 Task: Look for space in Huanuni, Bolivia from 6th September, 2023 to 18th September, 2023 for 3 adults in price range Rs.6000 to Rs.12000. Place can be entire place with 2 bedrooms having 2 beds and 2 bathrooms. Property type can be hotel. Booking option can be shelf check-in. Required host language is English.
Action: Mouse moved to (841, 149)
Screenshot: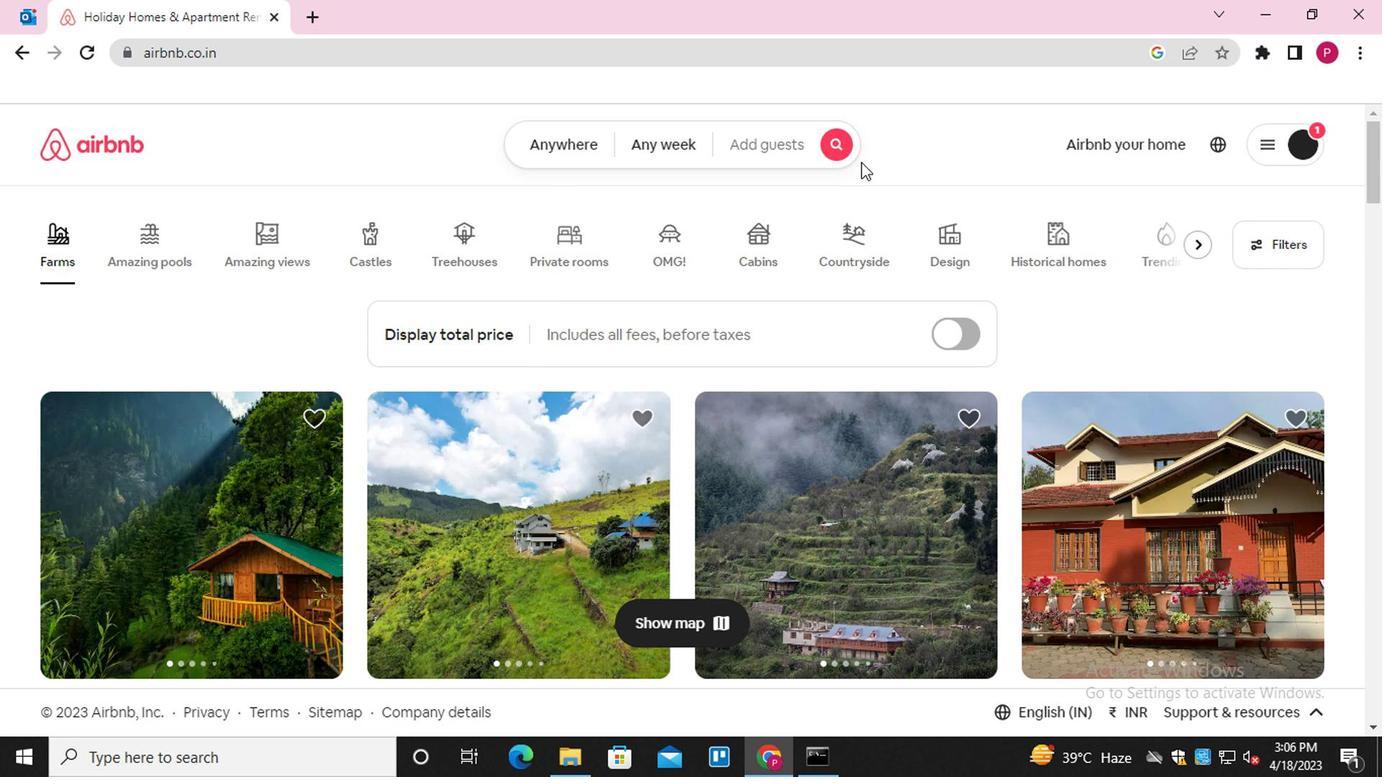 
Action: Mouse pressed left at (841, 149)
Screenshot: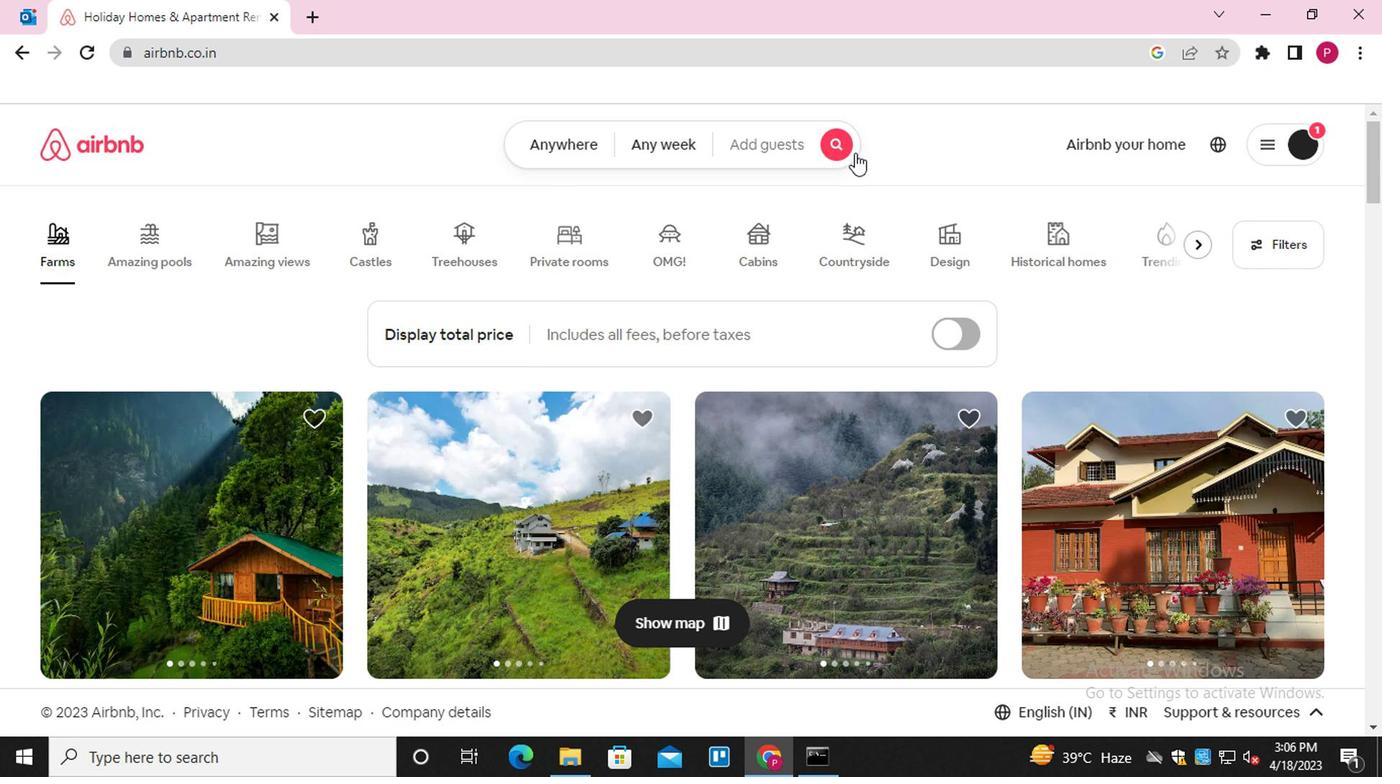 
Action: Mouse moved to (445, 226)
Screenshot: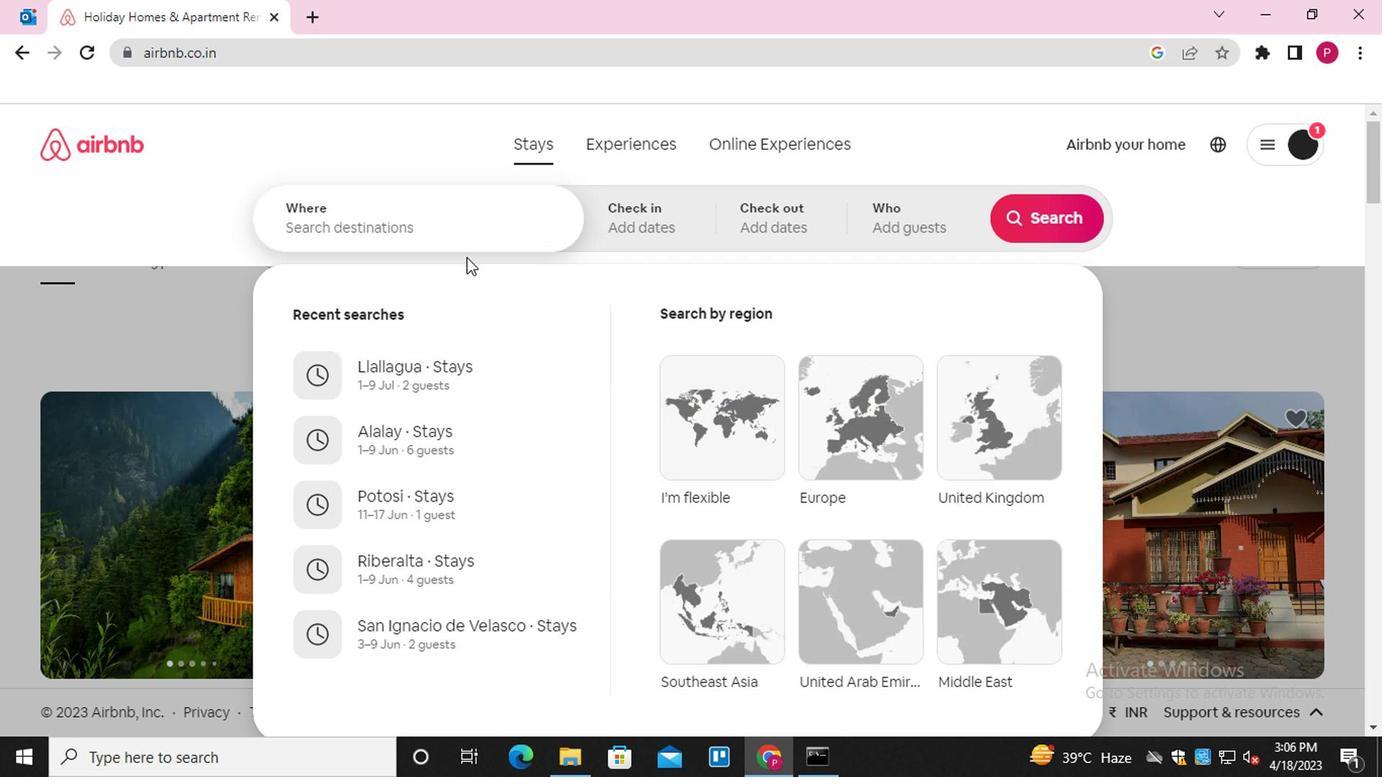 
Action: Mouse pressed left at (445, 226)
Screenshot: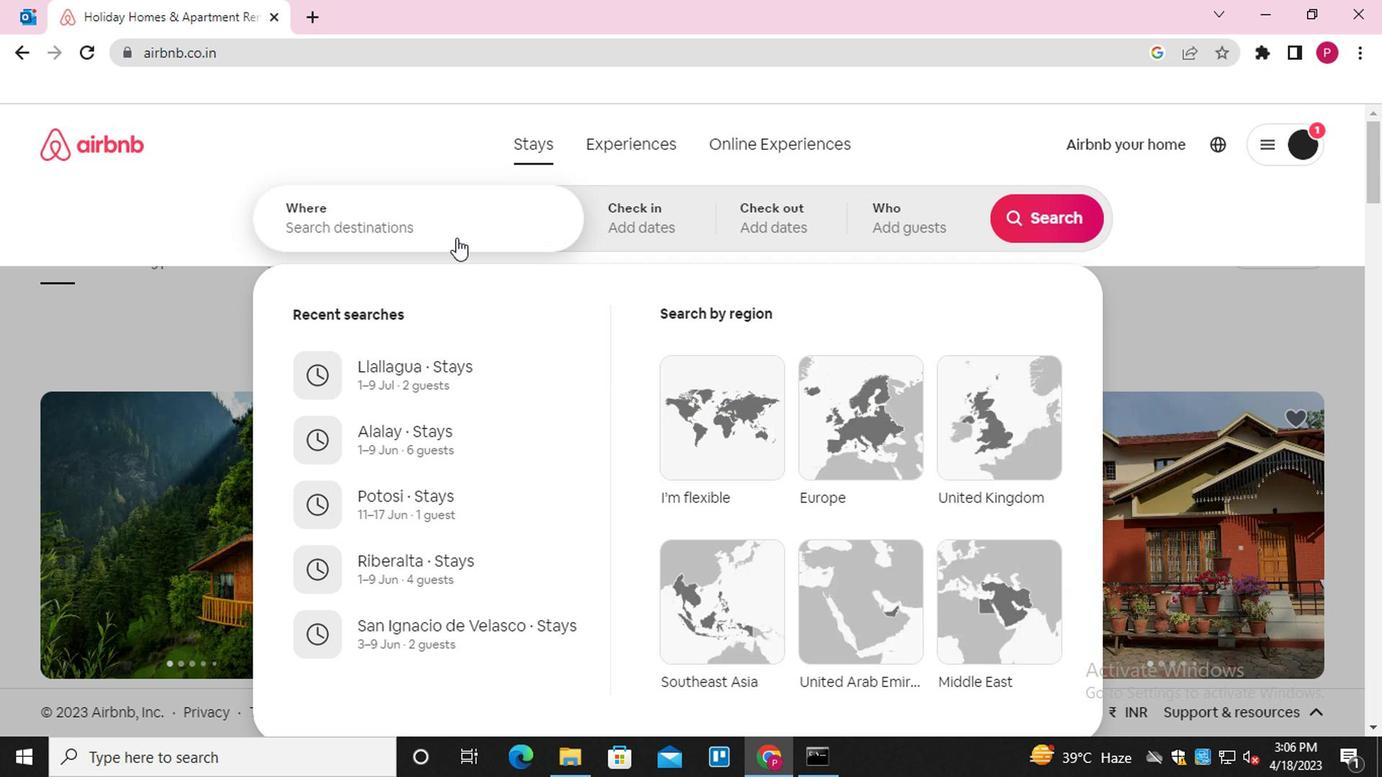 
Action: Key pressed <Key.shift>HUANUNI
Screenshot: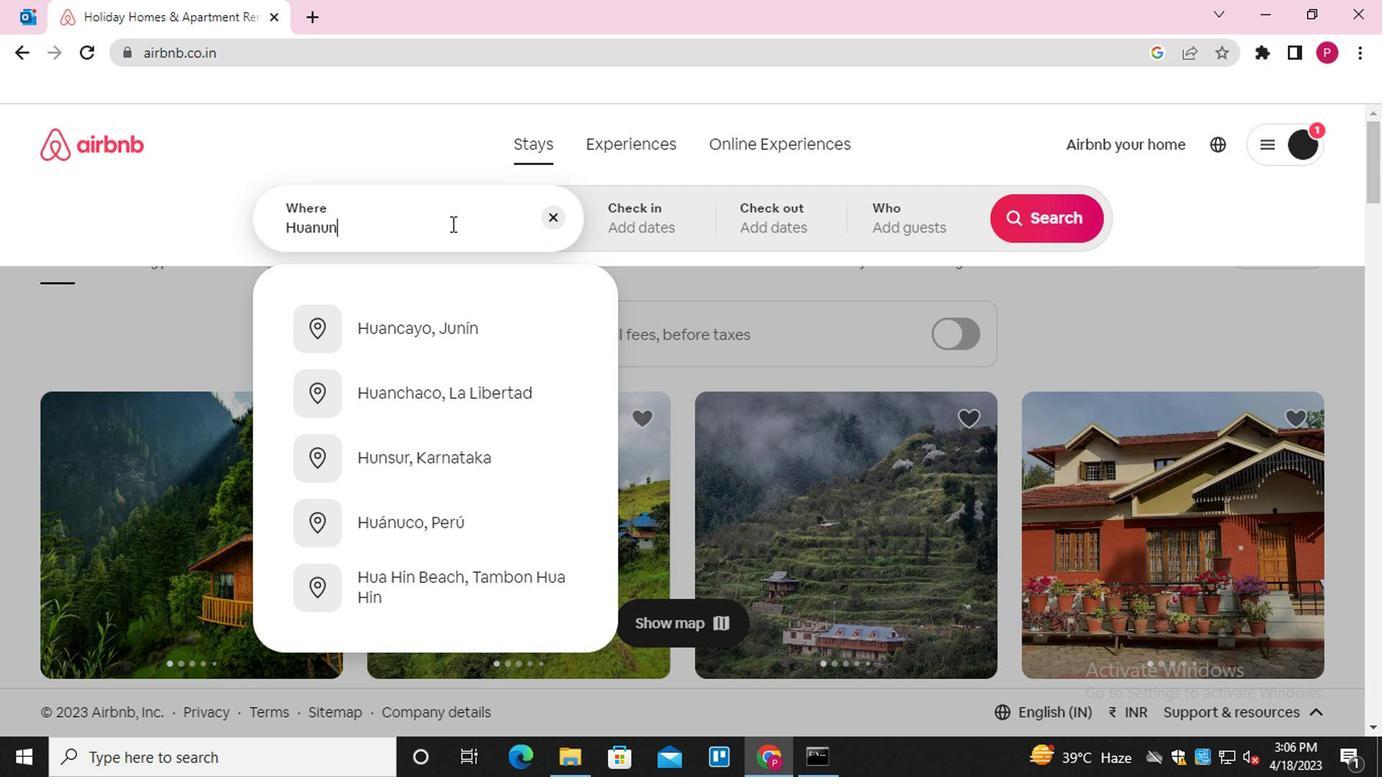 
Action: Mouse moved to (476, 333)
Screenshot: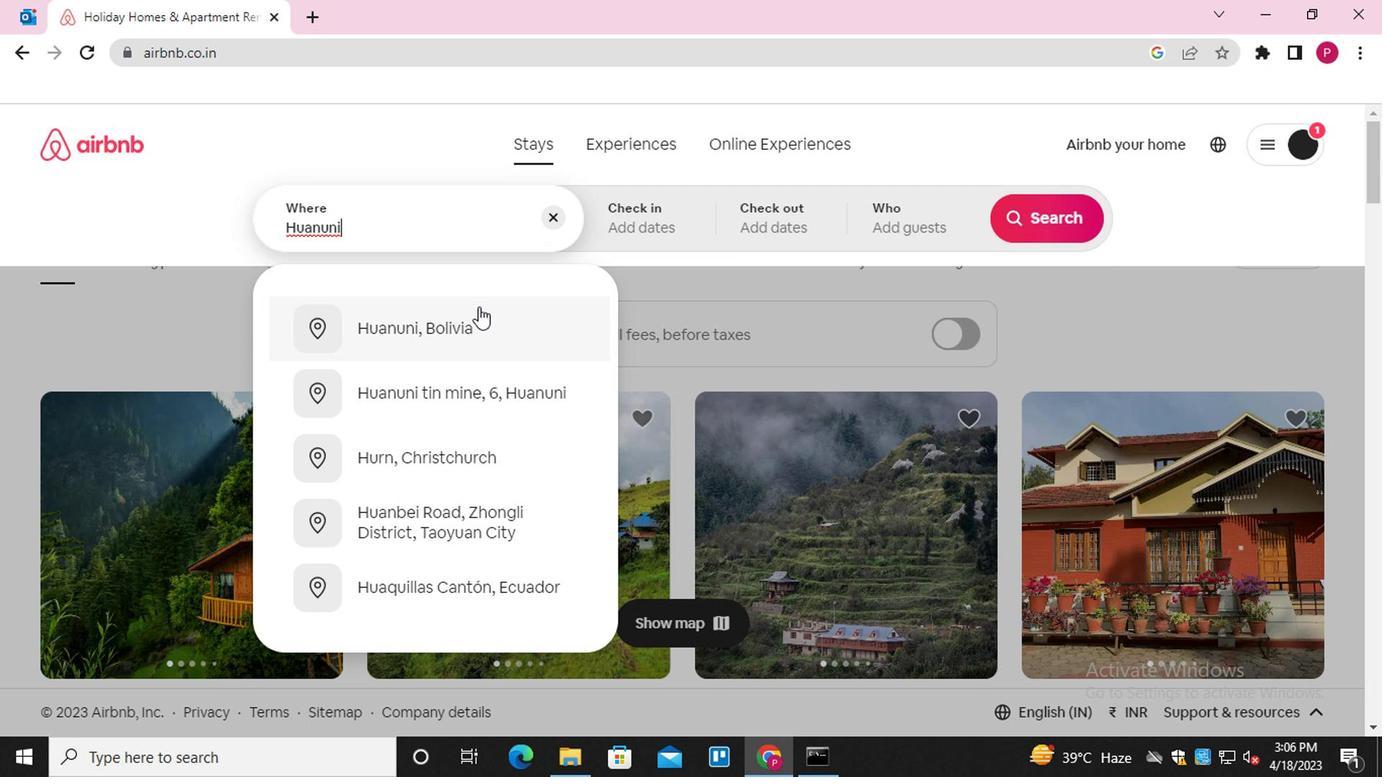 
Action: Mouse pressed left at (476, 333)
Screenshot: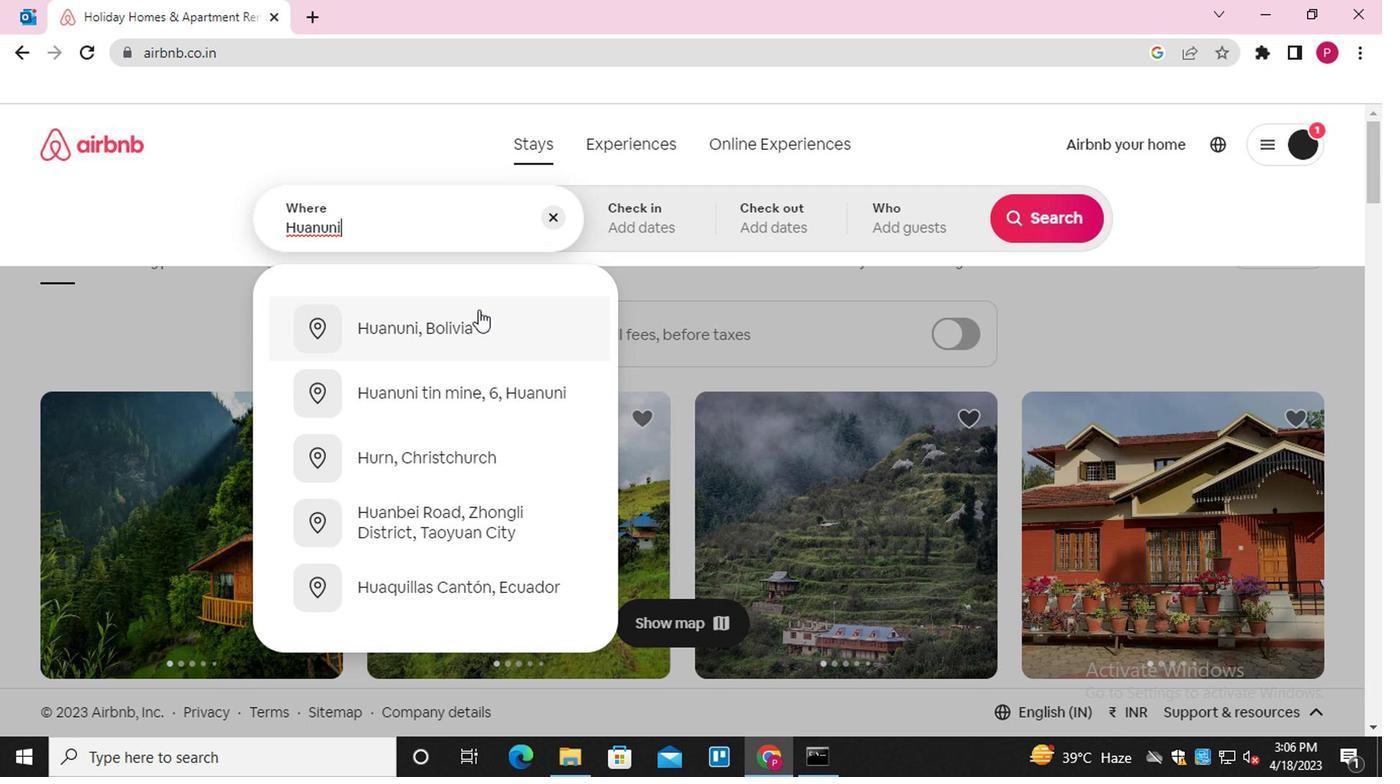 
Action: Mouse moved to (1023, 391)
Screenshot: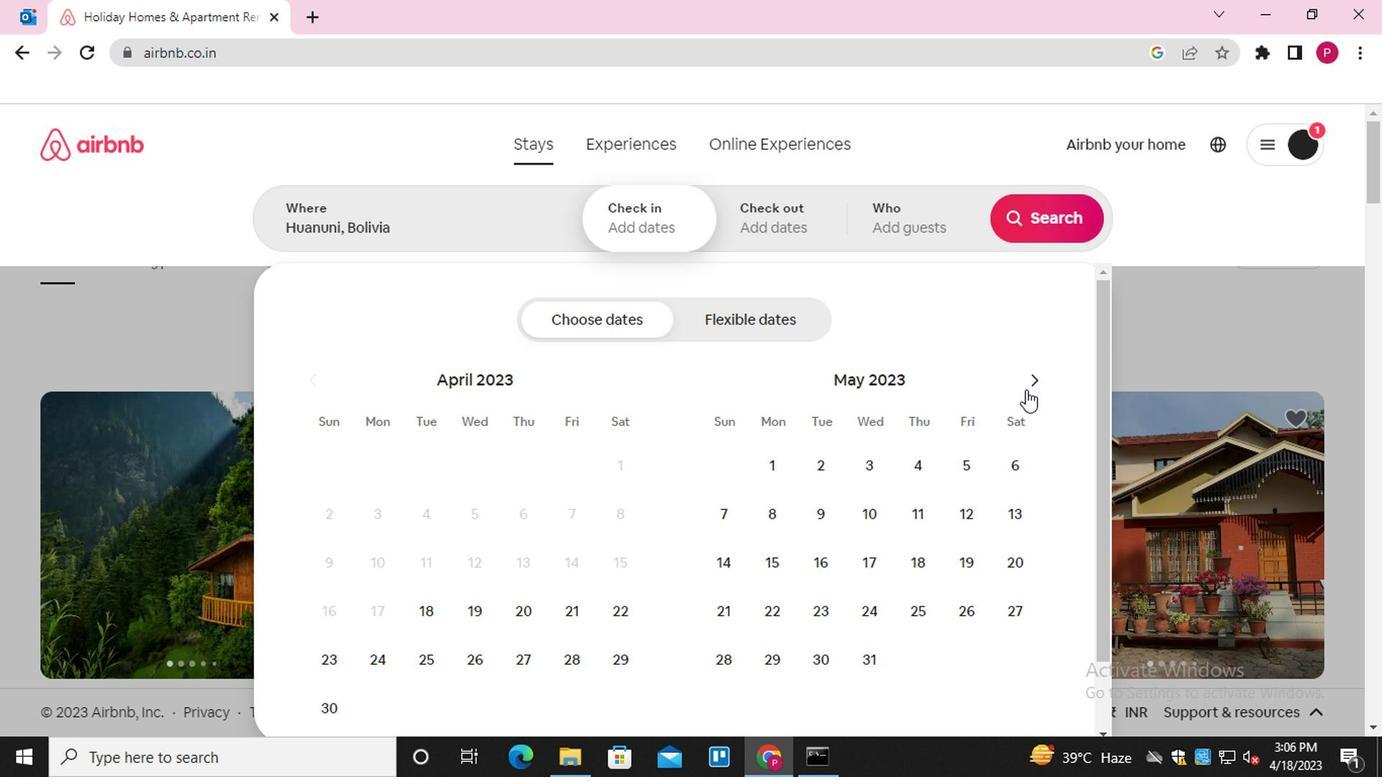 
Action: Mouse pressed left at (1023, 391)
Screenshot: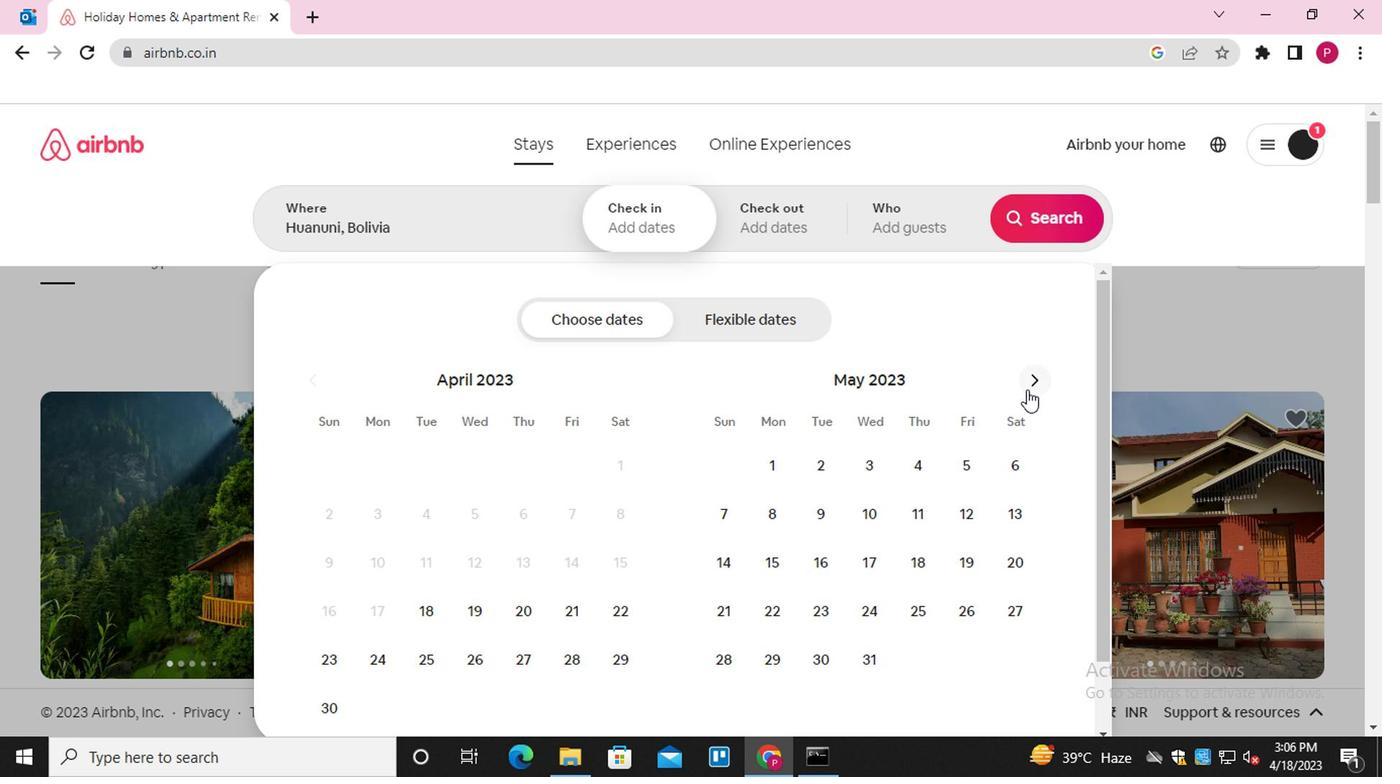 
Action: Mouse pressed left at (1023, 391)
Screenshot: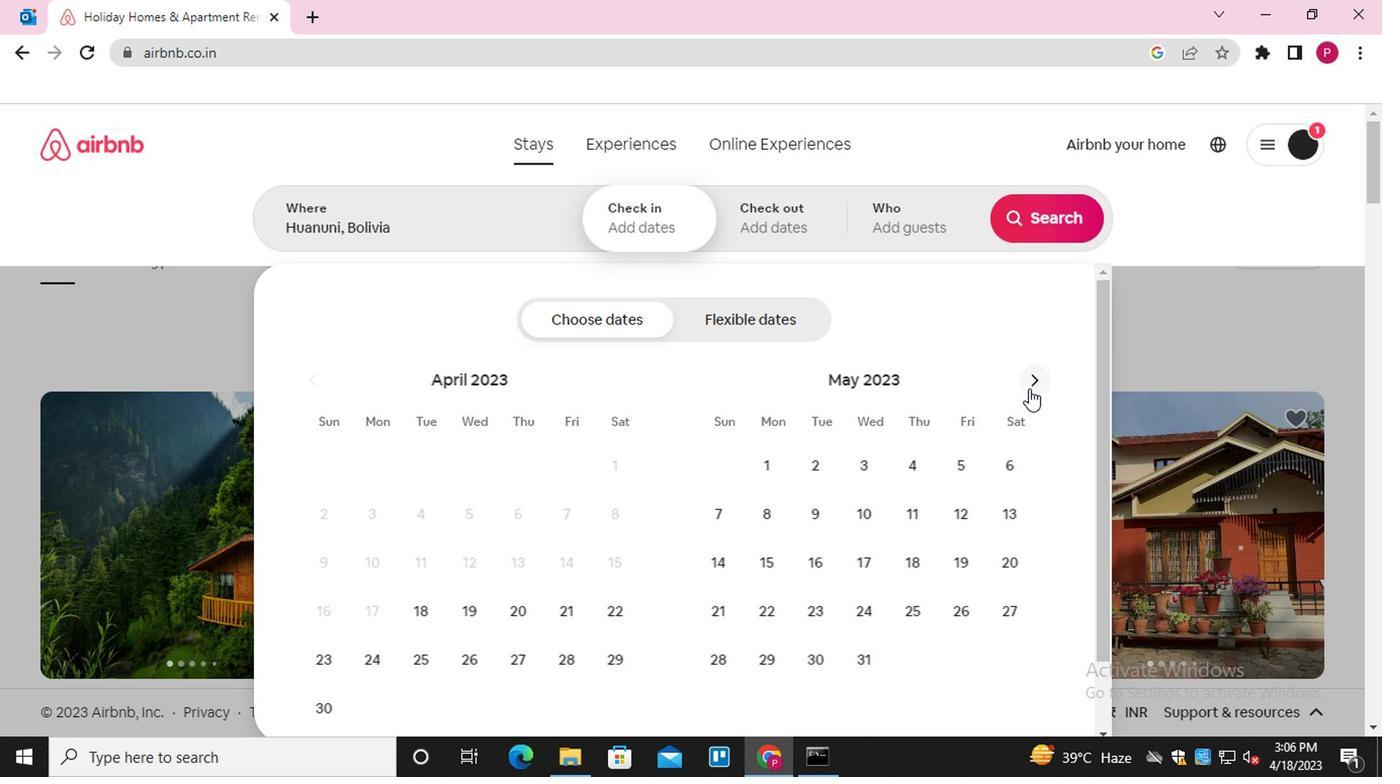 
Action: Mouse pressed left at (1023, 391)
Screenshot: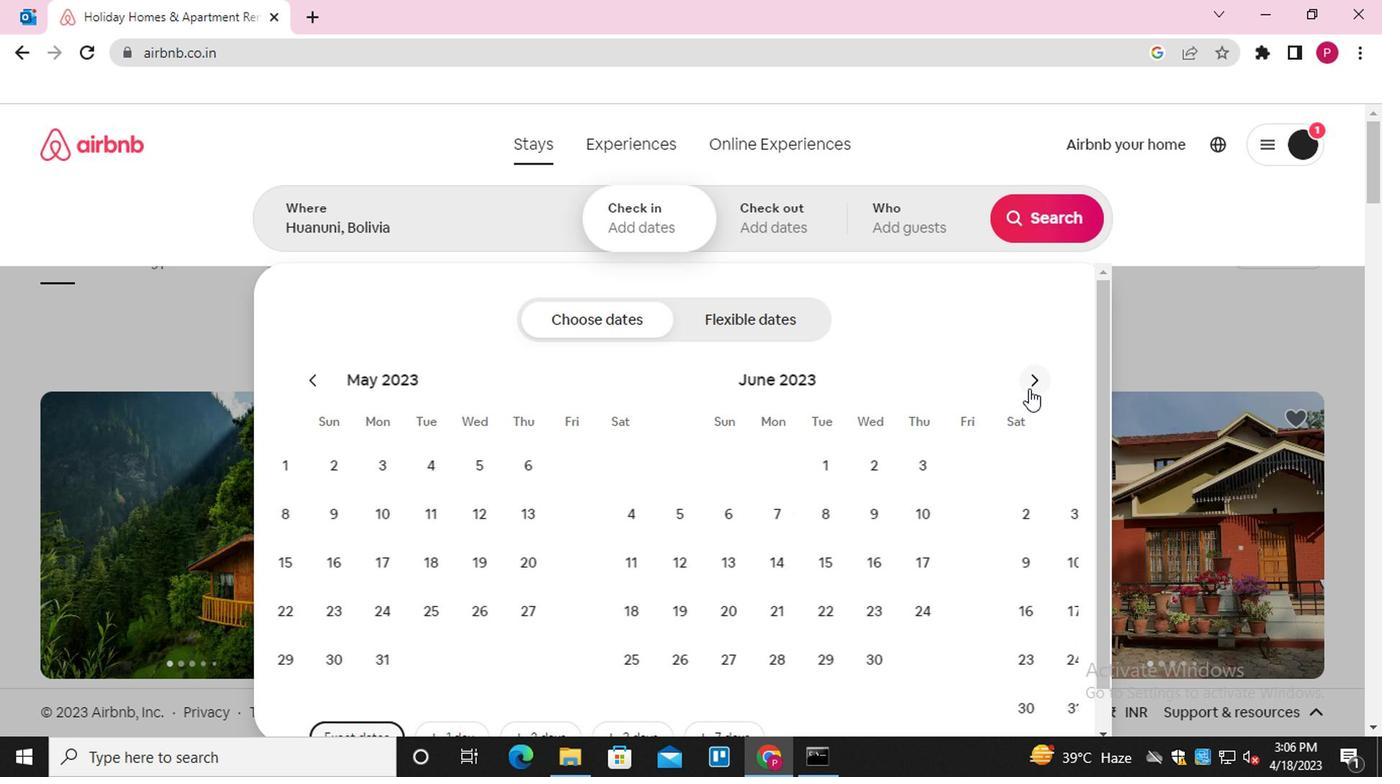 
Action: Mouse pressed left at (1023, 391)
Screenshot: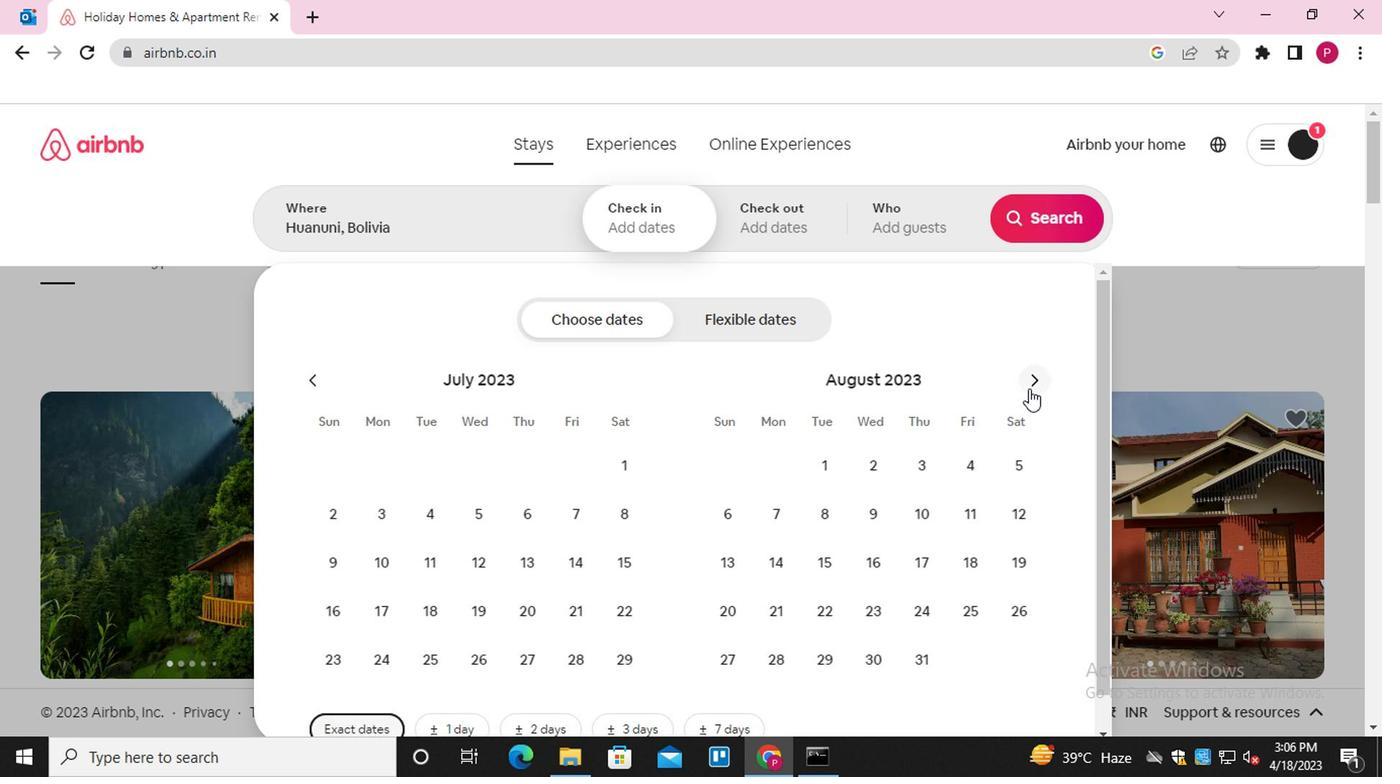 
Action: Mouse moved to (866, 521)
Screenshot: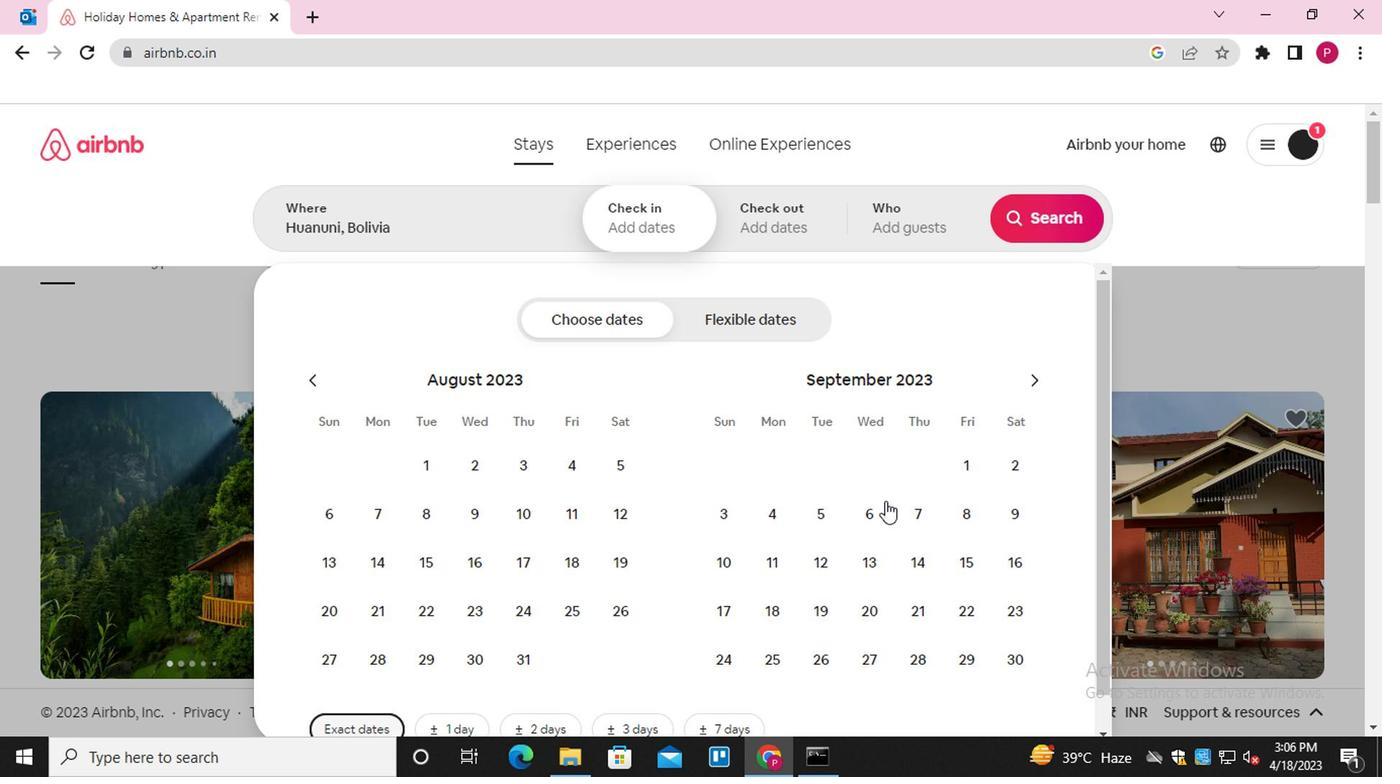 
Action: Mouse pressed left at (866, 521)
Screenshot: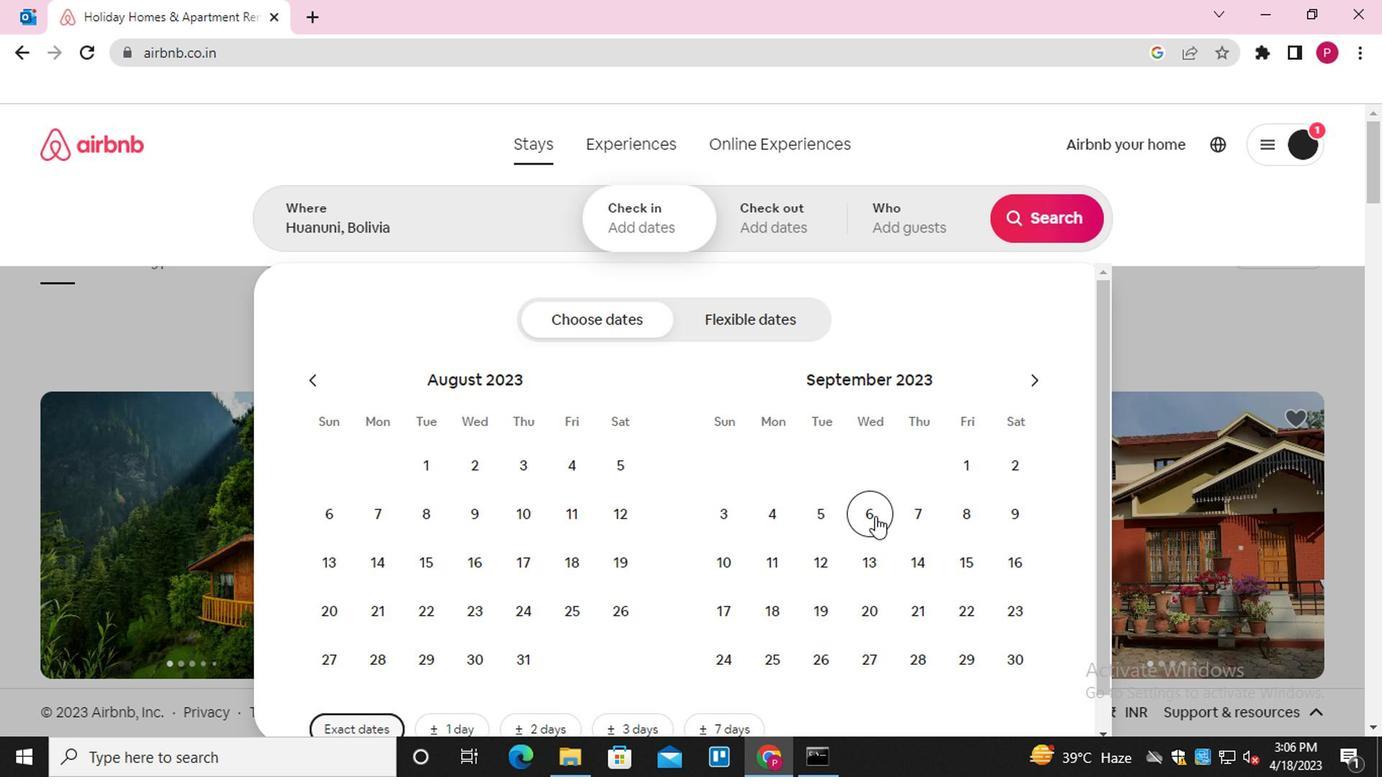 
Action: Mouse moved to (778, 607)
Screenshot: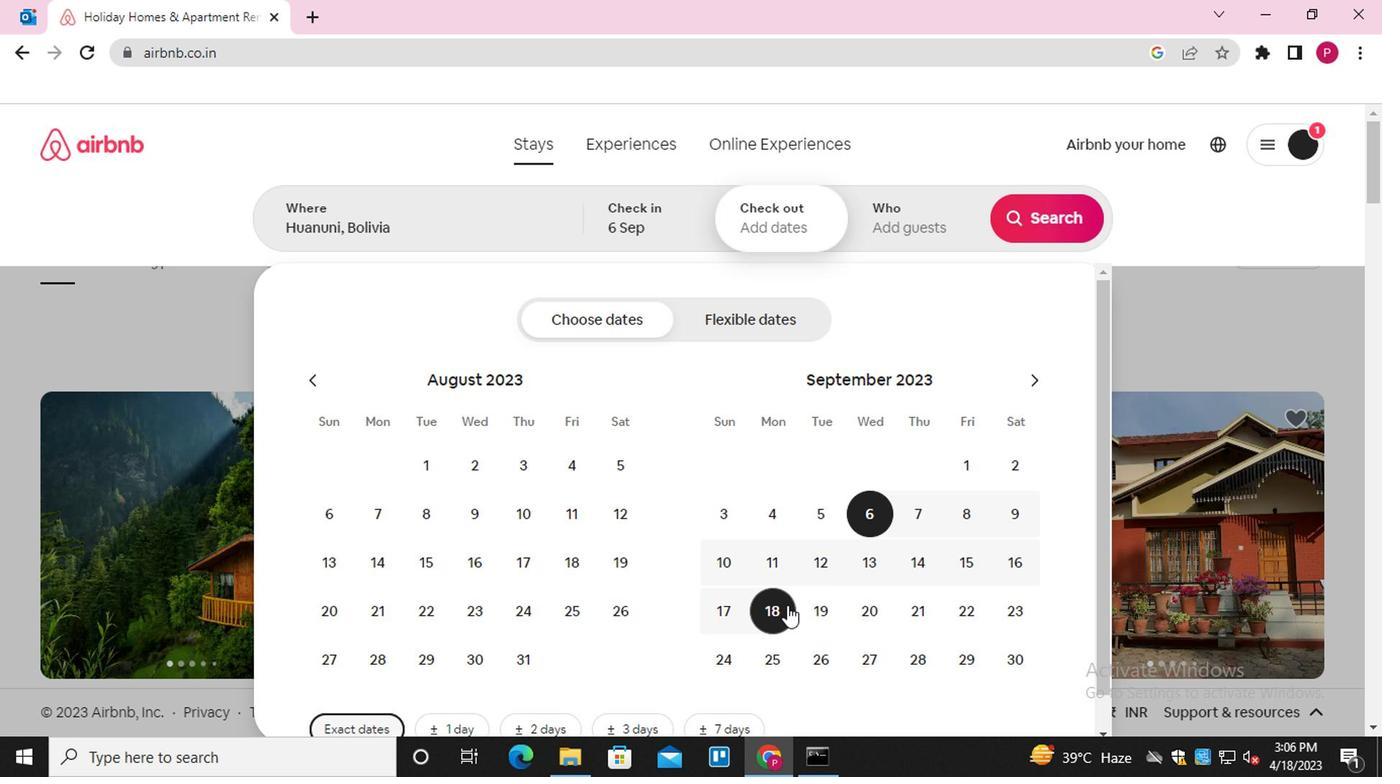 
Action: Mouse pressed left at (778, 607)
Screenshot: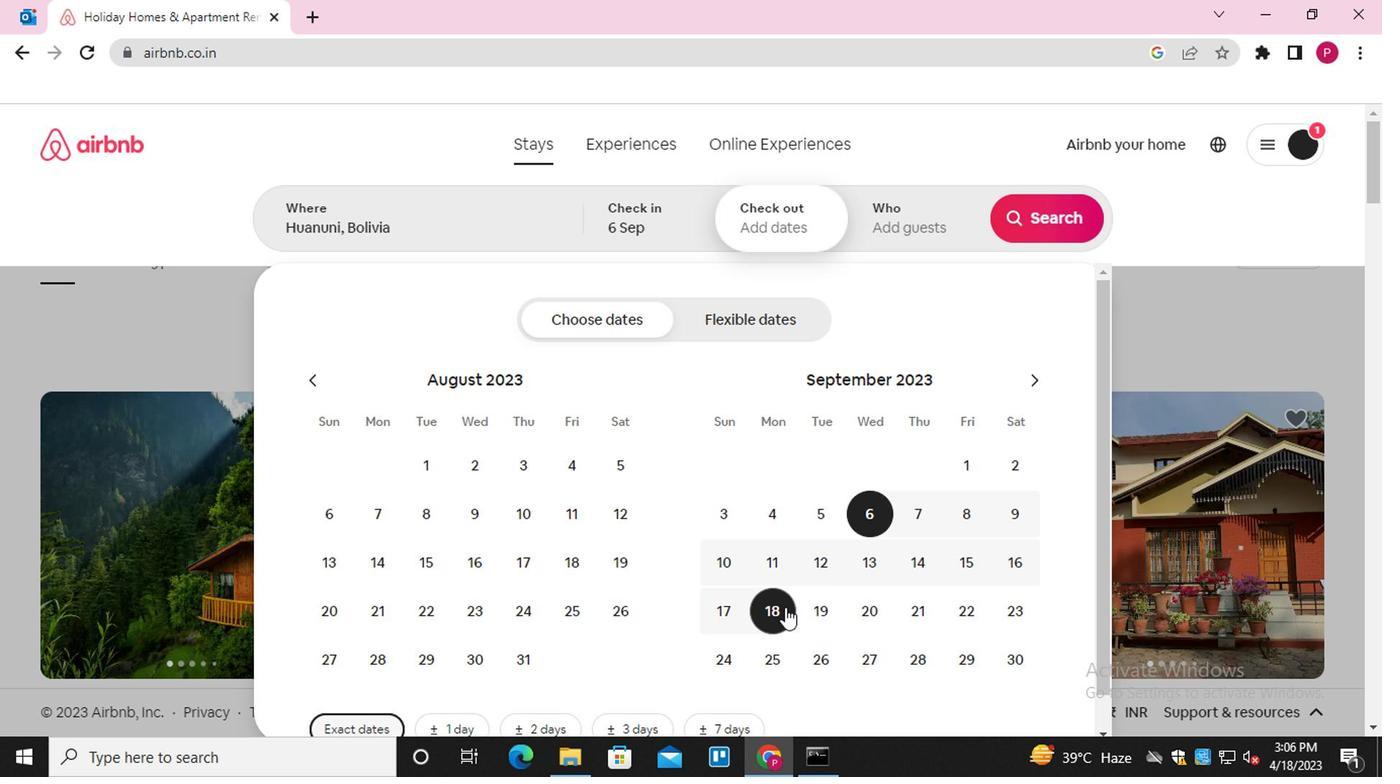 
Action: Mouse moved to (923, 223)
Screenshot: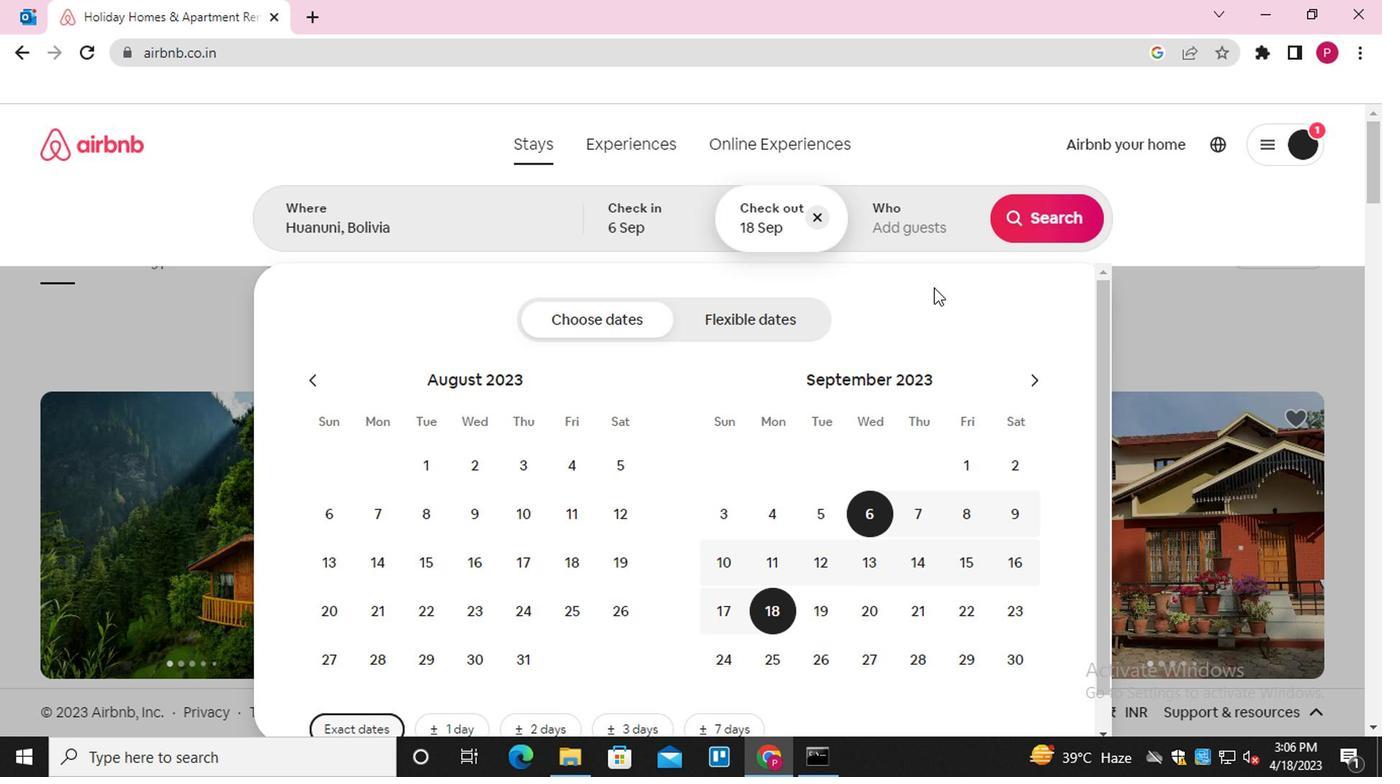 
Action: Mouse pressed left at (923, 223)
Screenshot: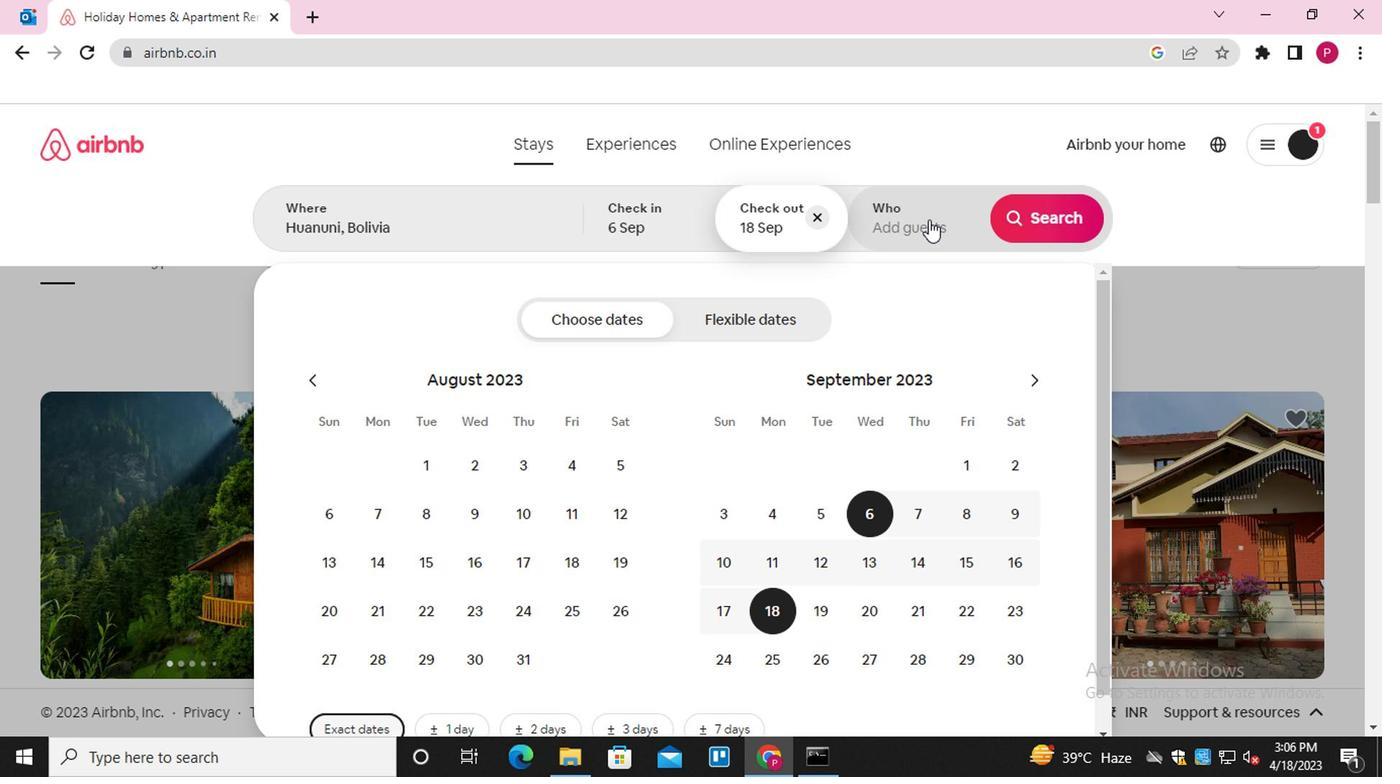
Action: Mouse moved to (1055, 322)
Screenshot: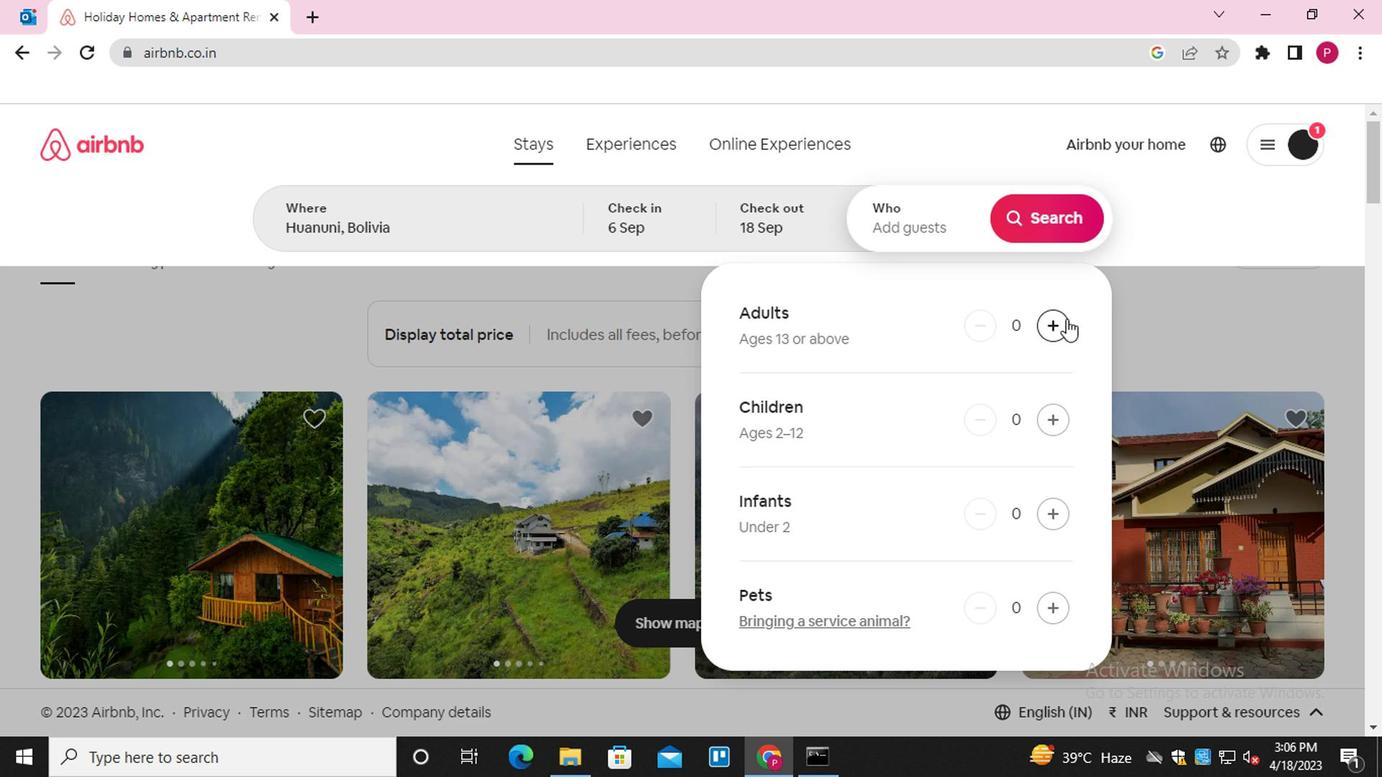 
Action: Mouse pressed left at (1055, 322)
Screenshot: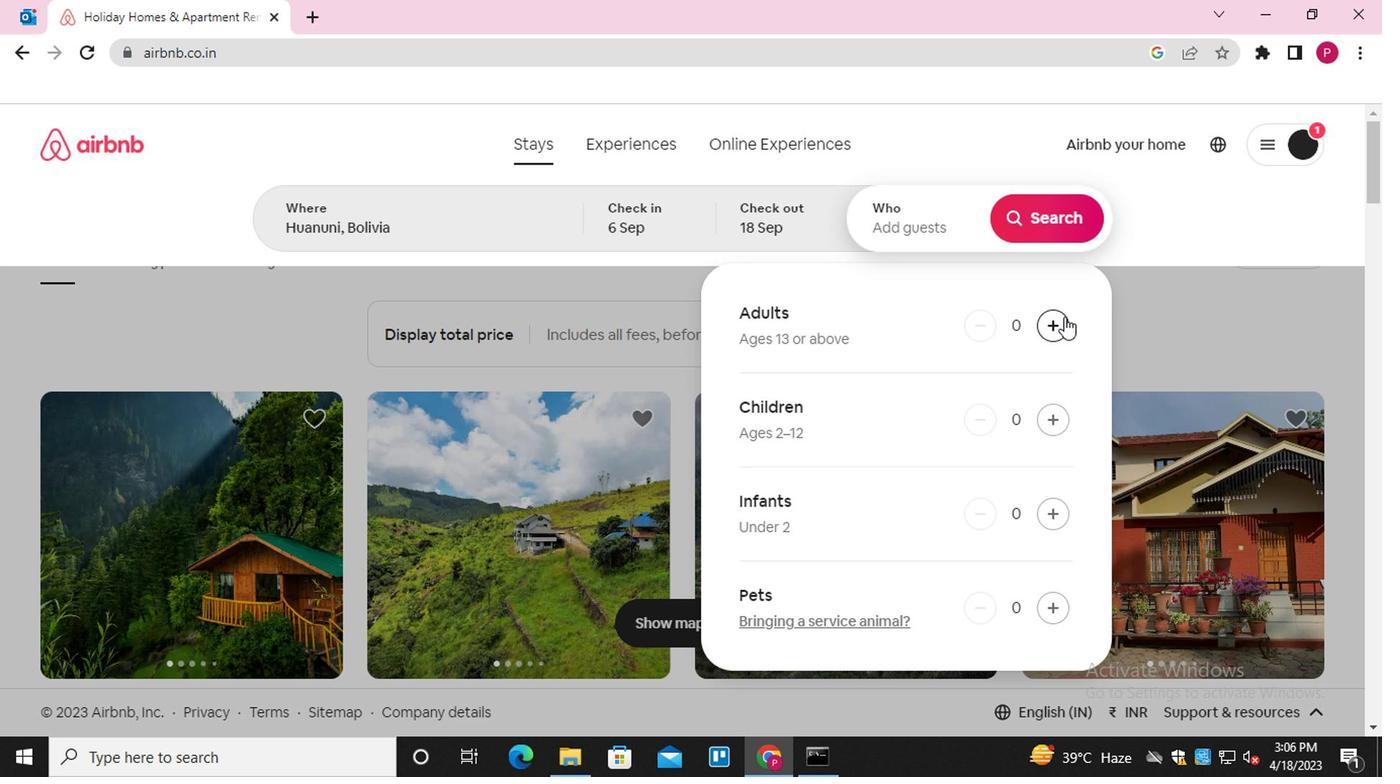 
Action: Mouse pressed left at (1055, 322)
Screenshot: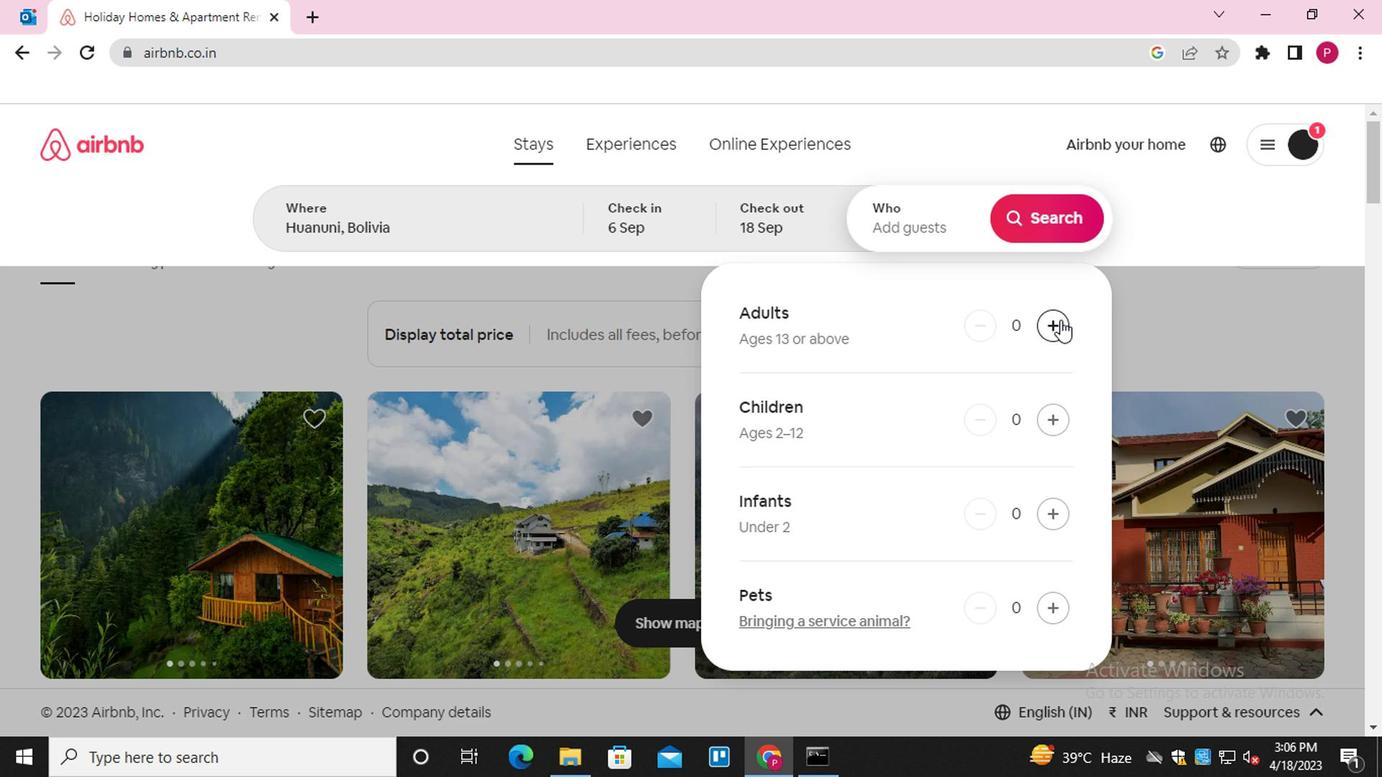 
Action: Mouse pressed left at (1055, 322)
Screenshot: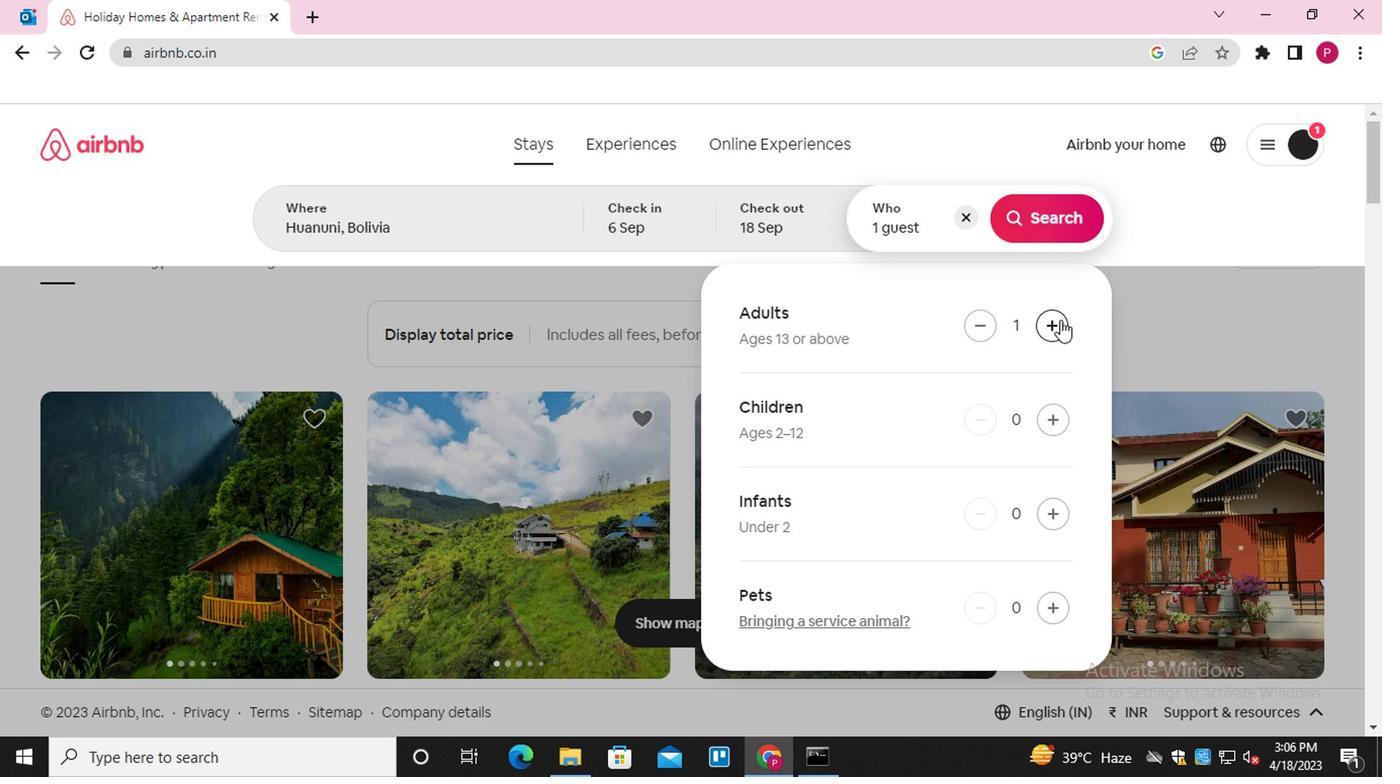 
Action: Mouse moved to (1043, 239)
Screenshot: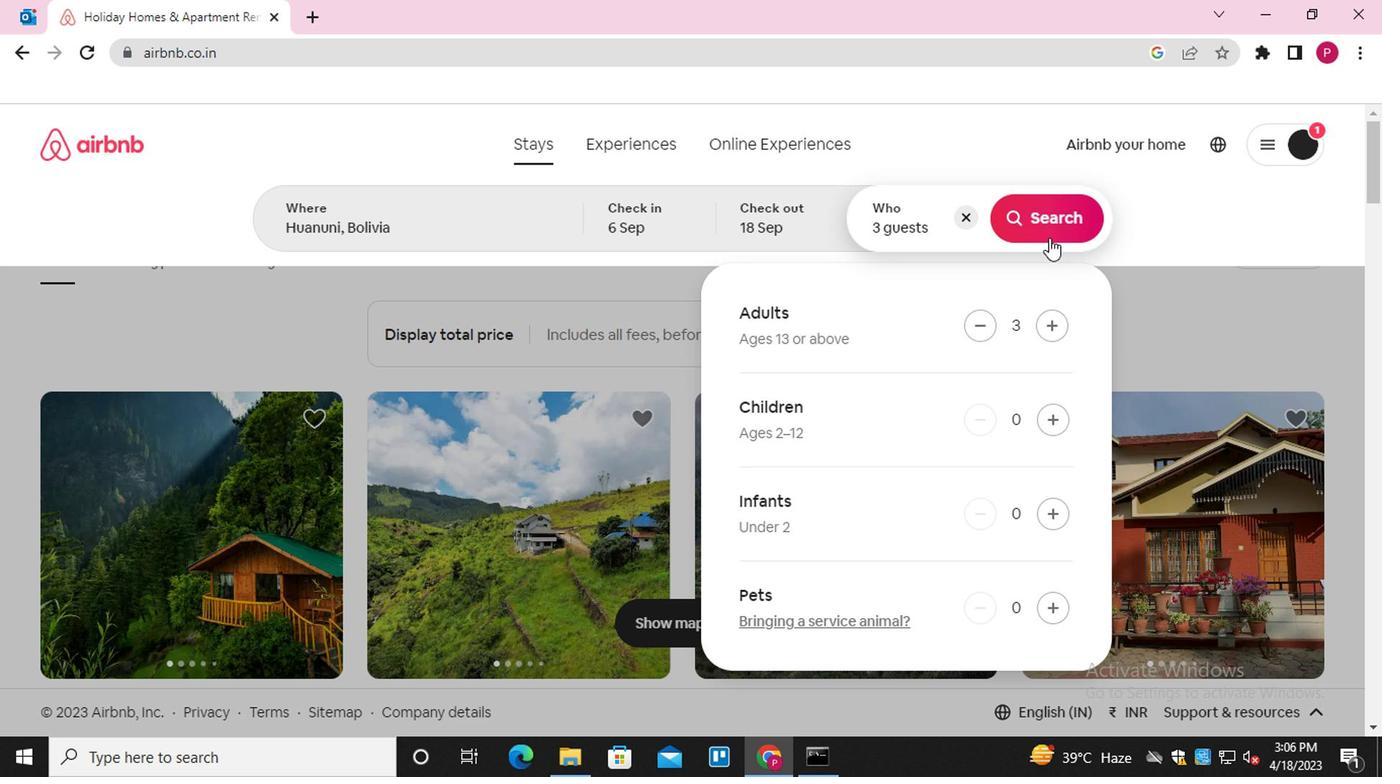 
Action: Mouse pressed left at (1043, 239)
Screenshot: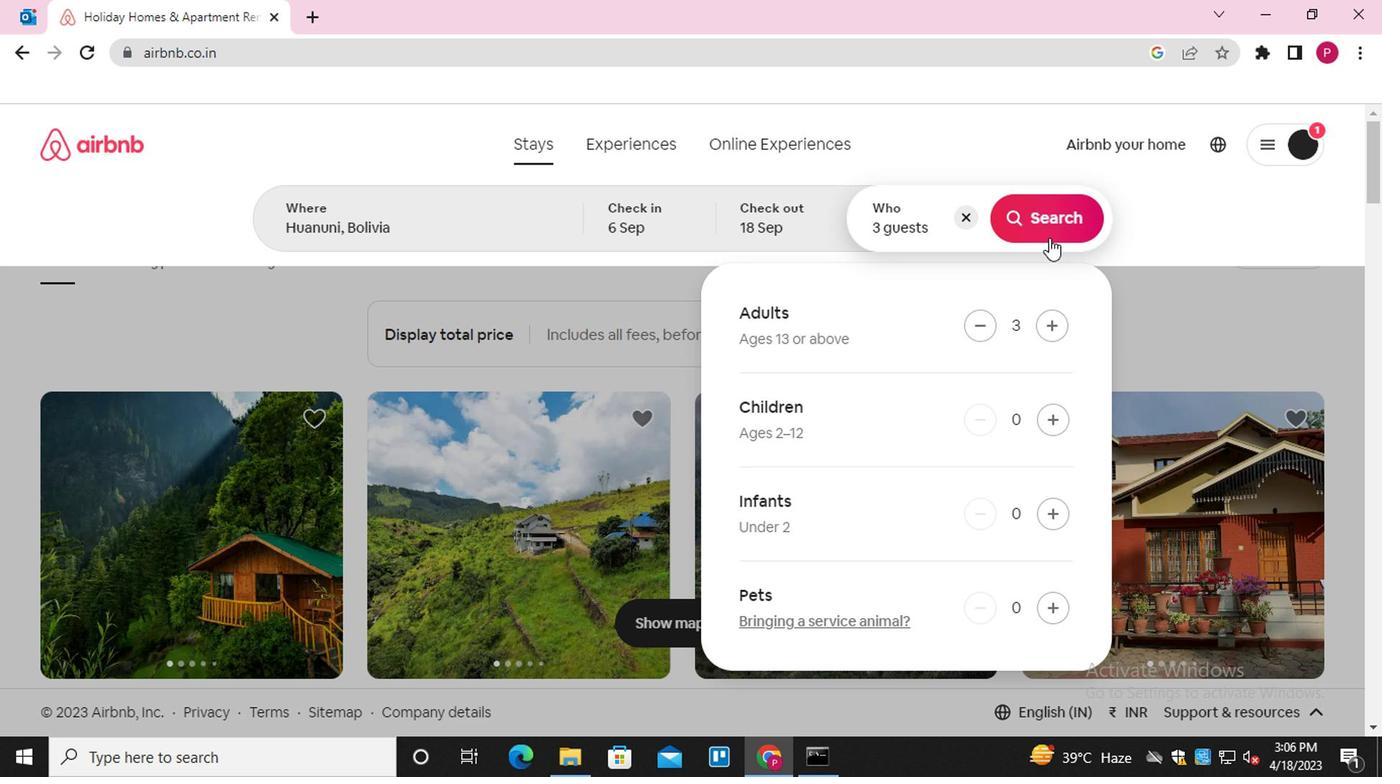 
Action: Mouse moved to (1263, 243)
Screenshot: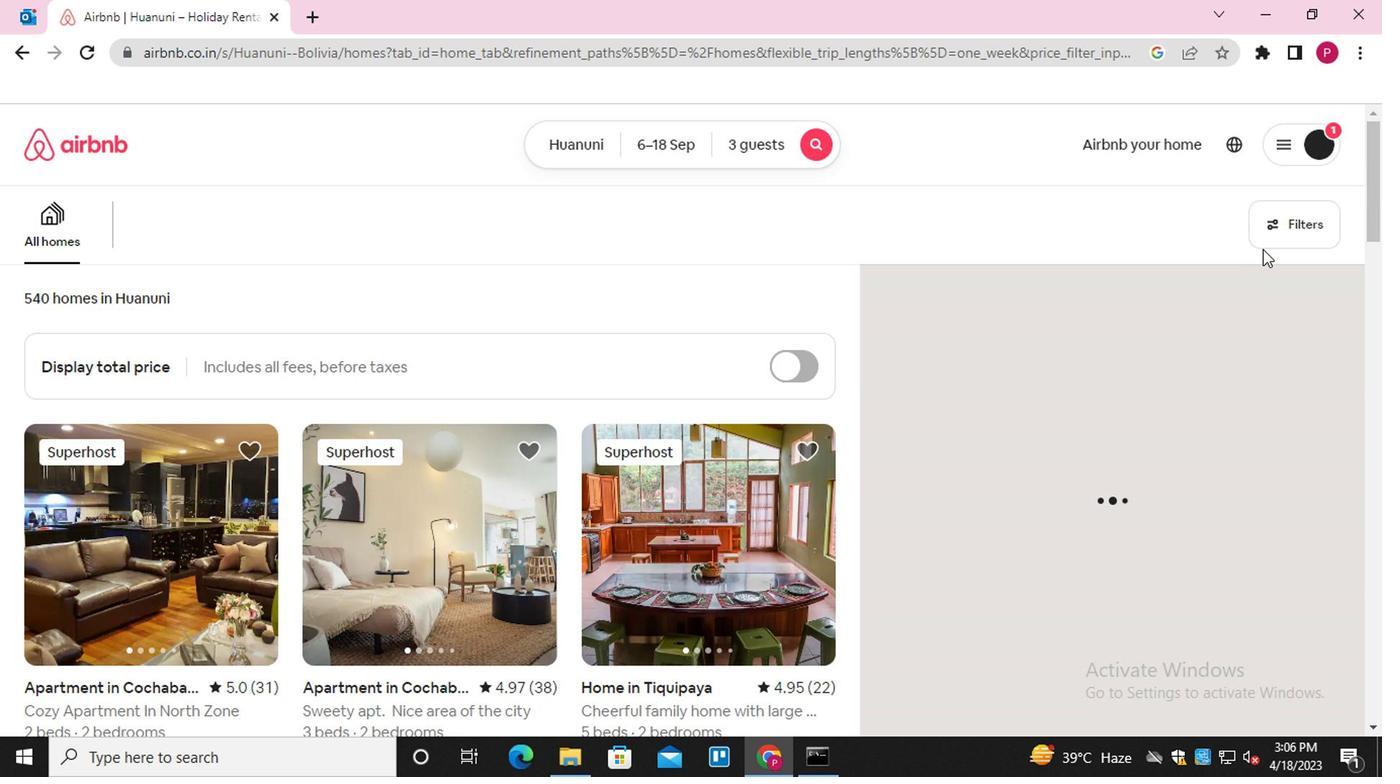
Action: Mouse pressed left at (1263, 243)
Screenshot: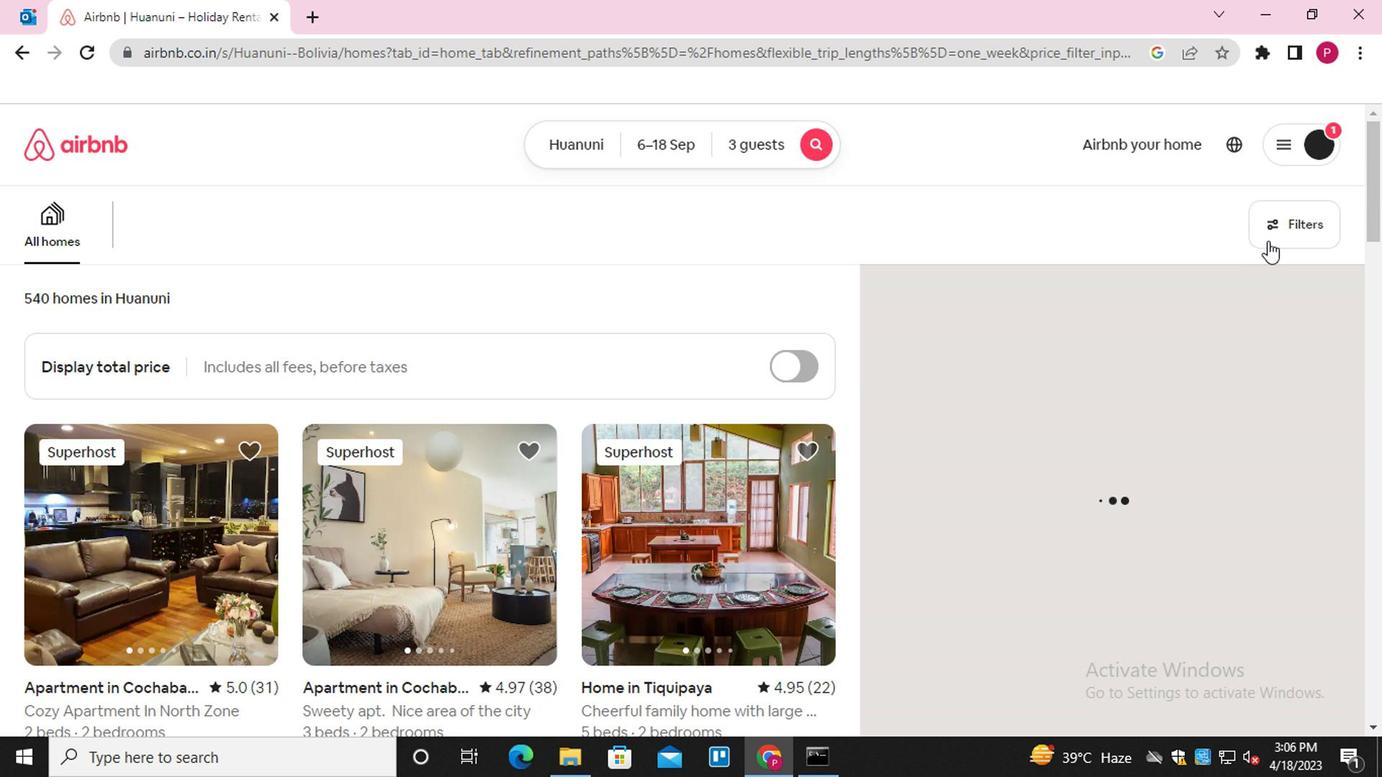 
Action: Mouse moved to (414, 493)
Screenshot: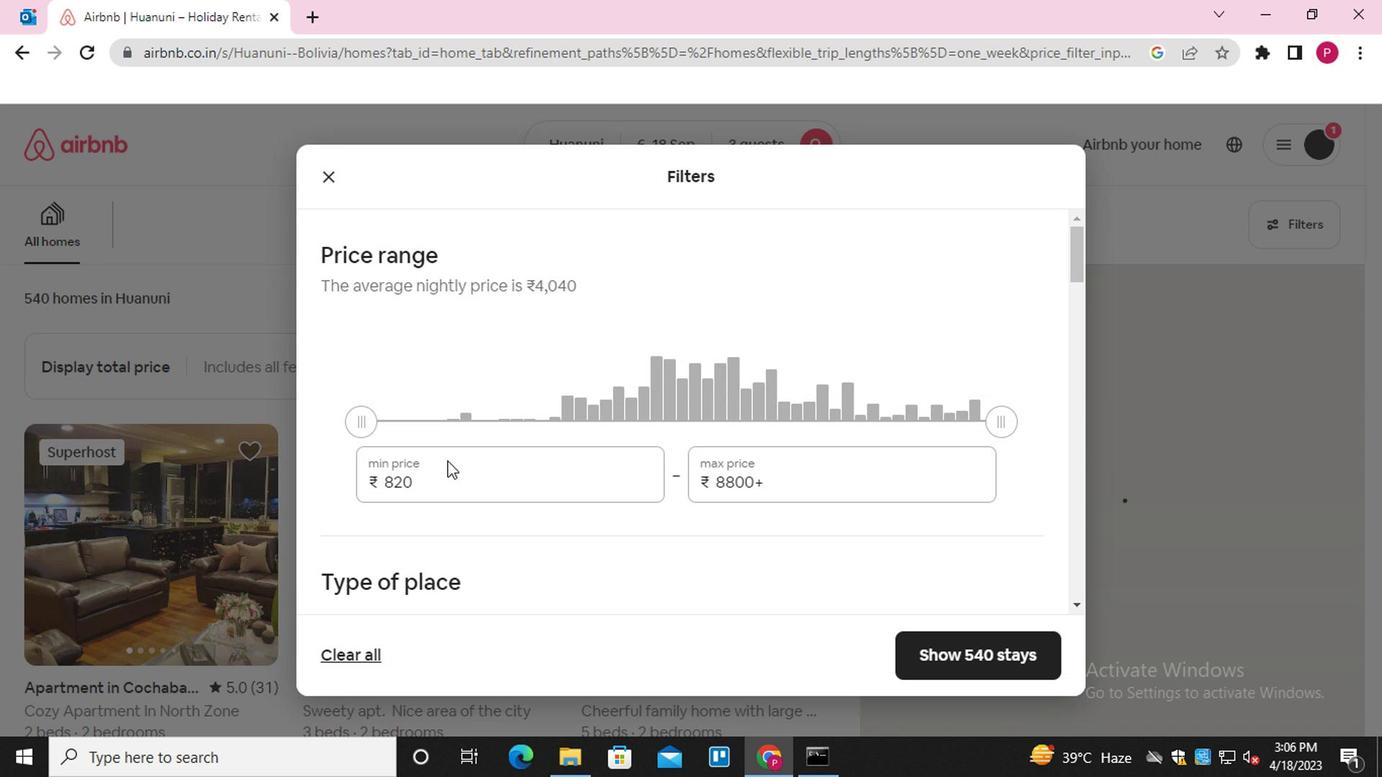 
Action: Mouse pressed left at (414, 493)
Screenshot: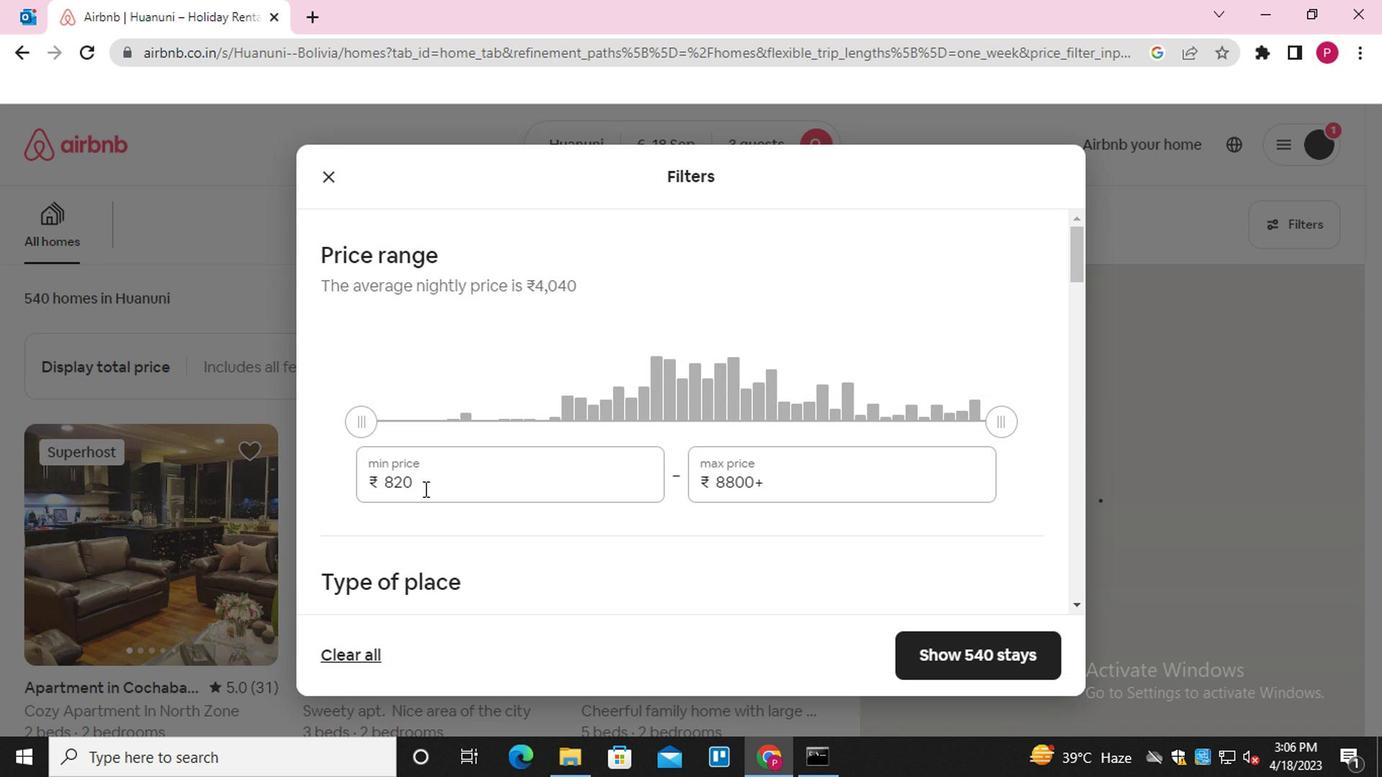 
Action: Mouse pressed left at (414, 493)
Screenshot: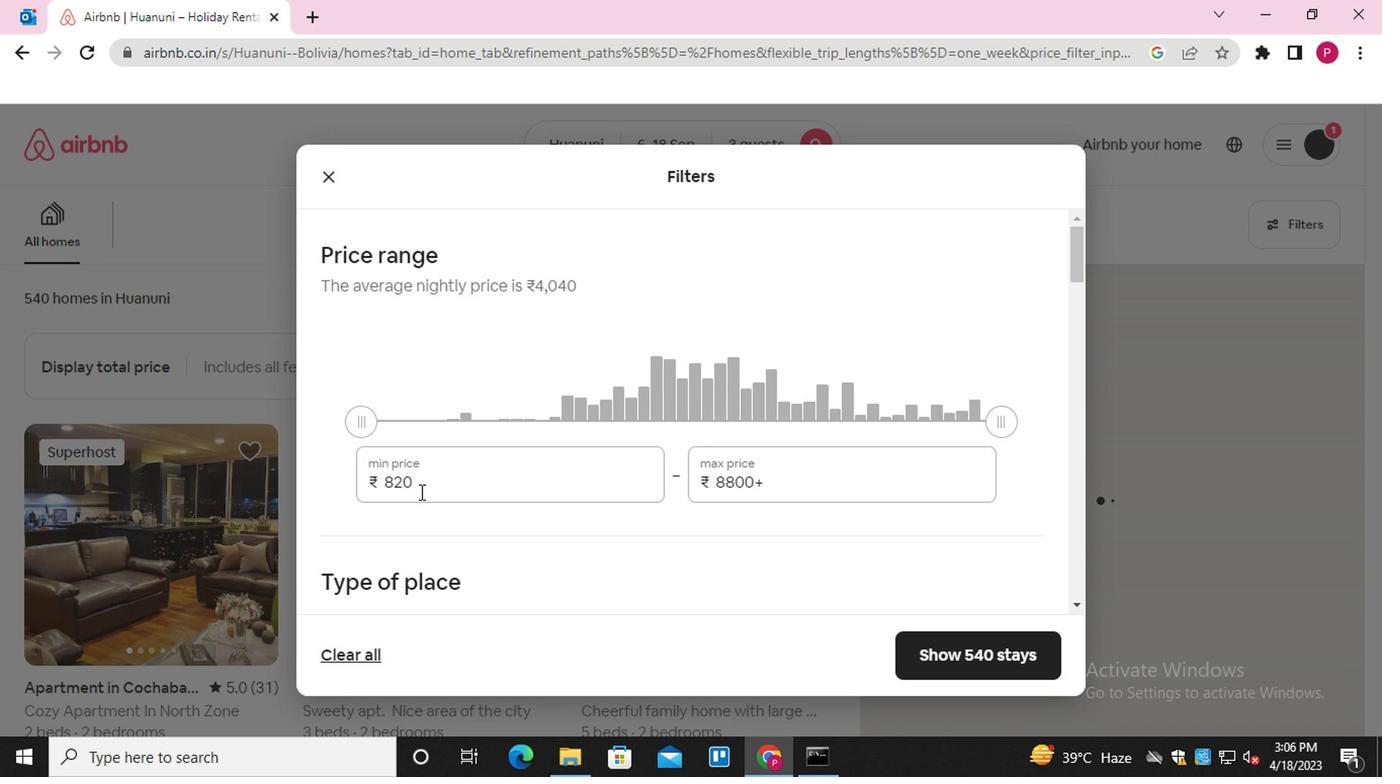 
Action: Key pressed 6000<Key.tab>12000
Screenshot: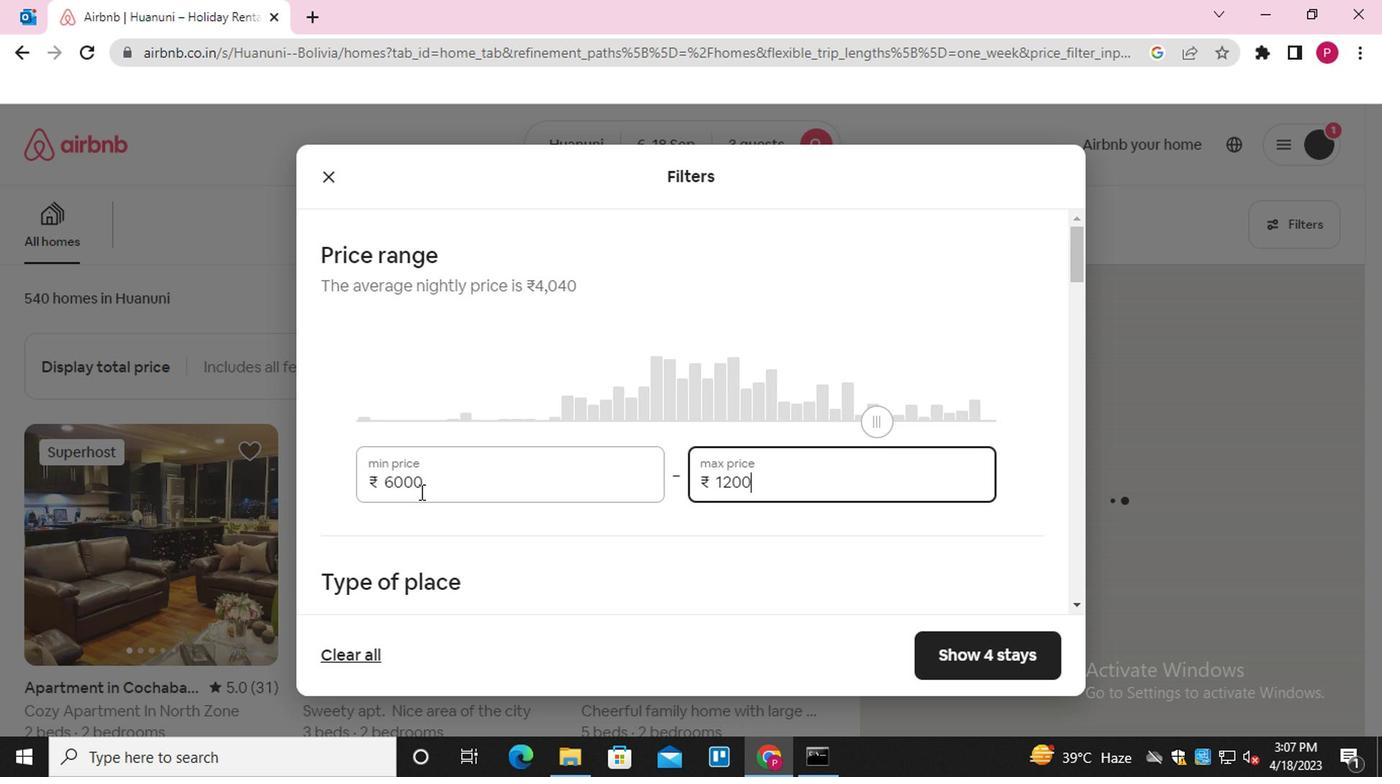 
Action: Mouse moved to (357, 617)
Screenshot: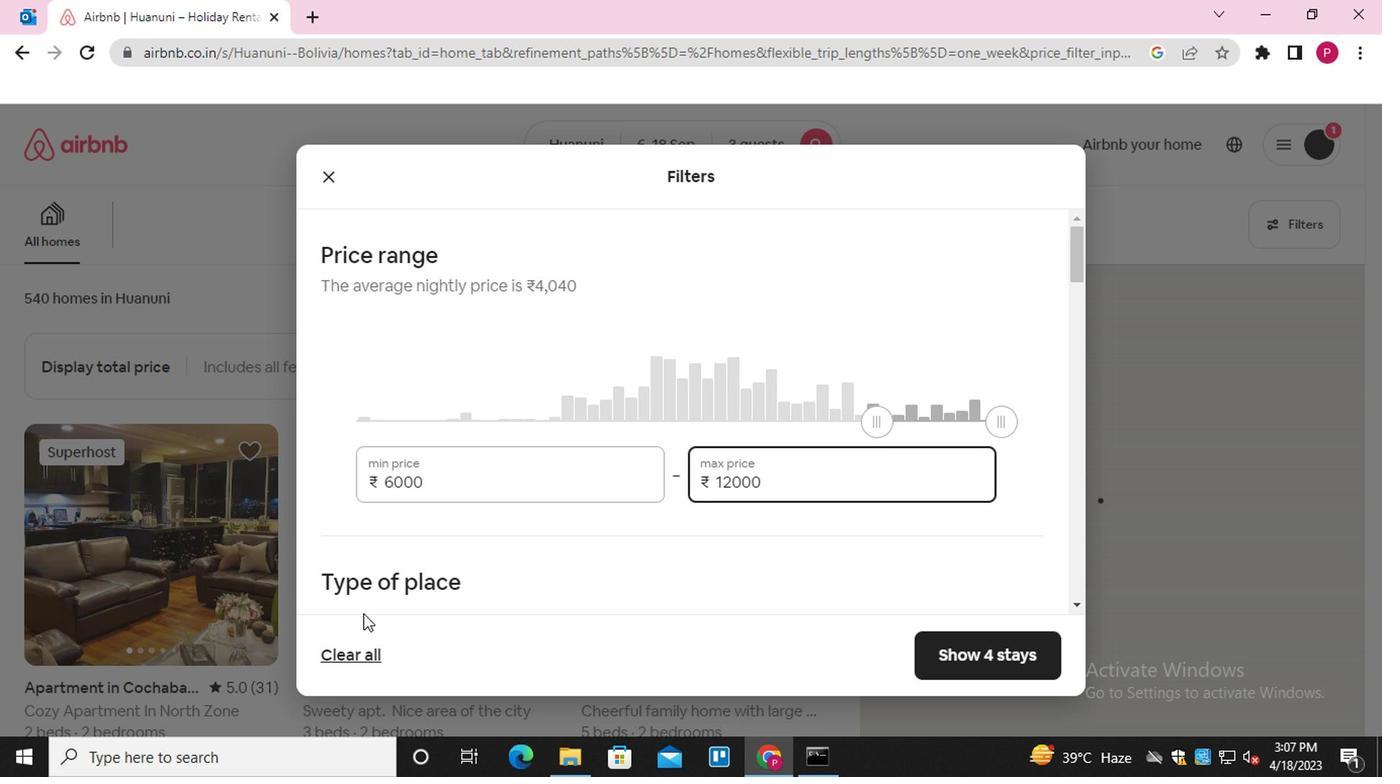 
Action: Mouse scrolled (357, 616) with delta (0, -1)
Screenshot: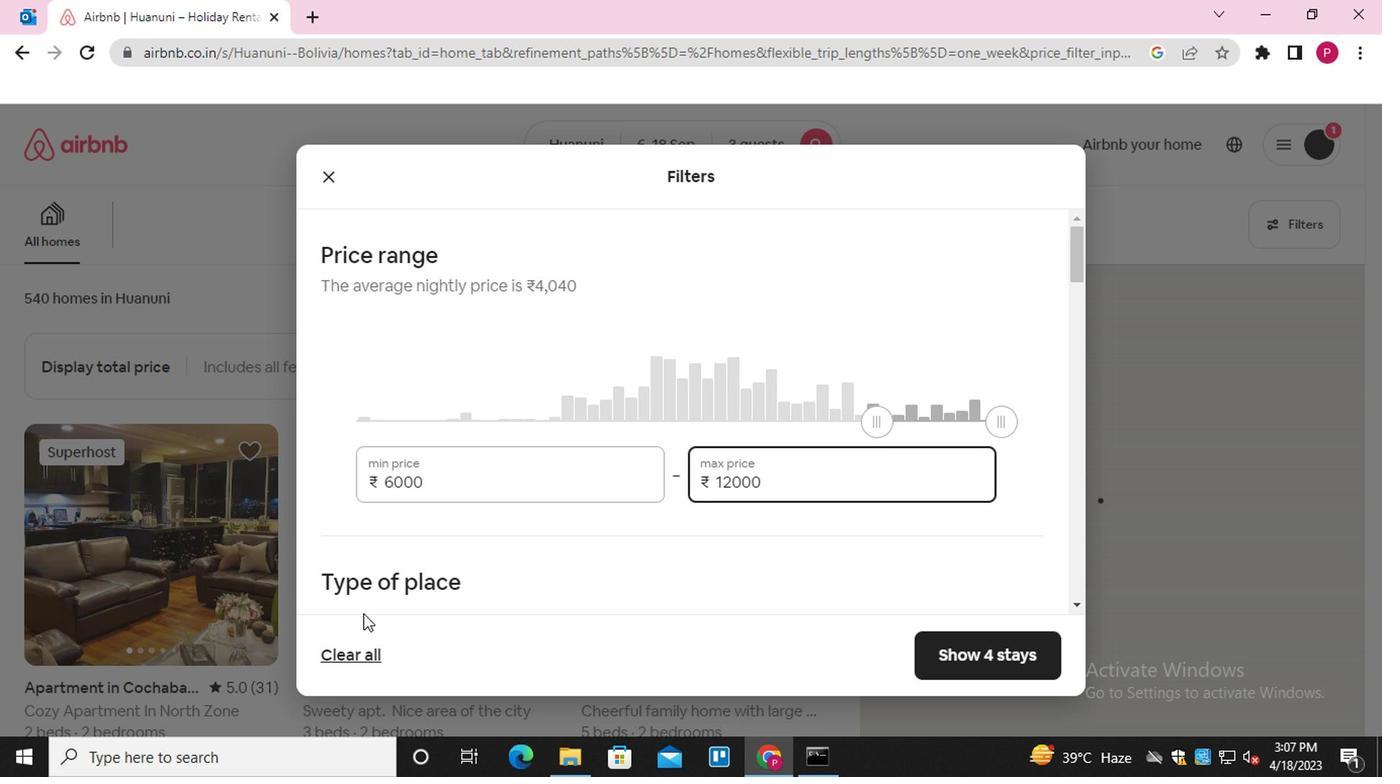 
Action: Mouse moved to (394, 610)
Screenshot: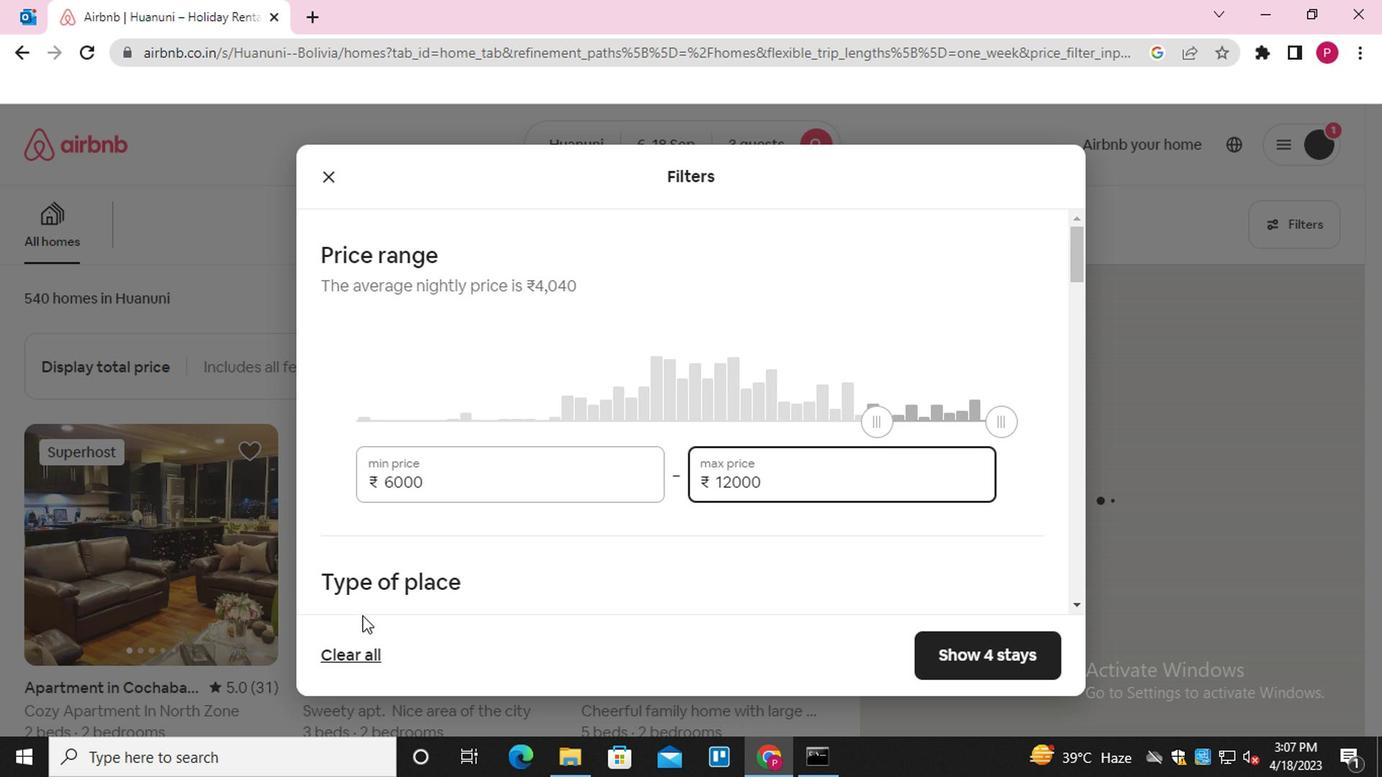 
Action: Mouse scrolled (394, 610) with delta (0, 0)
Screenshot: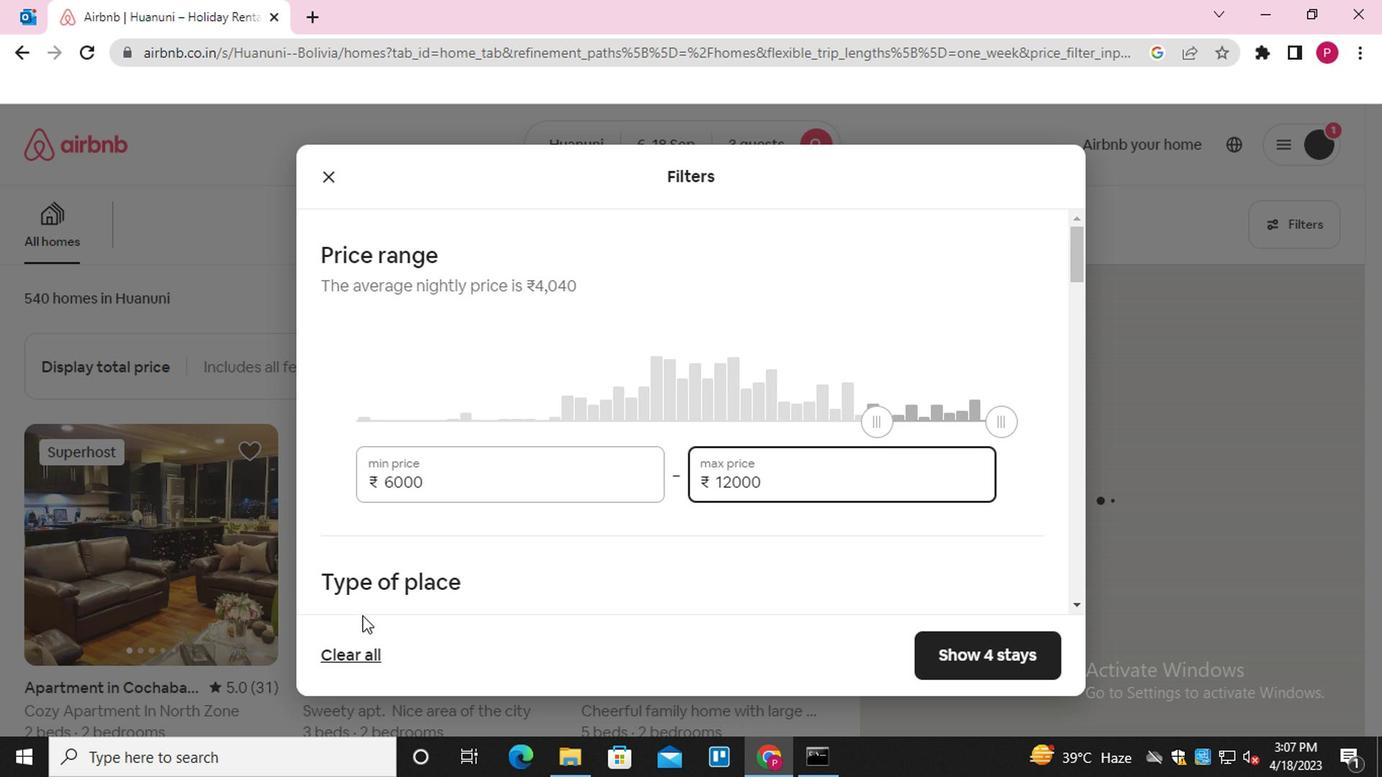 
Action: Mouse moved to (419, 597)
Screenshot: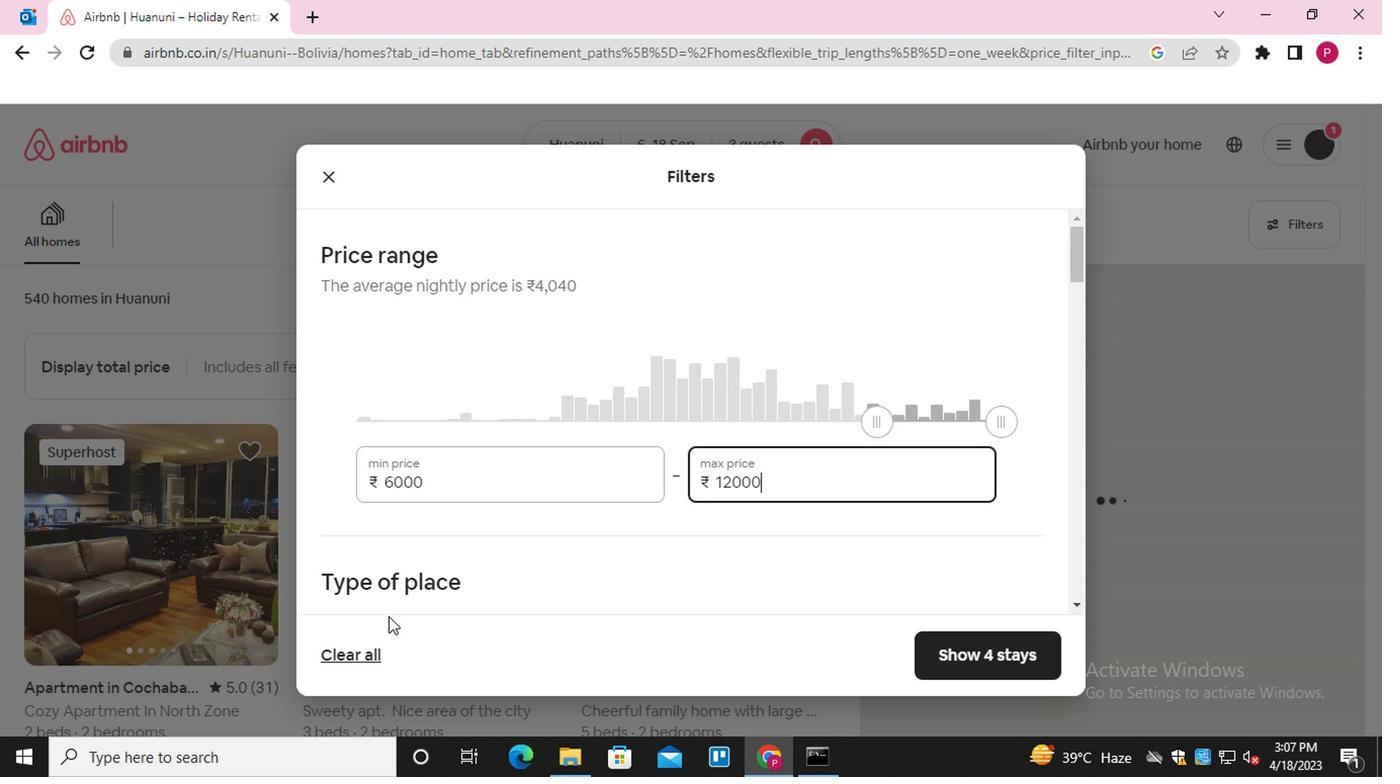 
Action: Mouse scrolled (419, 596) with delta (0, -1)
Screenshot: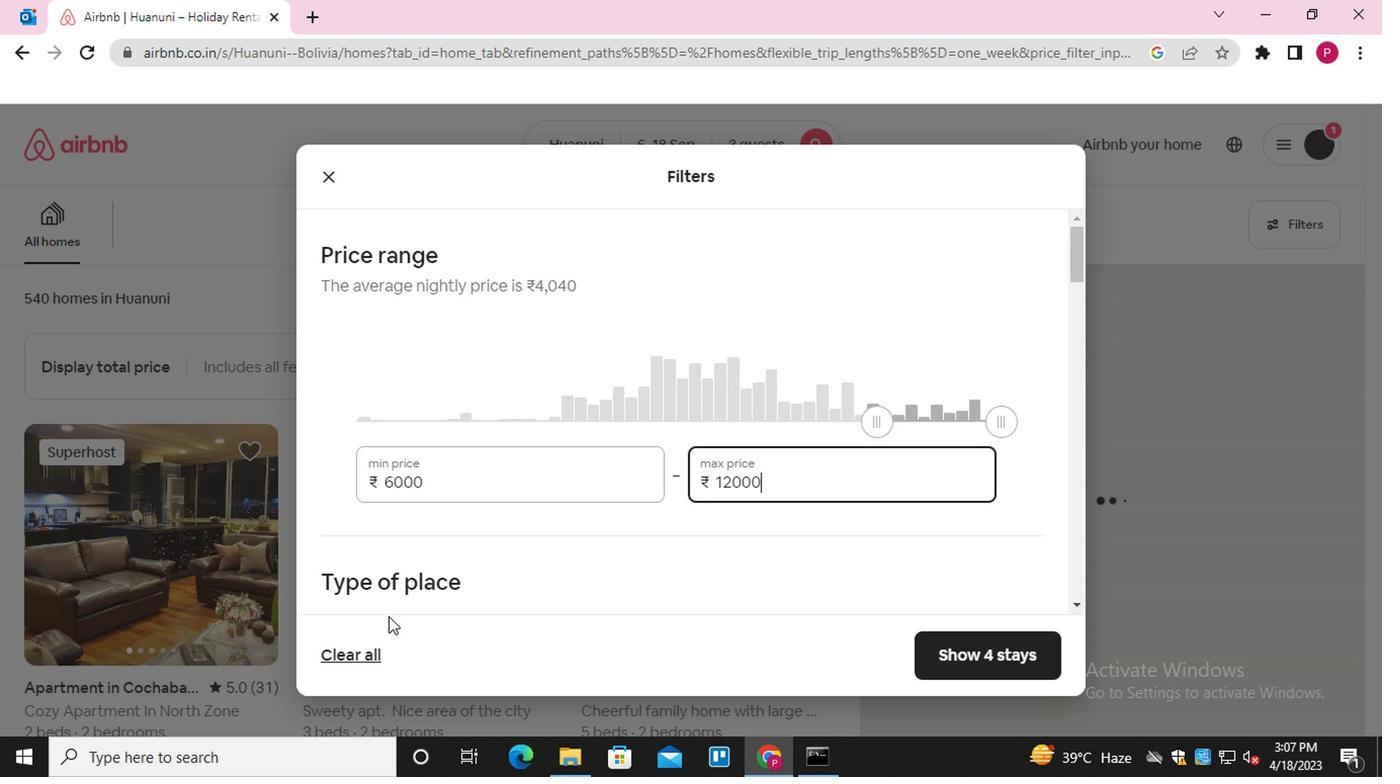 
Action: Mouse moved to (416, 596)
Screenshot: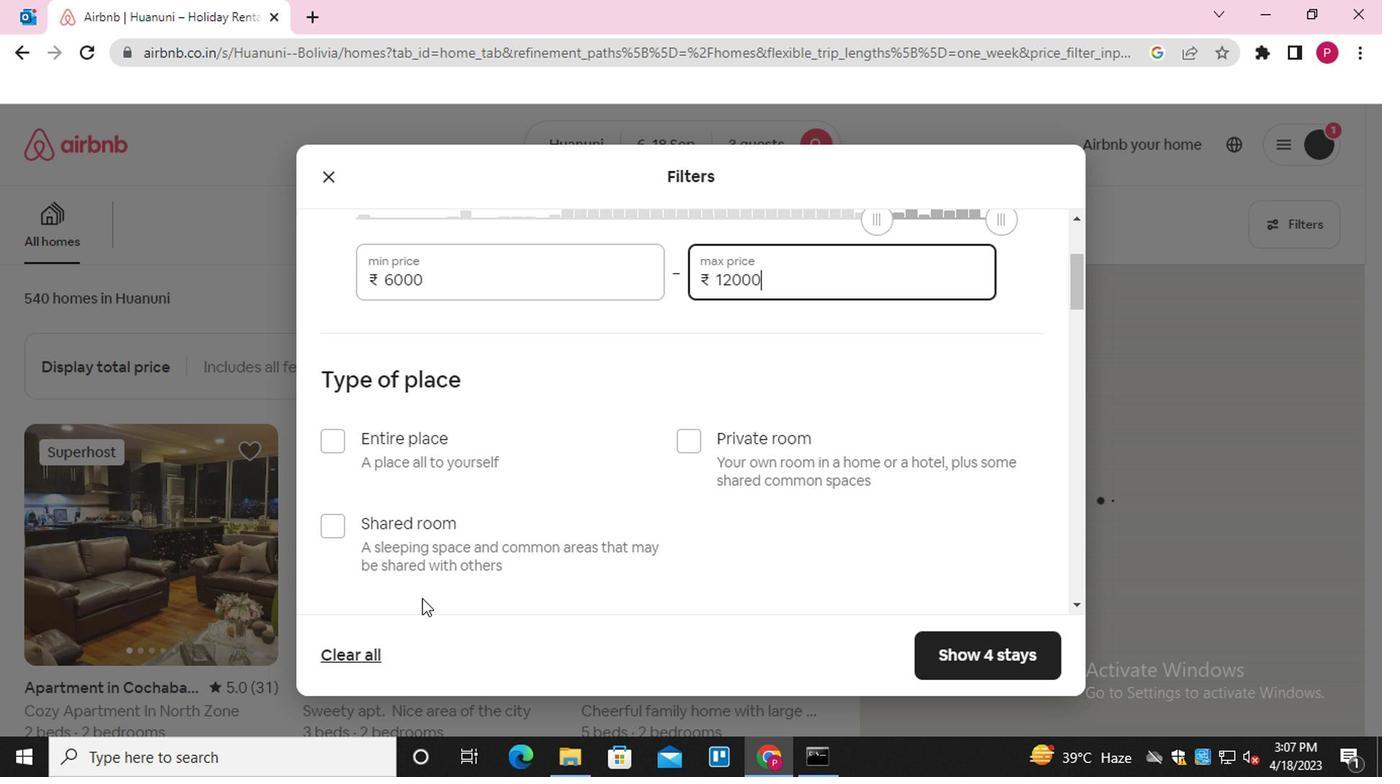 
Action: Mouse scrolled (416, 595) with delta (0, 0)
Screenshot: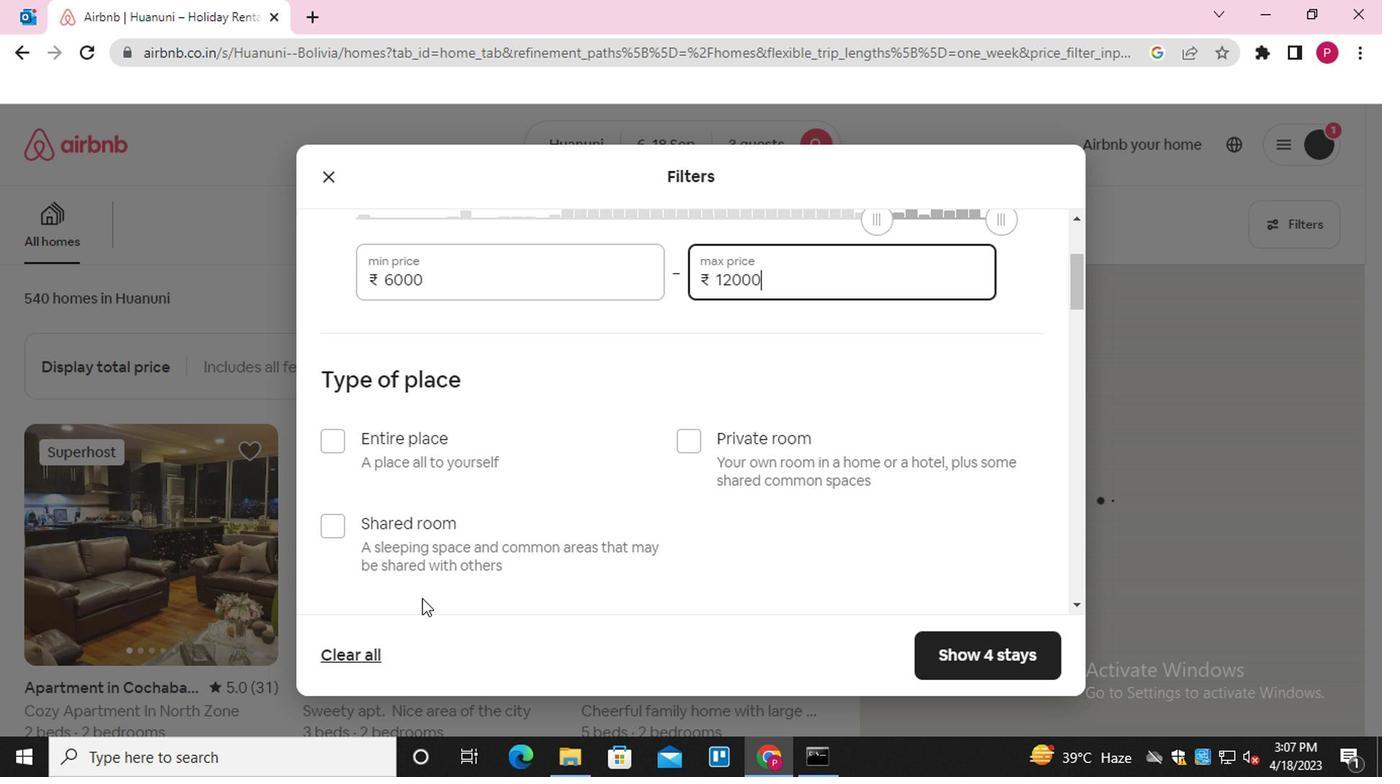 
Action: Mouse moved to (329, 347)
Screenshot: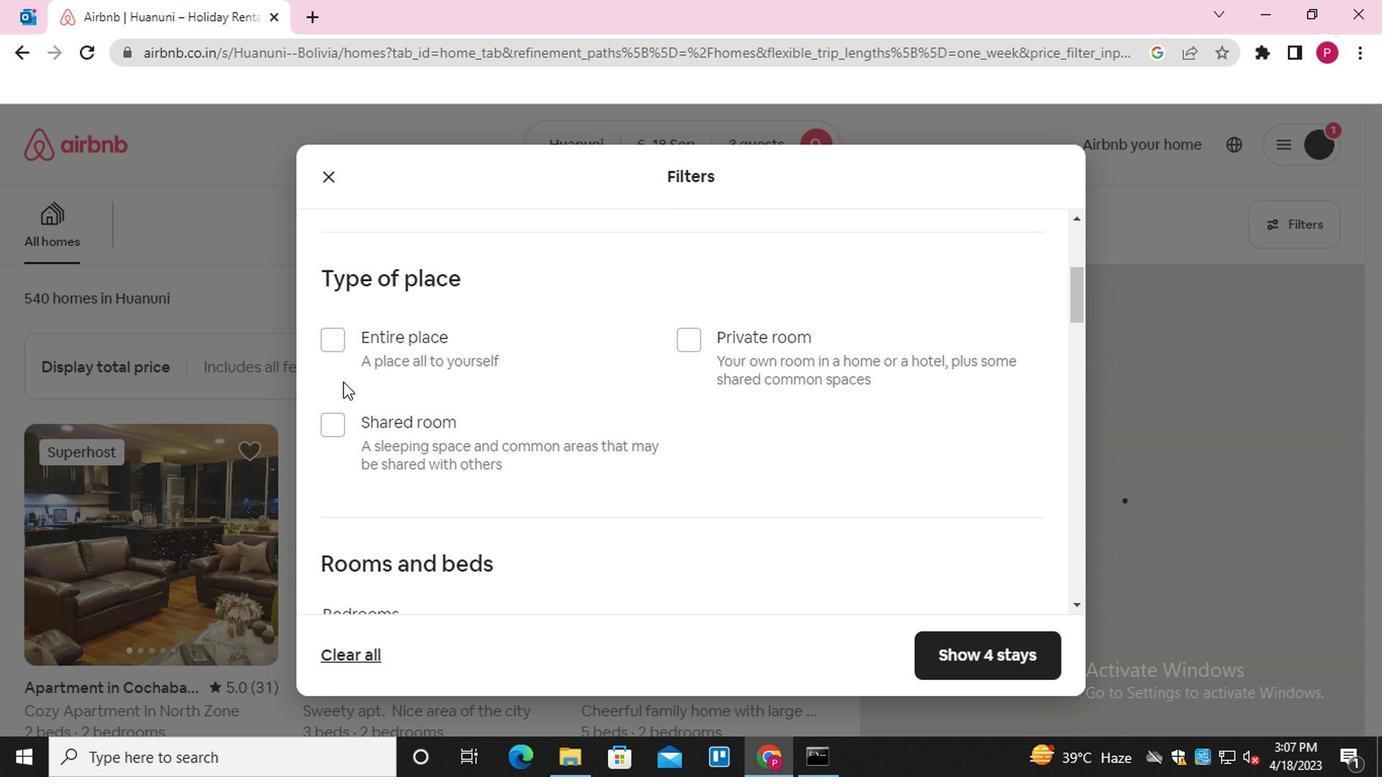 
Action: Mouse pressed left at (329, 347)
Screenshot: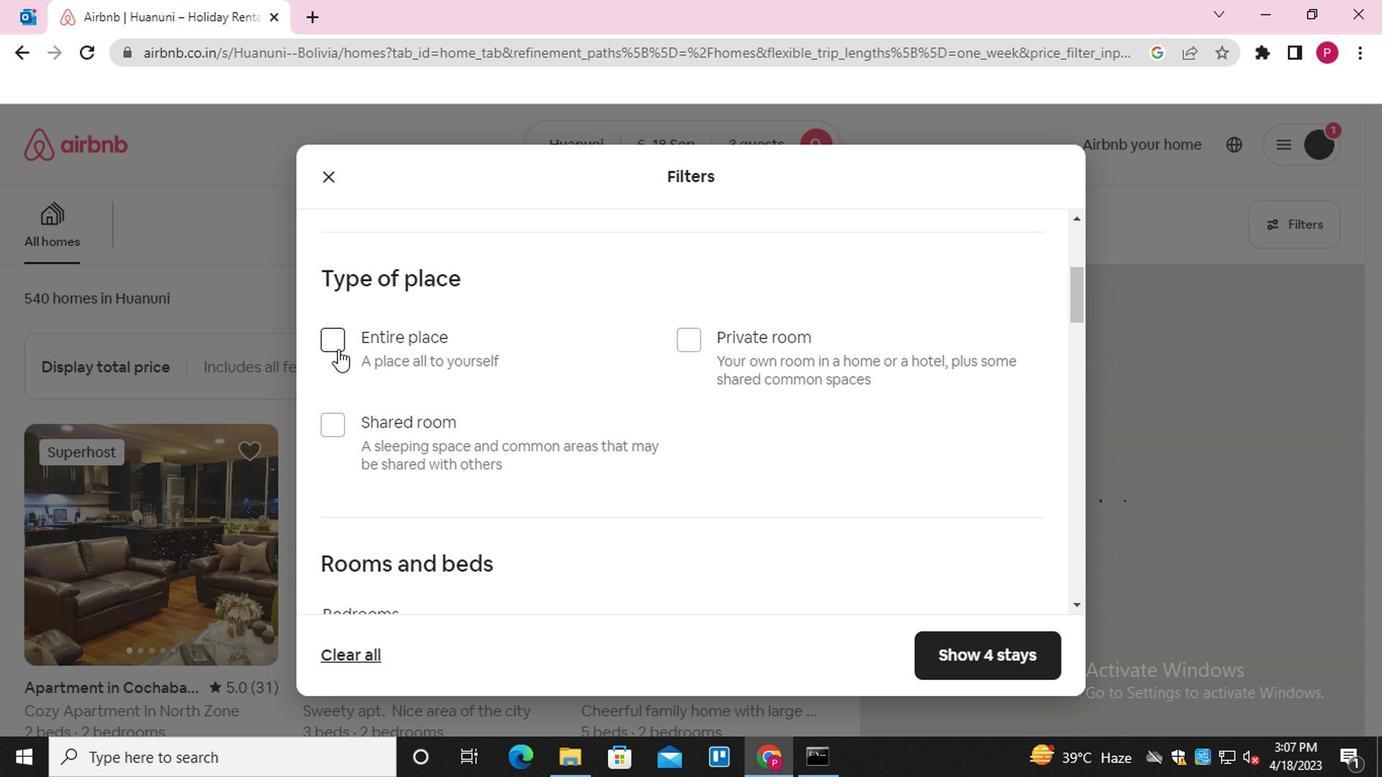 
Action: Mouse moved to (471, 453)
Screenshot: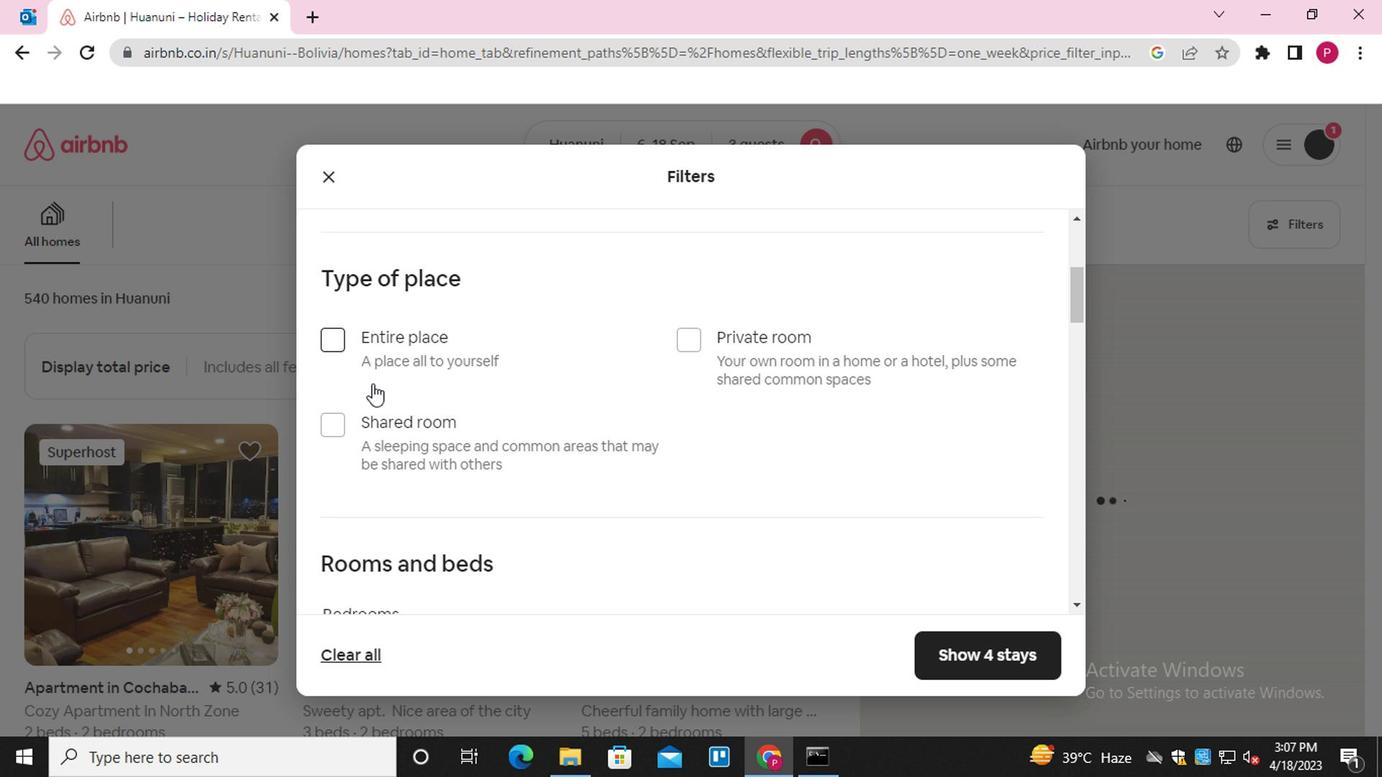 
Action: Mouse scrolled (471, 452) with delta (0, 0)
Screenshot: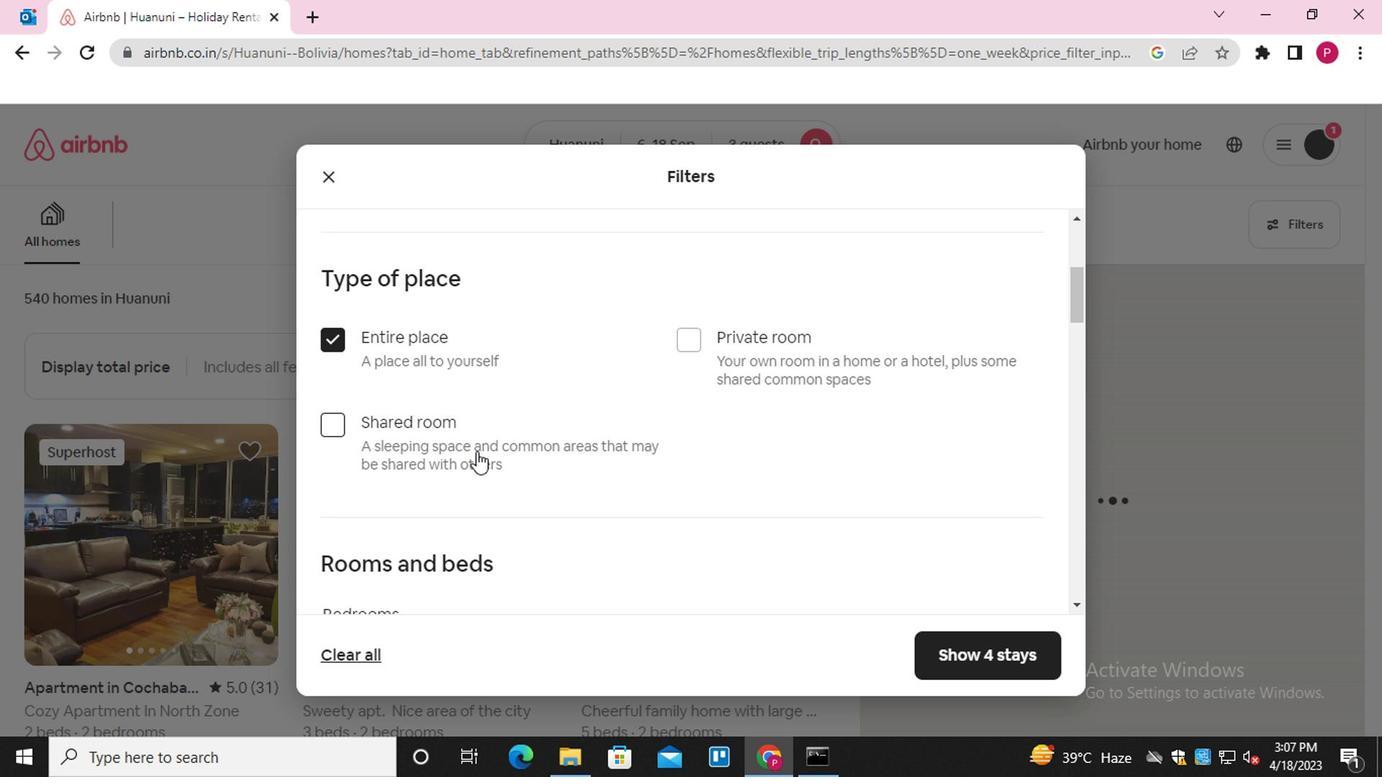 
Action: Mouse scrolled (471, 452) with delta (0, 0)
Screenshot: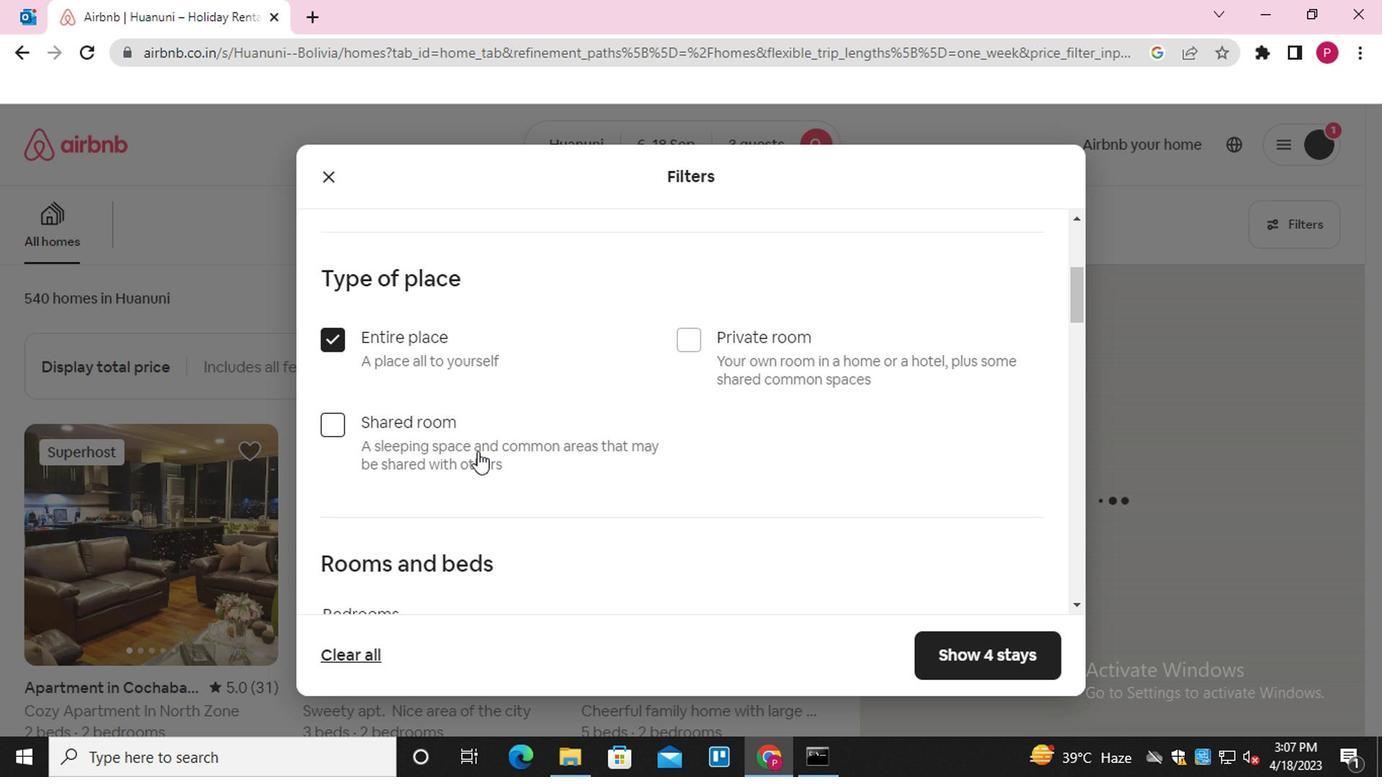 
Action: Mouse scrolled (471, 452) with delta (0, 0)
Screenshot: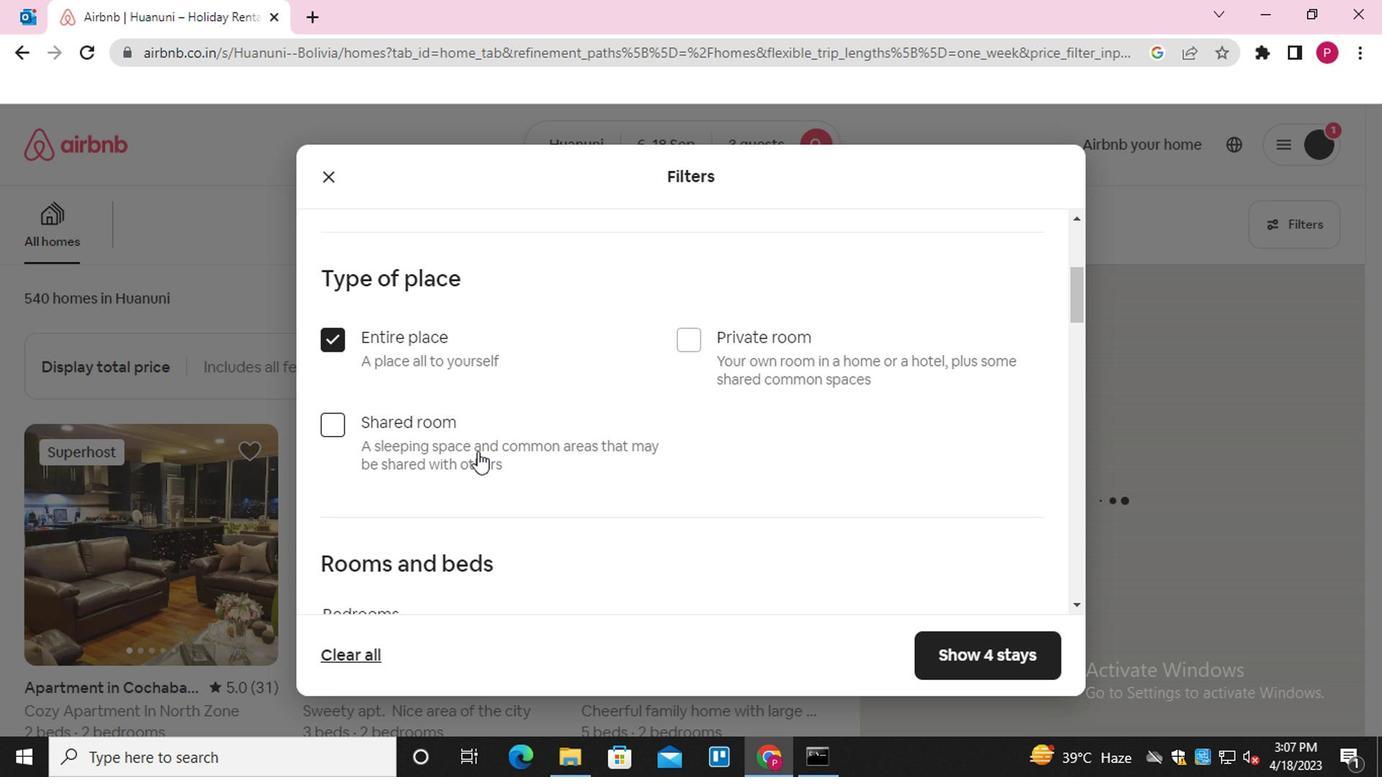 
Action: Mouse scrolled (471, 452) with delta (0, 0)
Screenshot: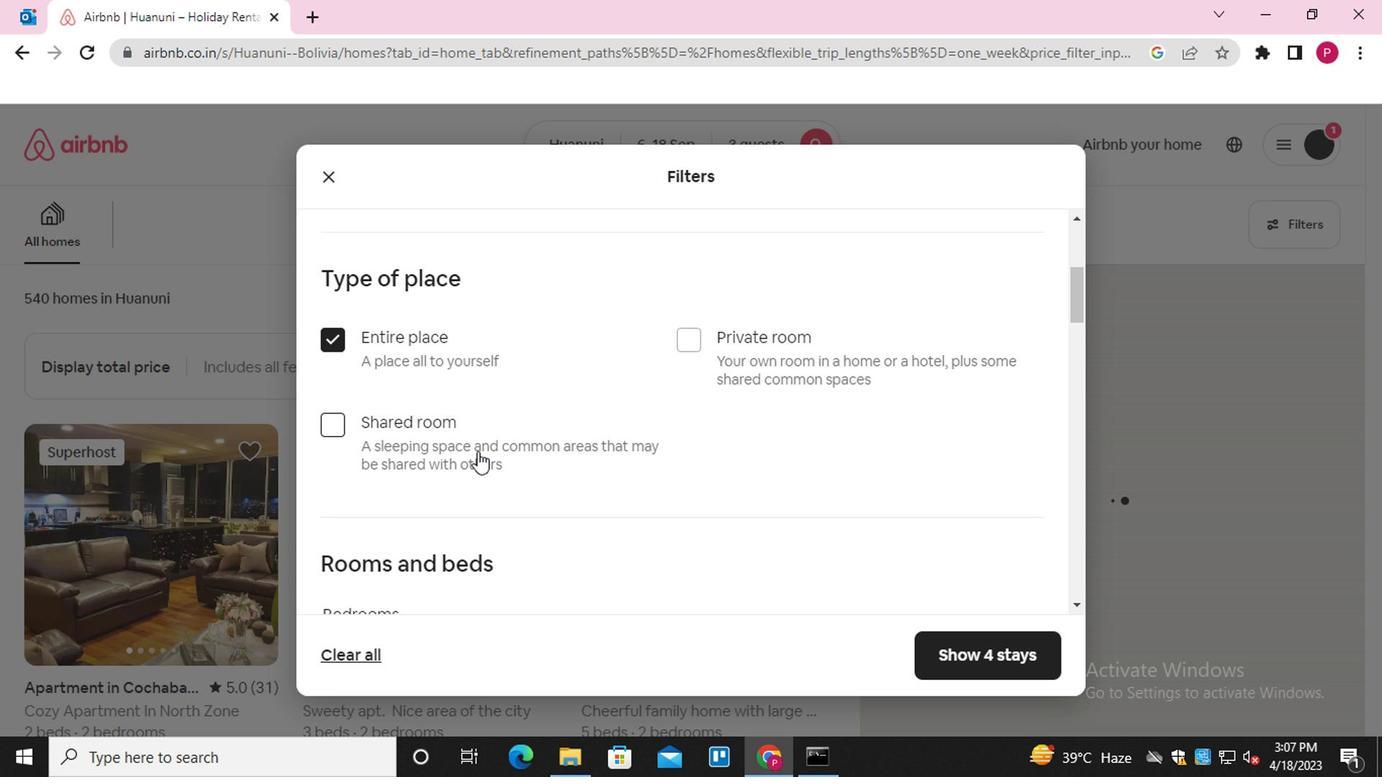 
Action: Mouse moved to (522, 272)
Screenshot: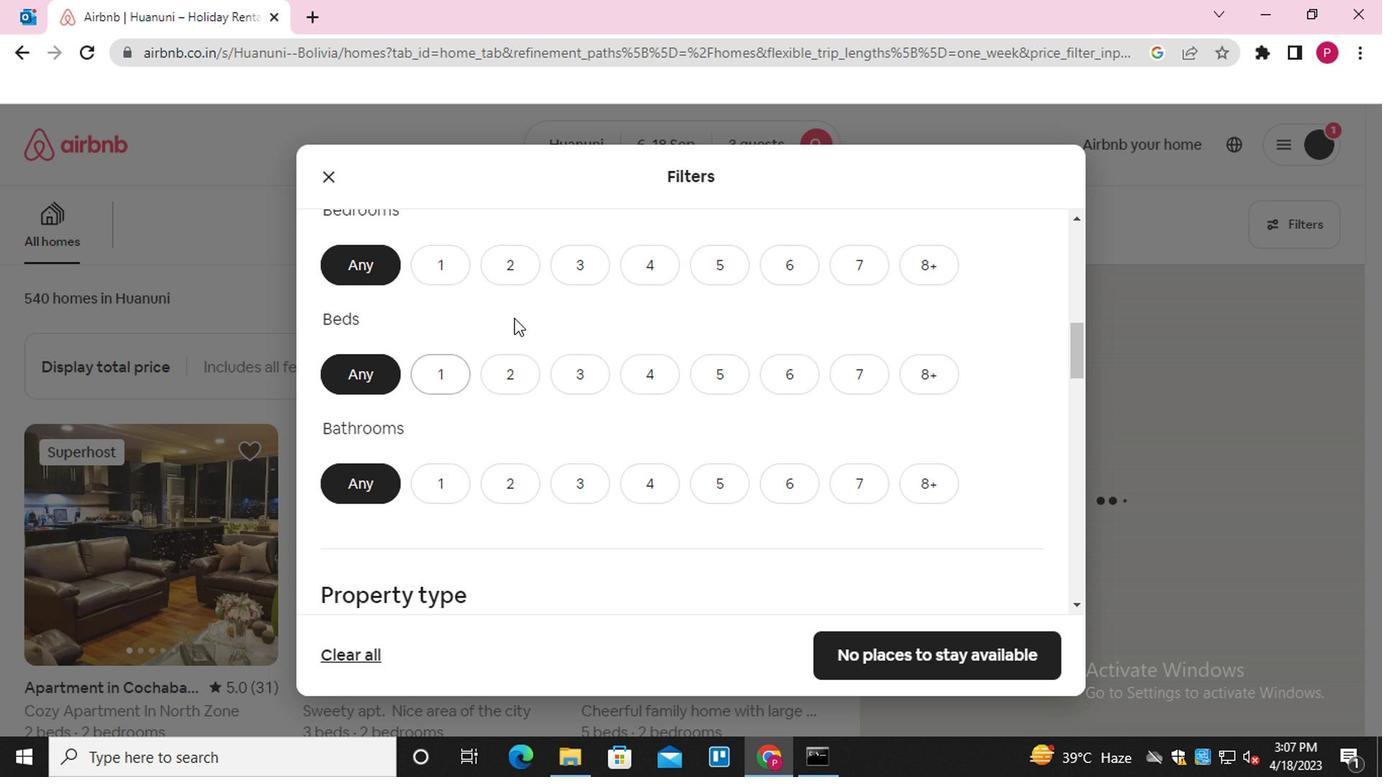
Action: Mouse pressed left at (522, 272)
Screenshot: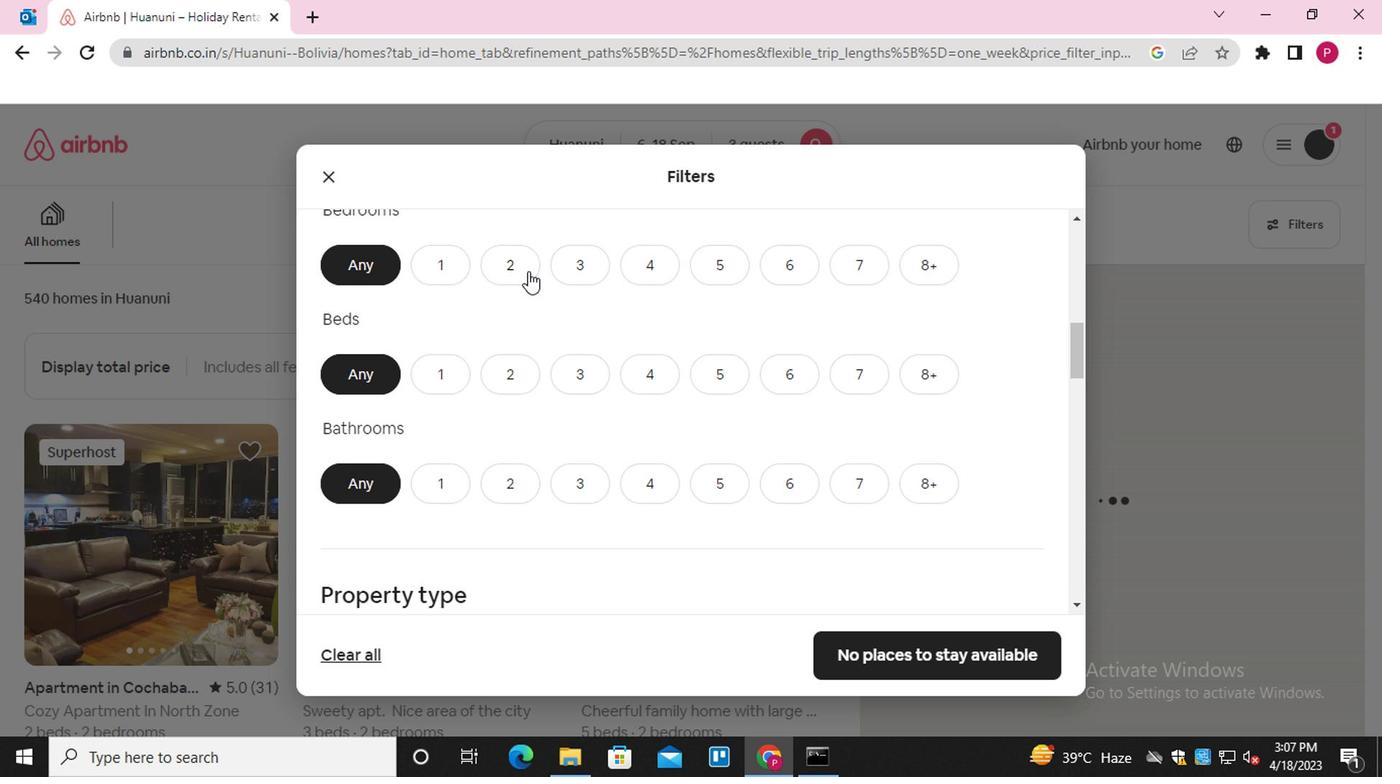 
Action: Mouse moved to (511, 381)
Screenshot: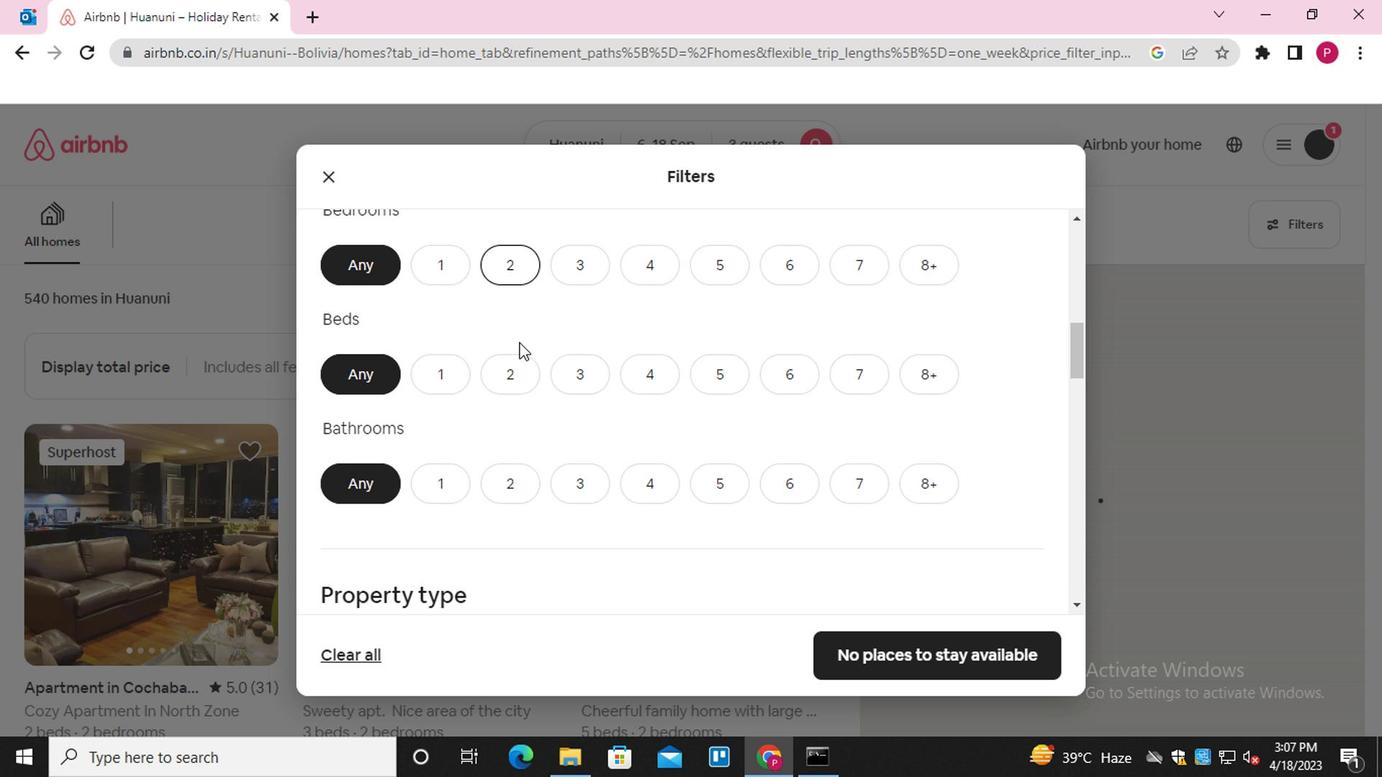
Action: Mouse pressed left at (511, 381)
Screenshot: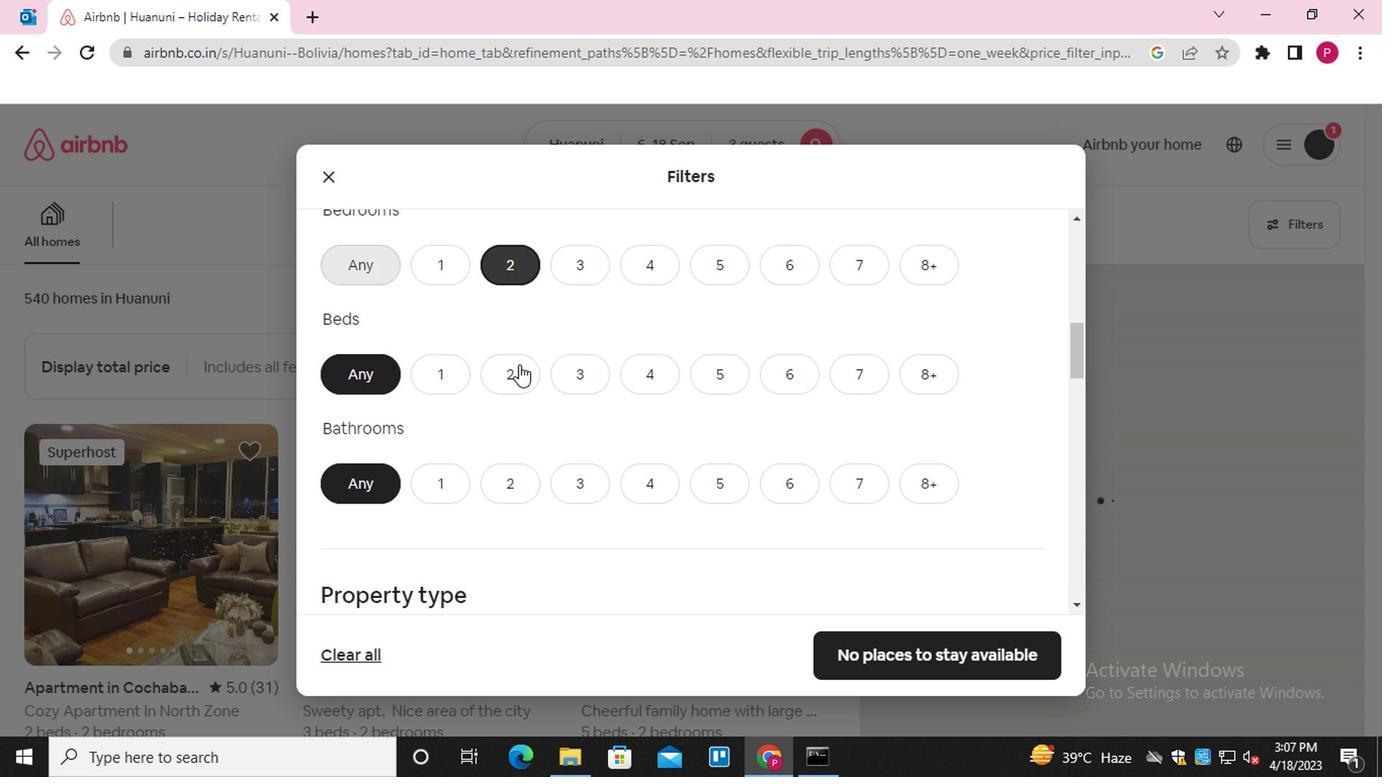 
Action: Mouse moved to (514, 485)
Screenshot: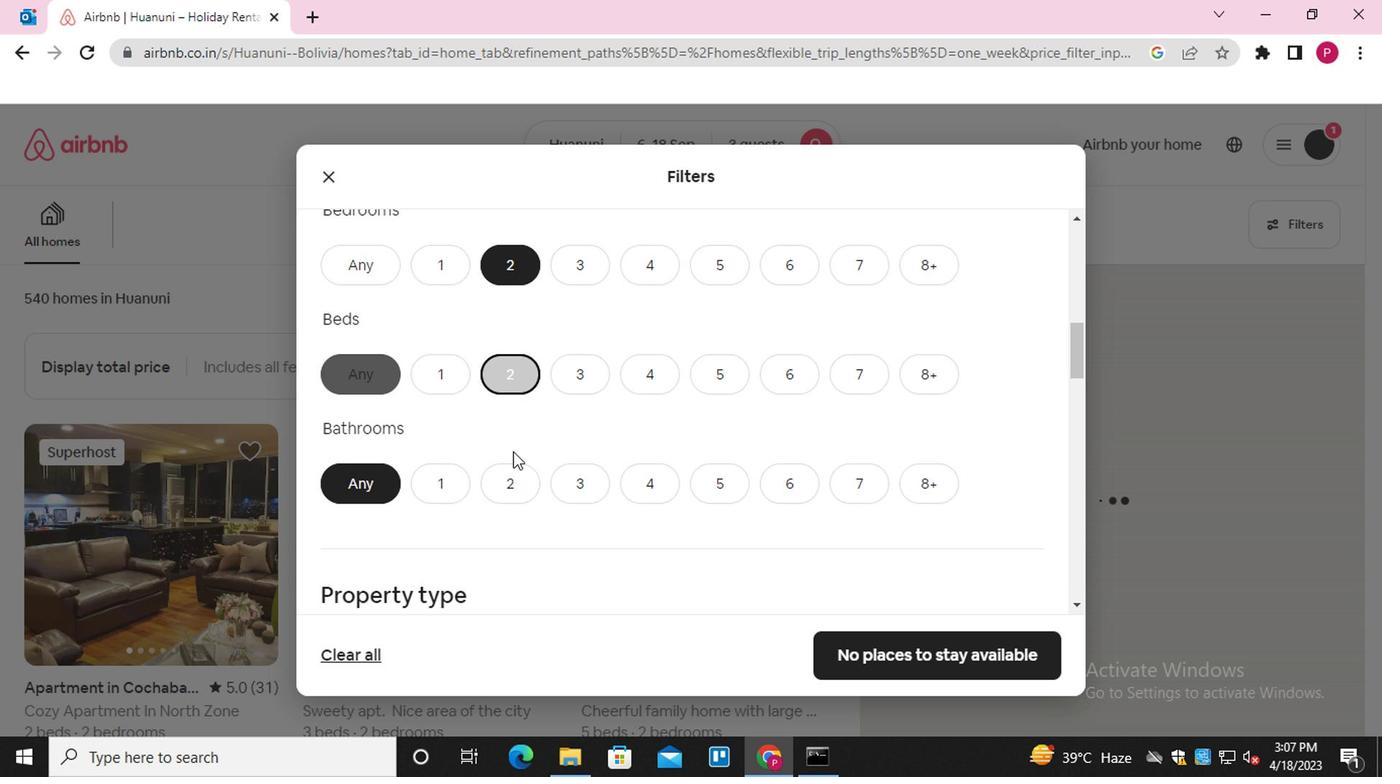 
Action: Mouse pressed left at (514, 485)
Screenshot: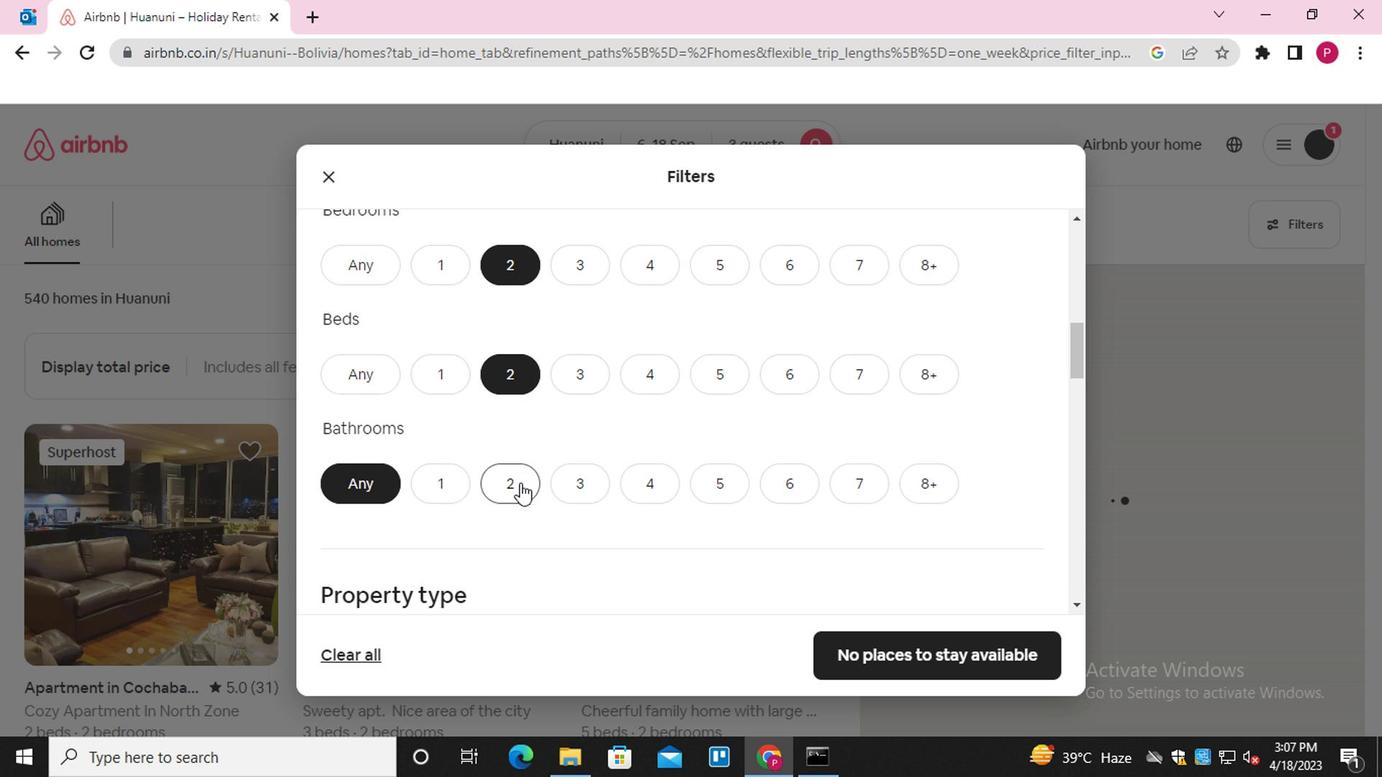 
Action: Mouse moved to (573, 531)
Screenshot: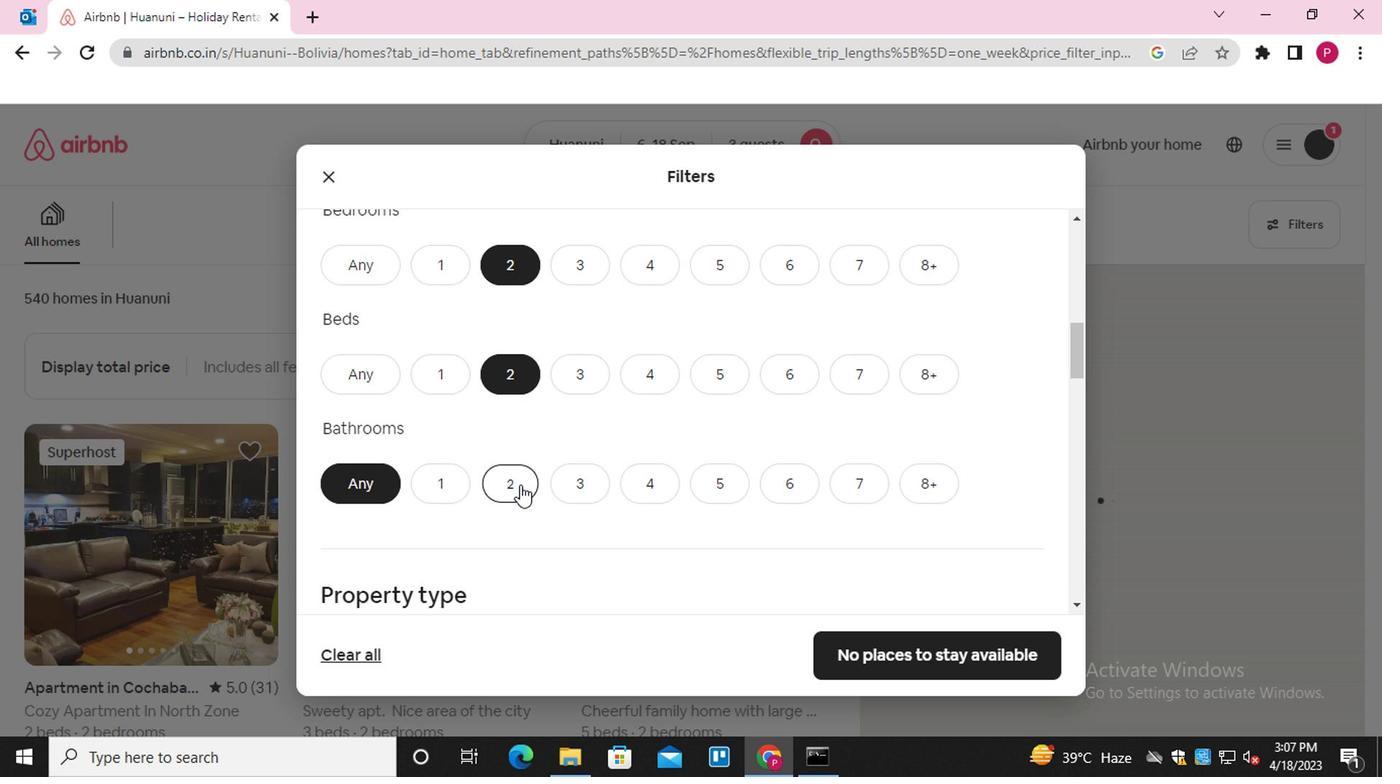 
Action: Mouse scrolled (573, 530) with delta (0, -1)
Screenshot: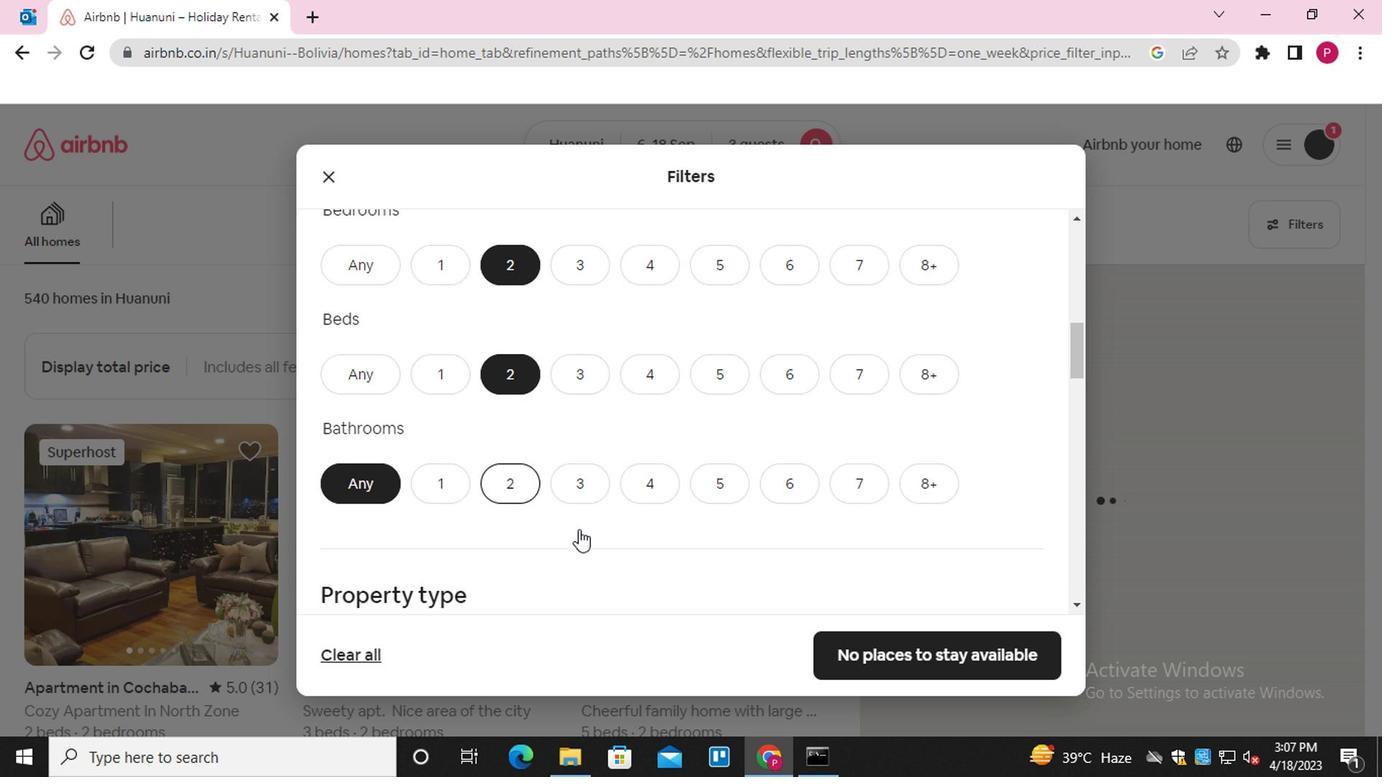 
Action: Mouse scrolled (573, 530) with delta (0, -1)
Screenshot: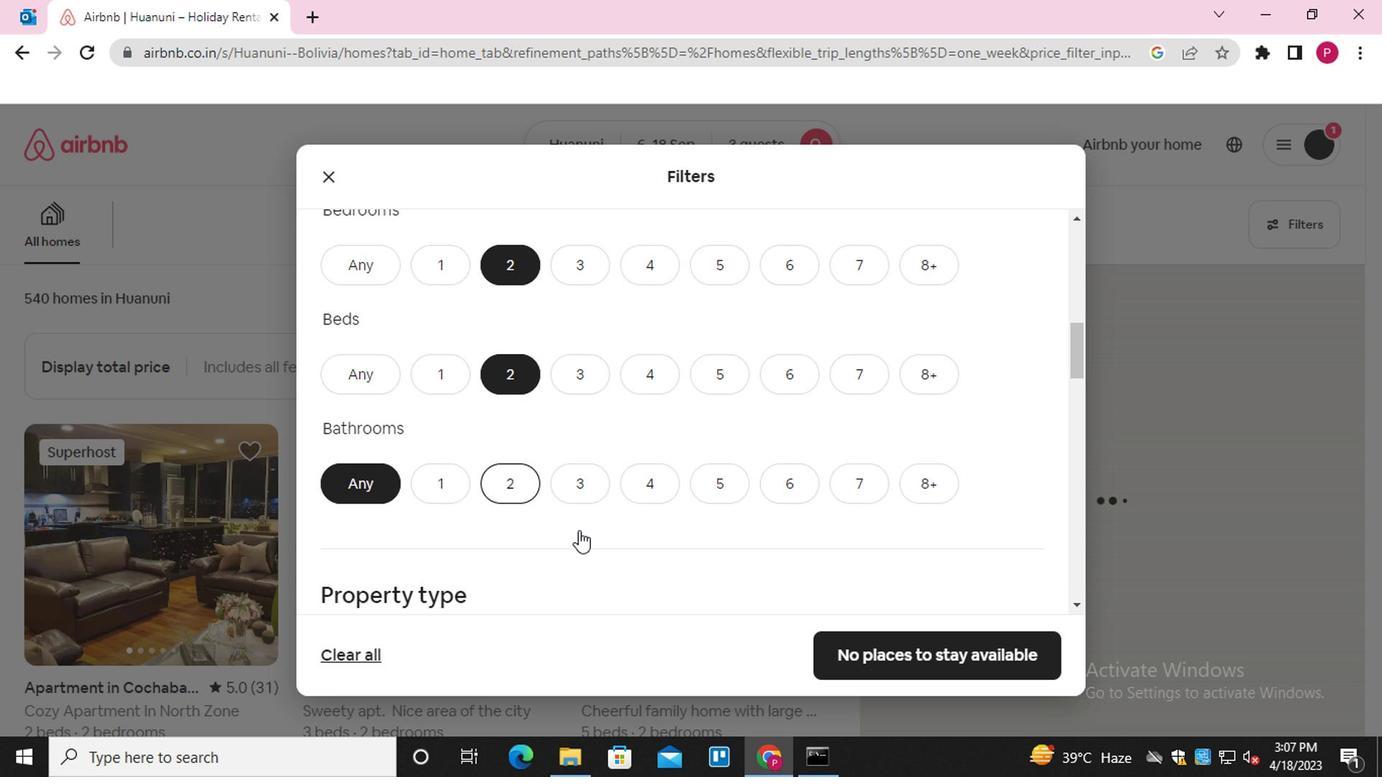
Action: Mouse scrolled (573, 530) with delta (0, -1)
Screenshot: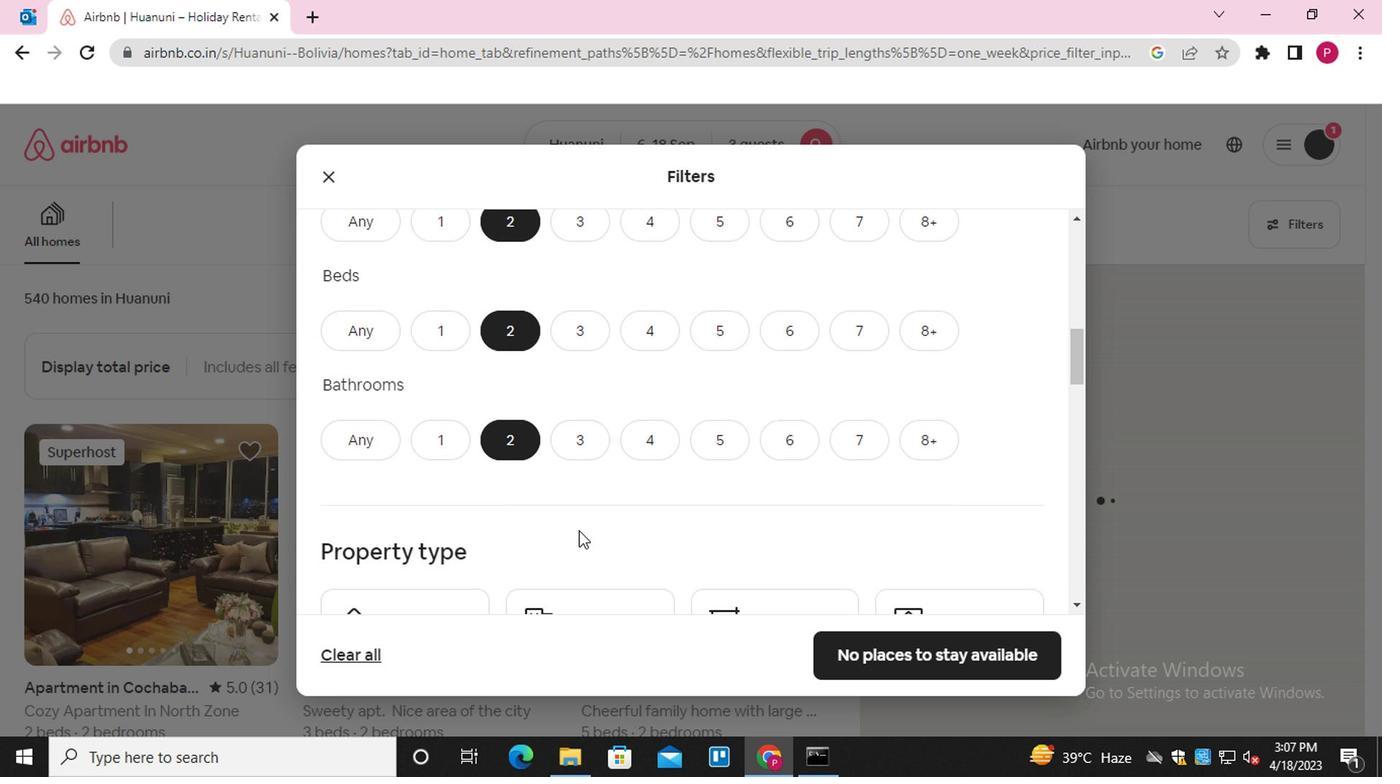 
Action: Mouse scrolled (573, 530) with delta (0, -1)
Screenshot: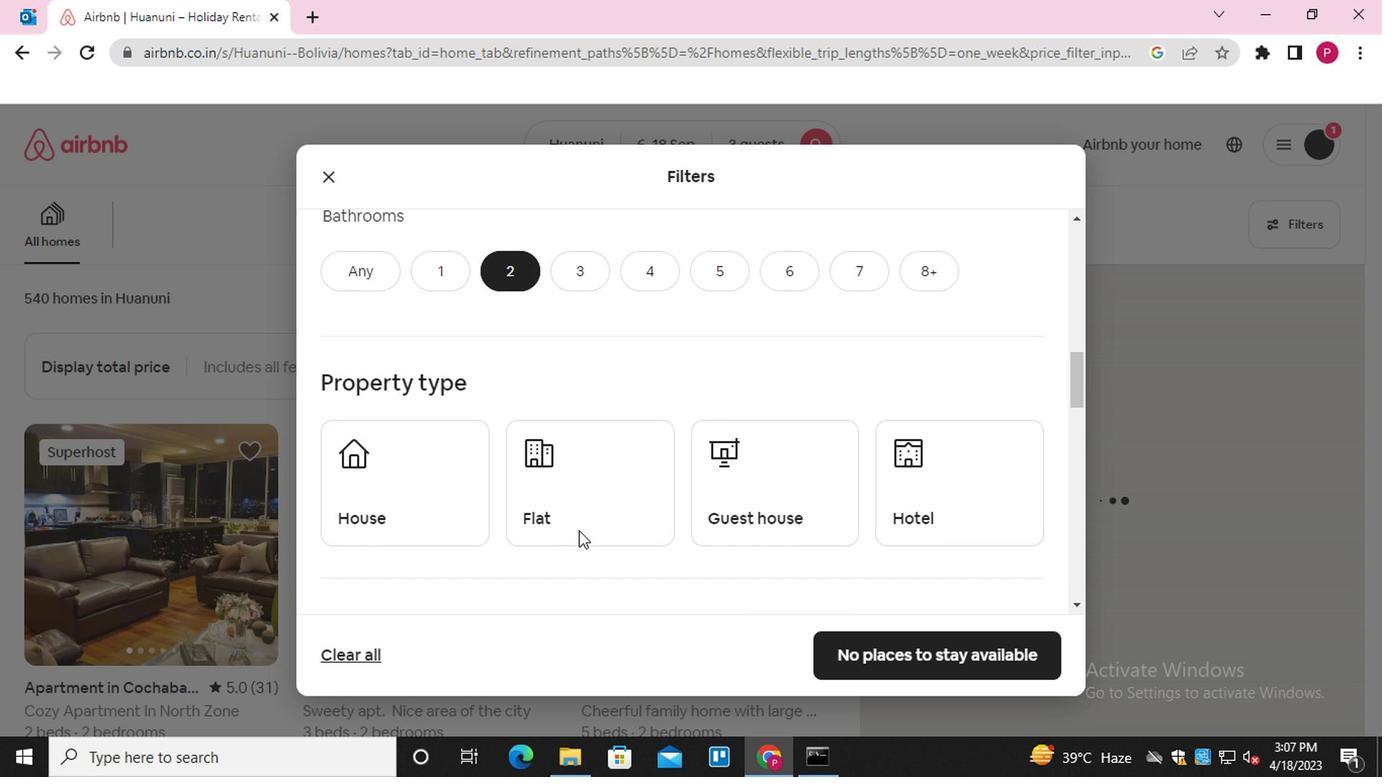 
Action: Mouse scrolled (573, 532) with delta (0, 0)
Screenshot: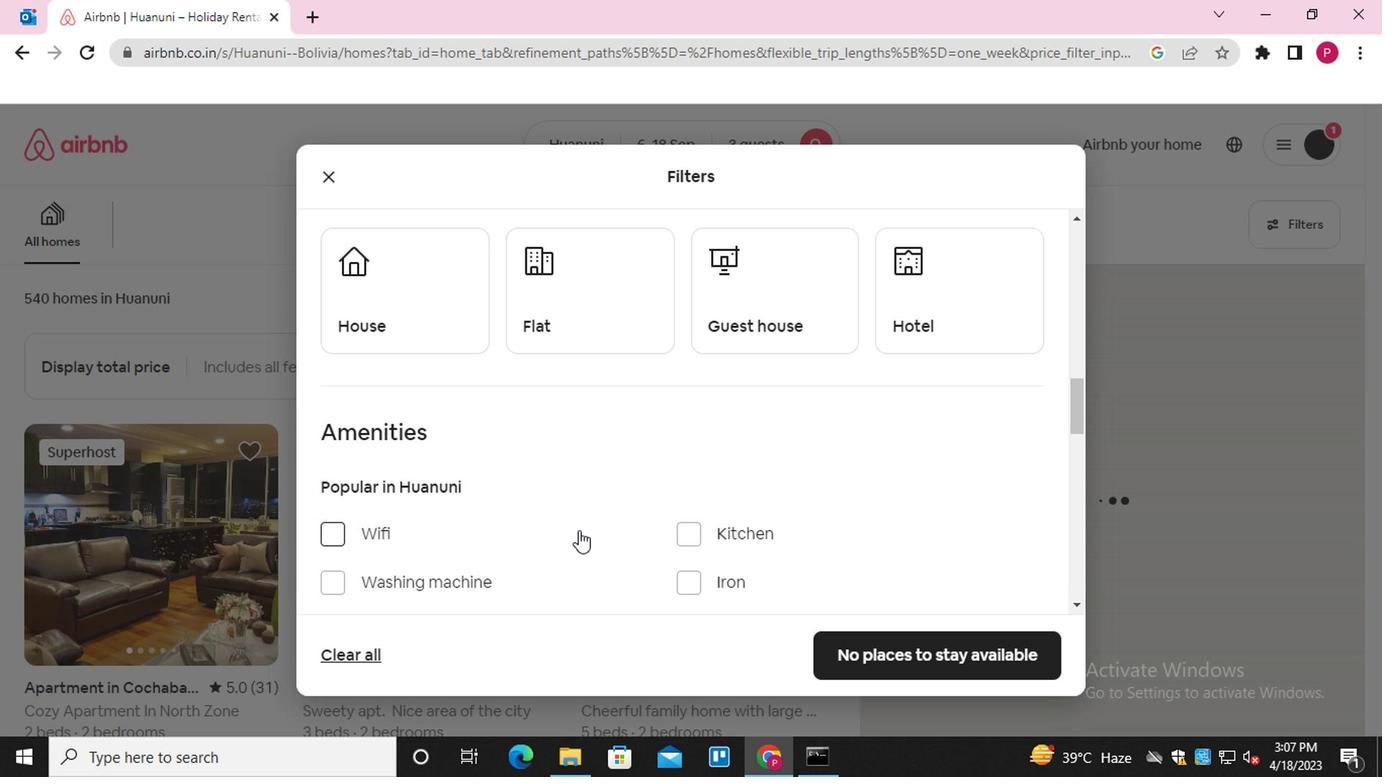 
Action: Mouse moved to (911, 401)
Screenshot: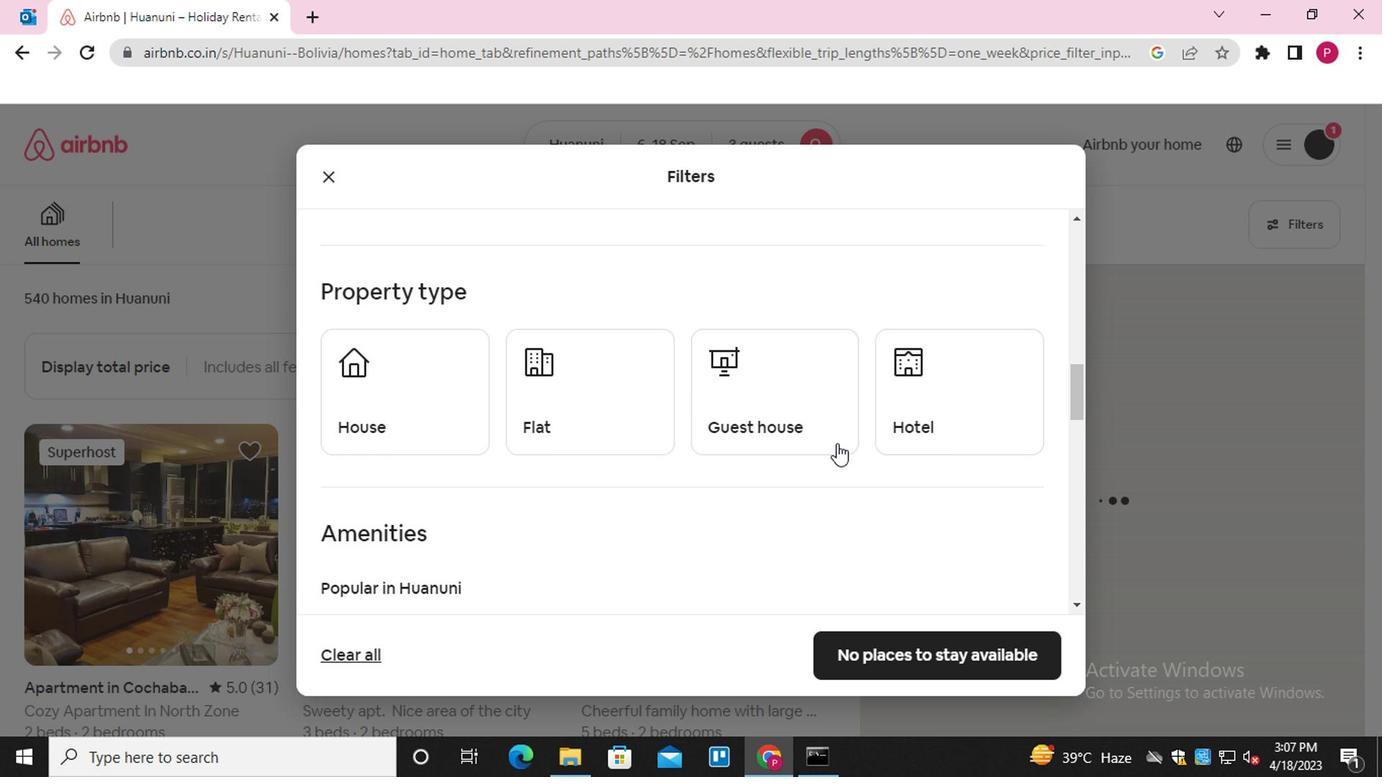 
Action: Mouse pressed left at (911, 401)
Screenshot: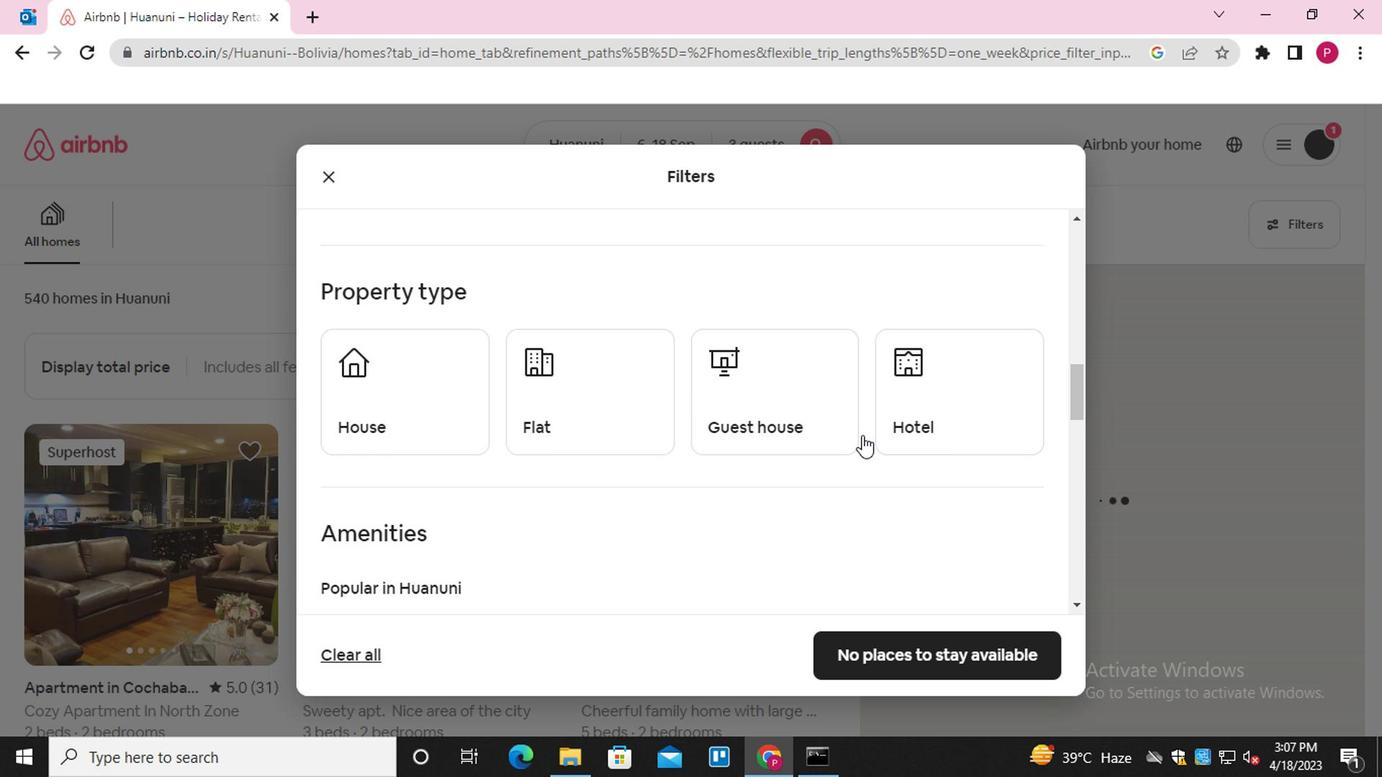 
Action: Mouse moved to (595, 545)
Screenshot: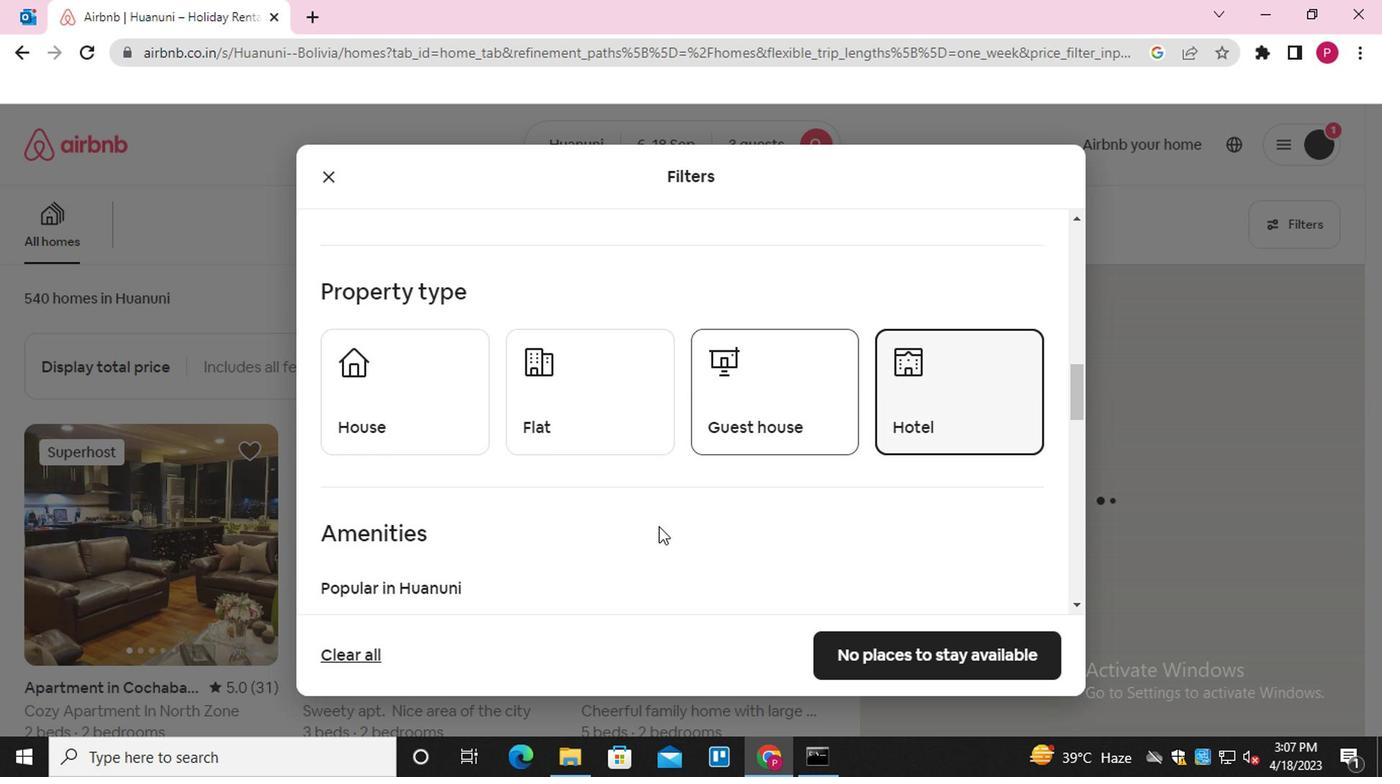 
Action: Mouse scrolled (595, 544) with delta (0, 0)
Screenshot: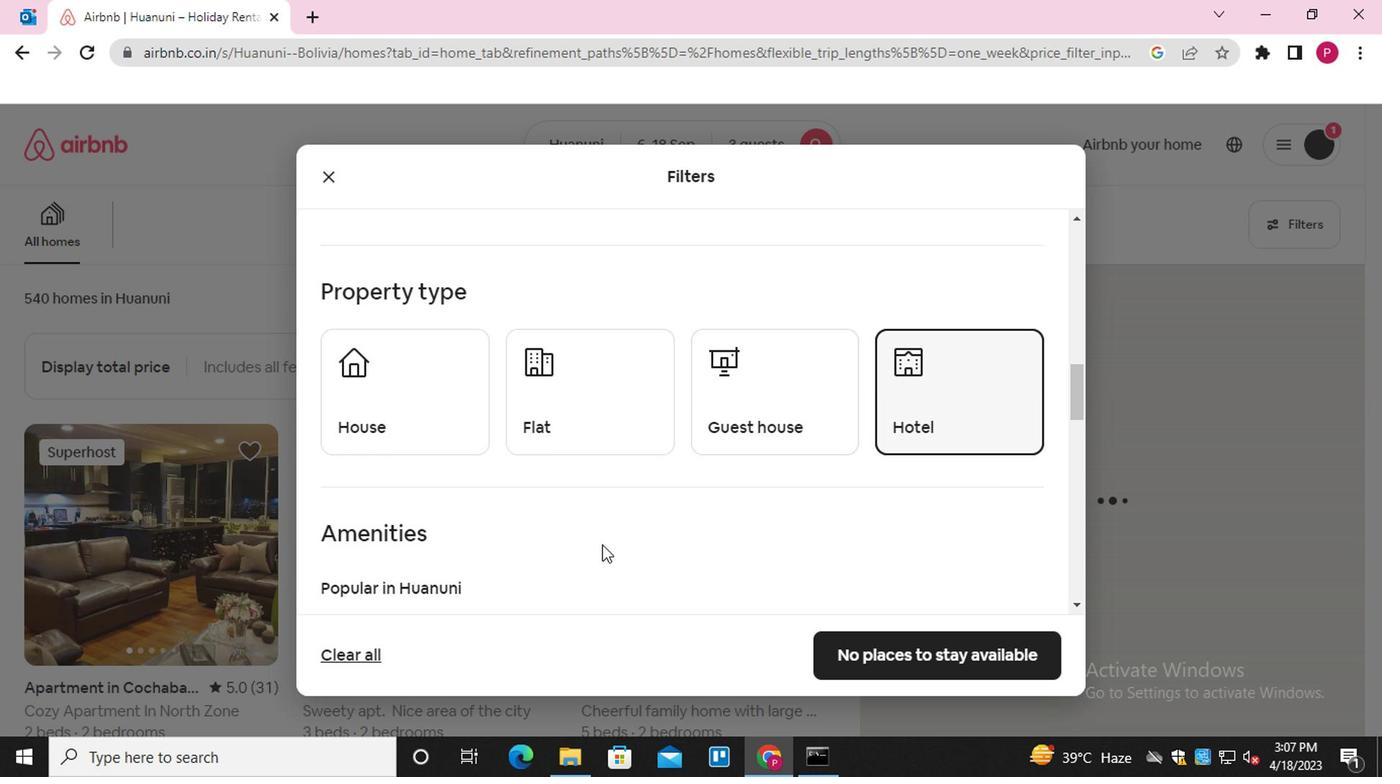 
Action: Mouse scrolled (595, 544) with delta (0, 0)
Screenshot: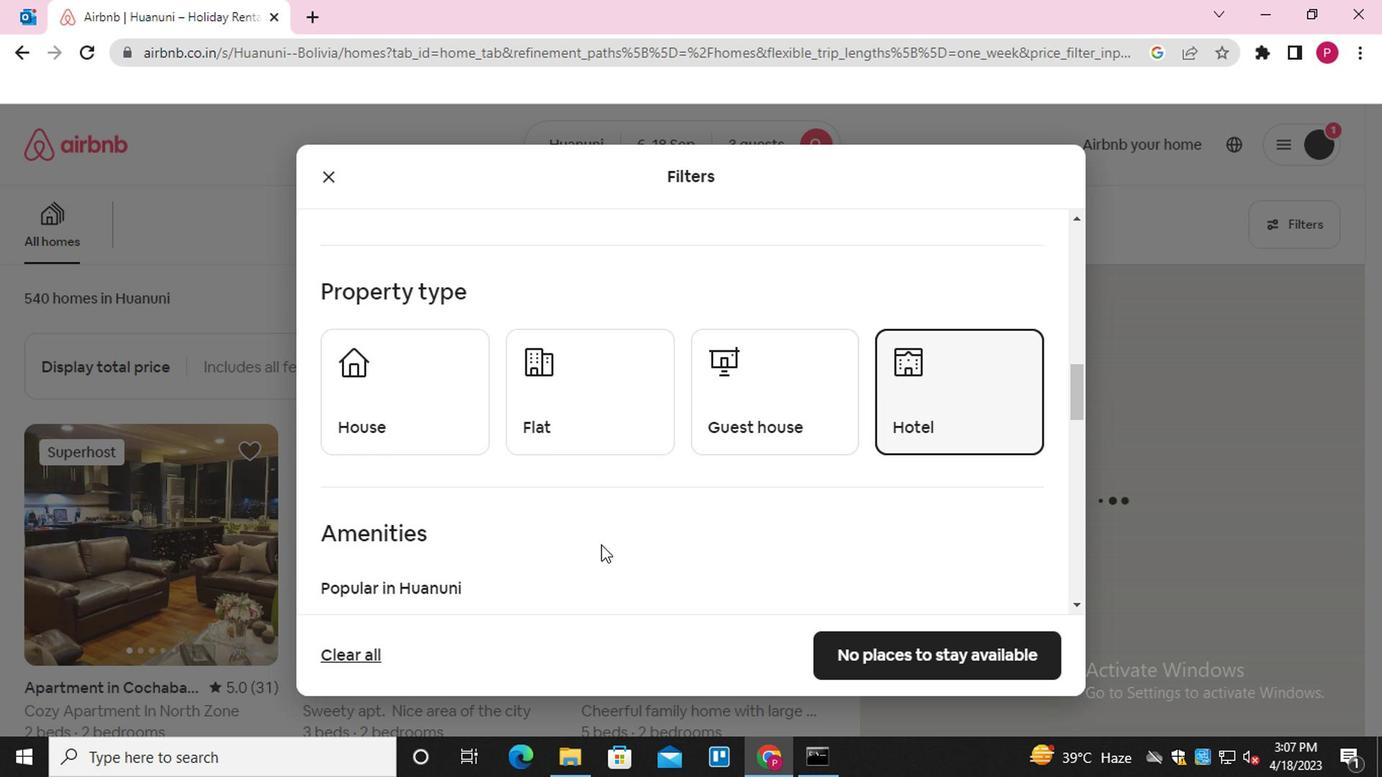 
Action: Mouse moved to (595, 545)
Screenshot: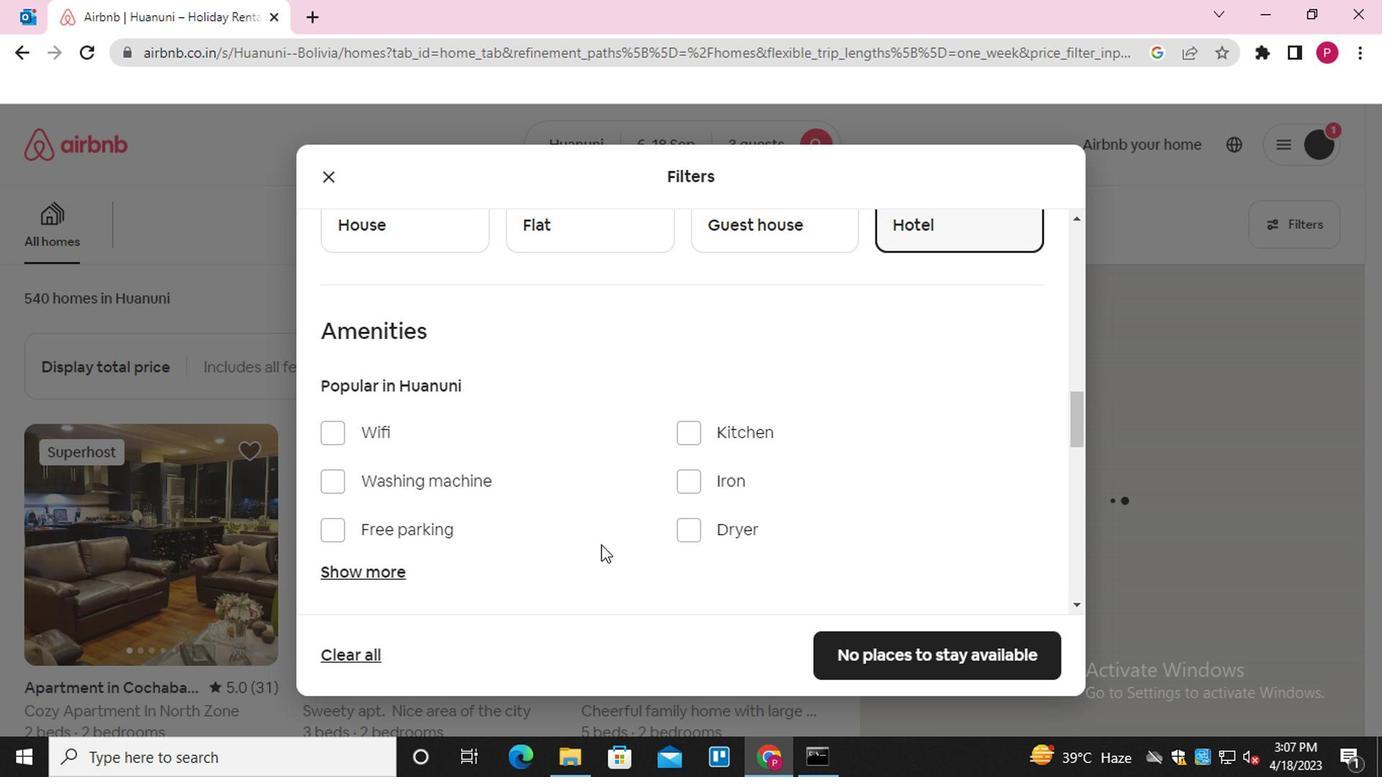 
Action: Mouse scrolled (595, 544) with delta (0, 0)
Screenshot: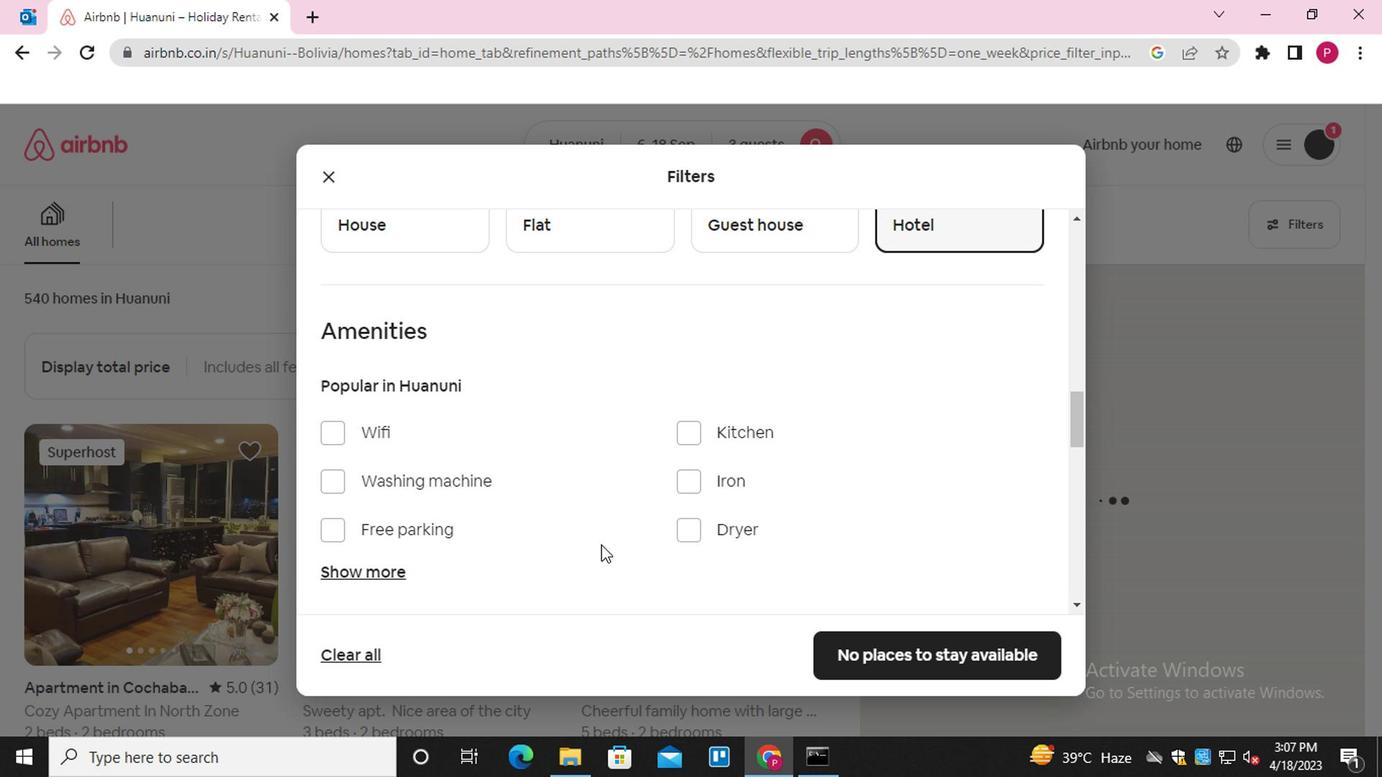 
Action: Mouse scrolled (595, 544) with delta (0, 0)
Screenshot: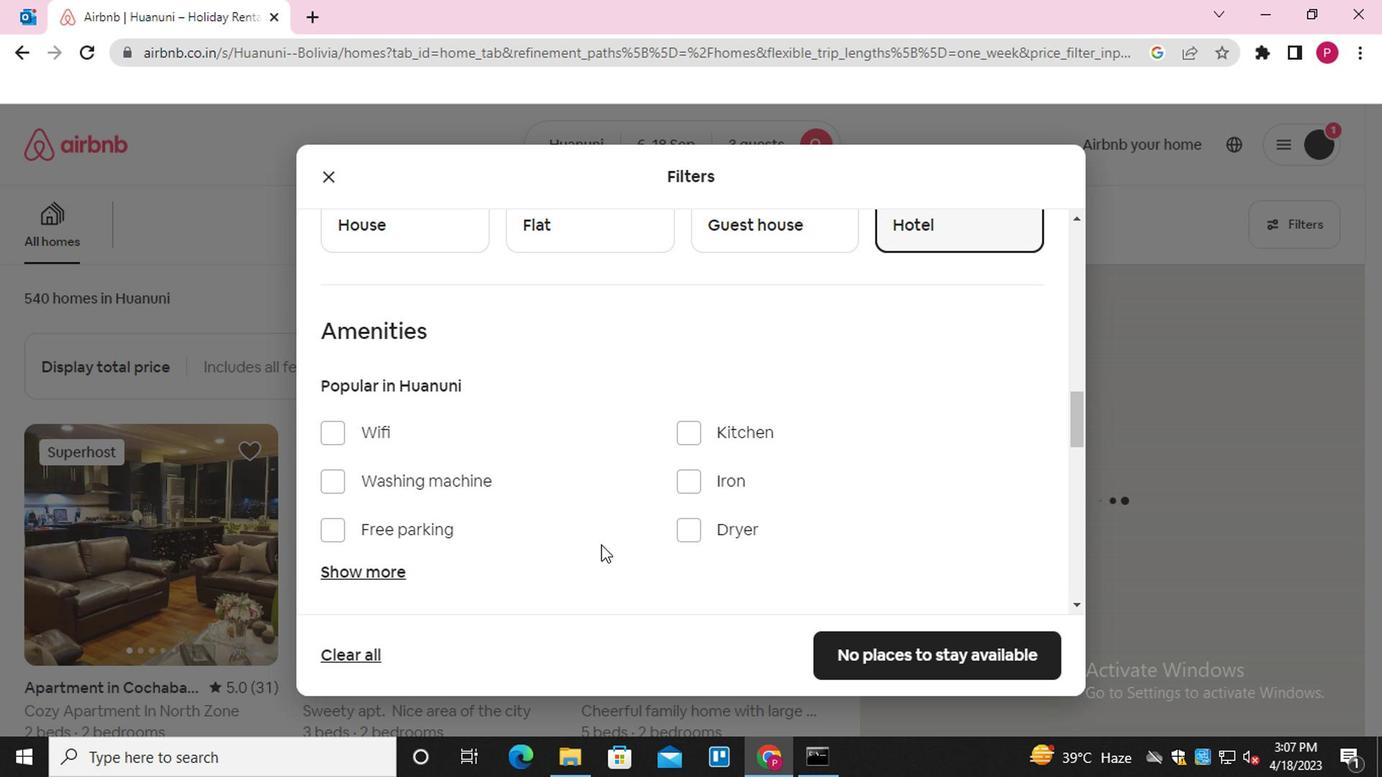 
Action: Mouse scrolled (595, 544) with delta (0, 0)
Screenshot: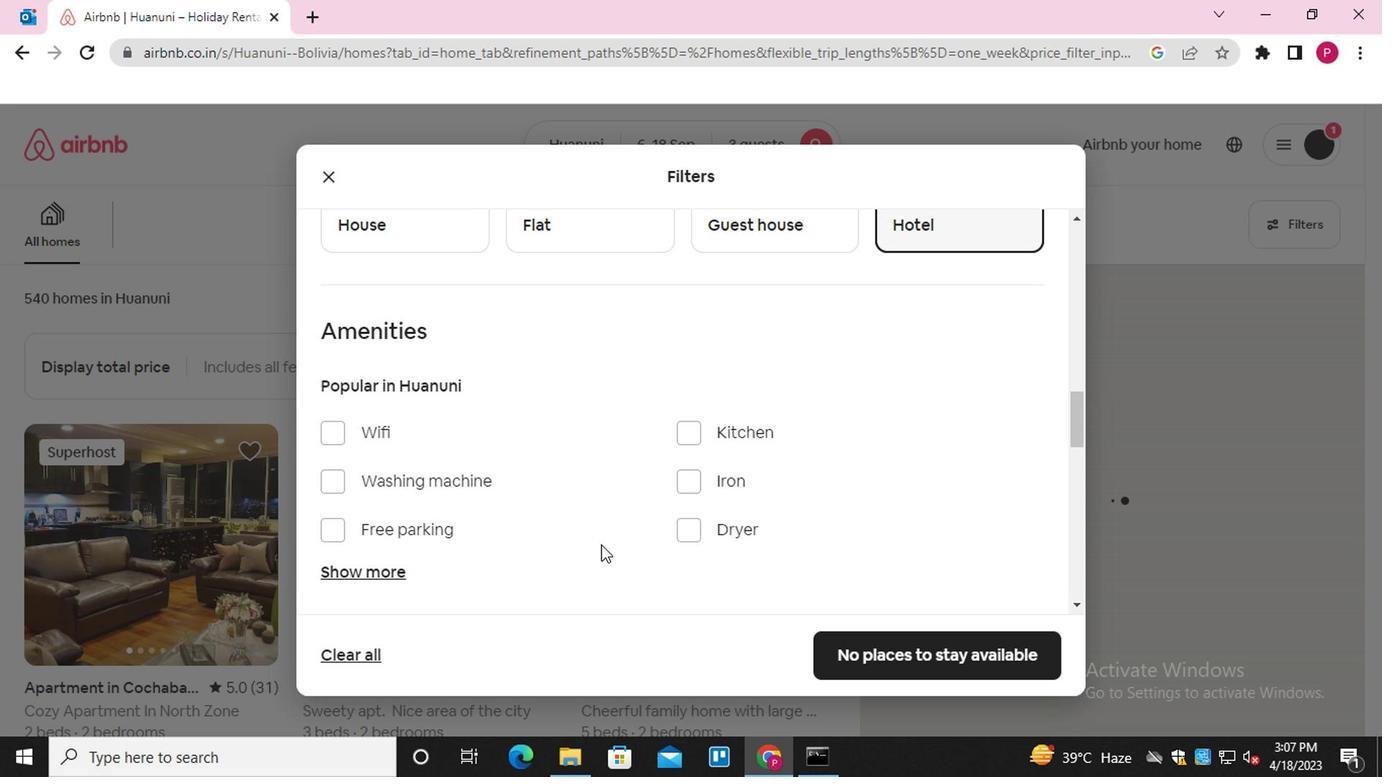 
Action: Mouse scrolled (595, 544) with delta (0, 0)
Screenshot: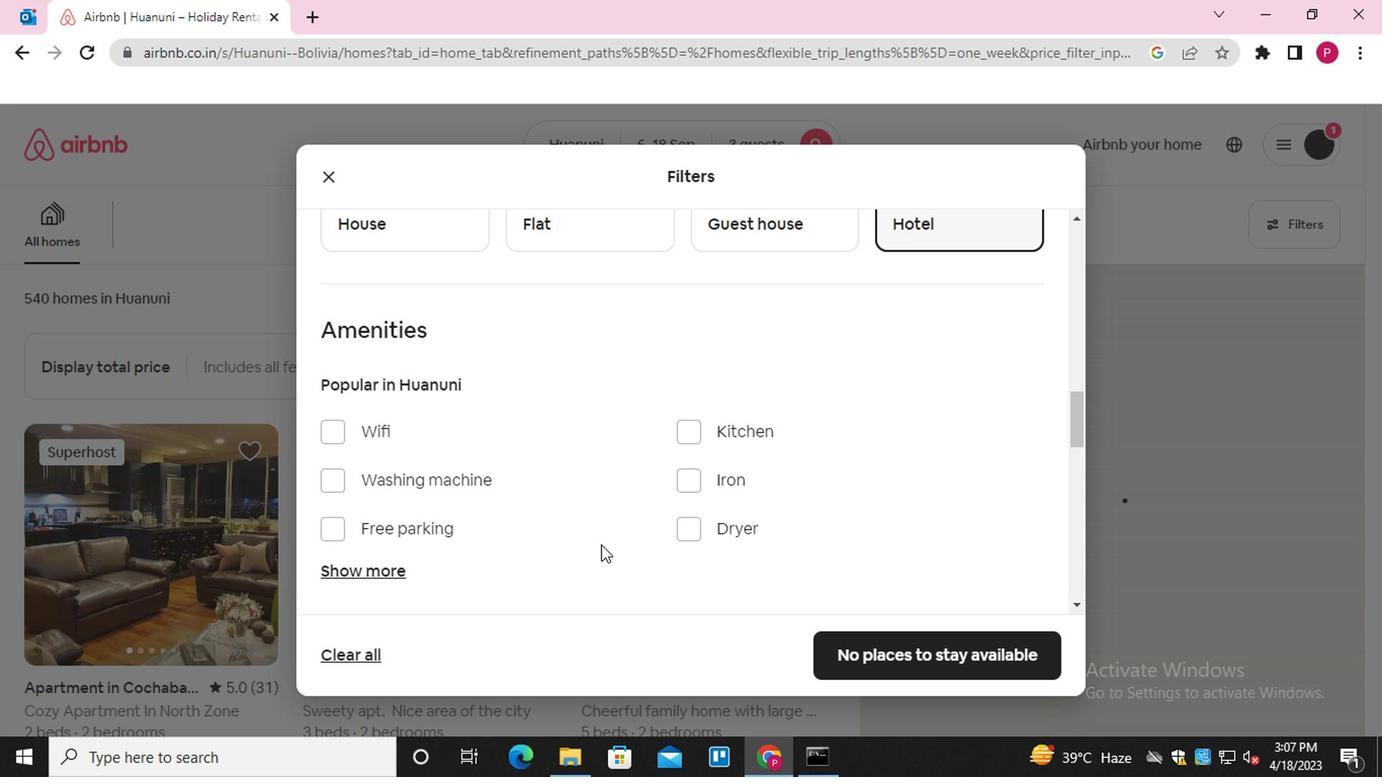 
Action: Mouse moved to (990, 409)
Screenshot: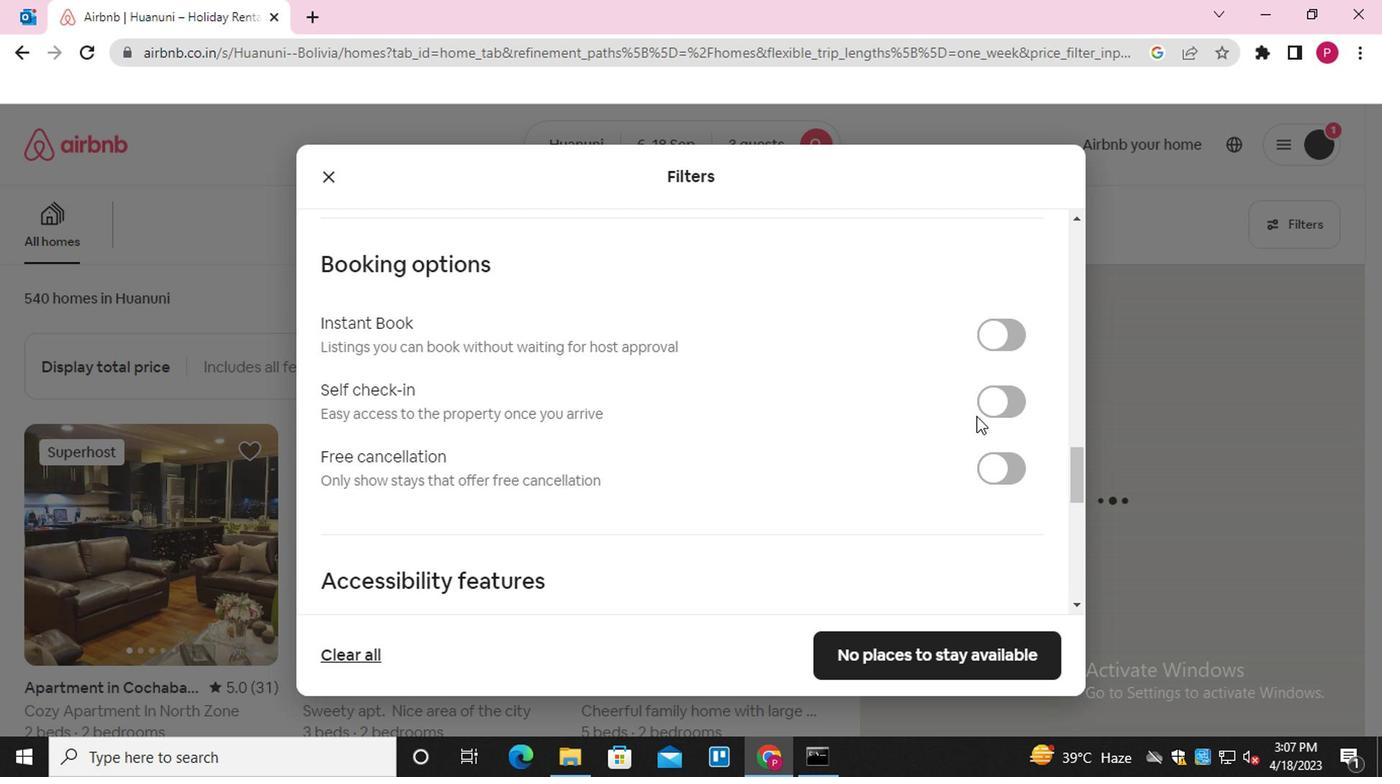
Action: Mouse pressed left at (990, 409)
Screenshot: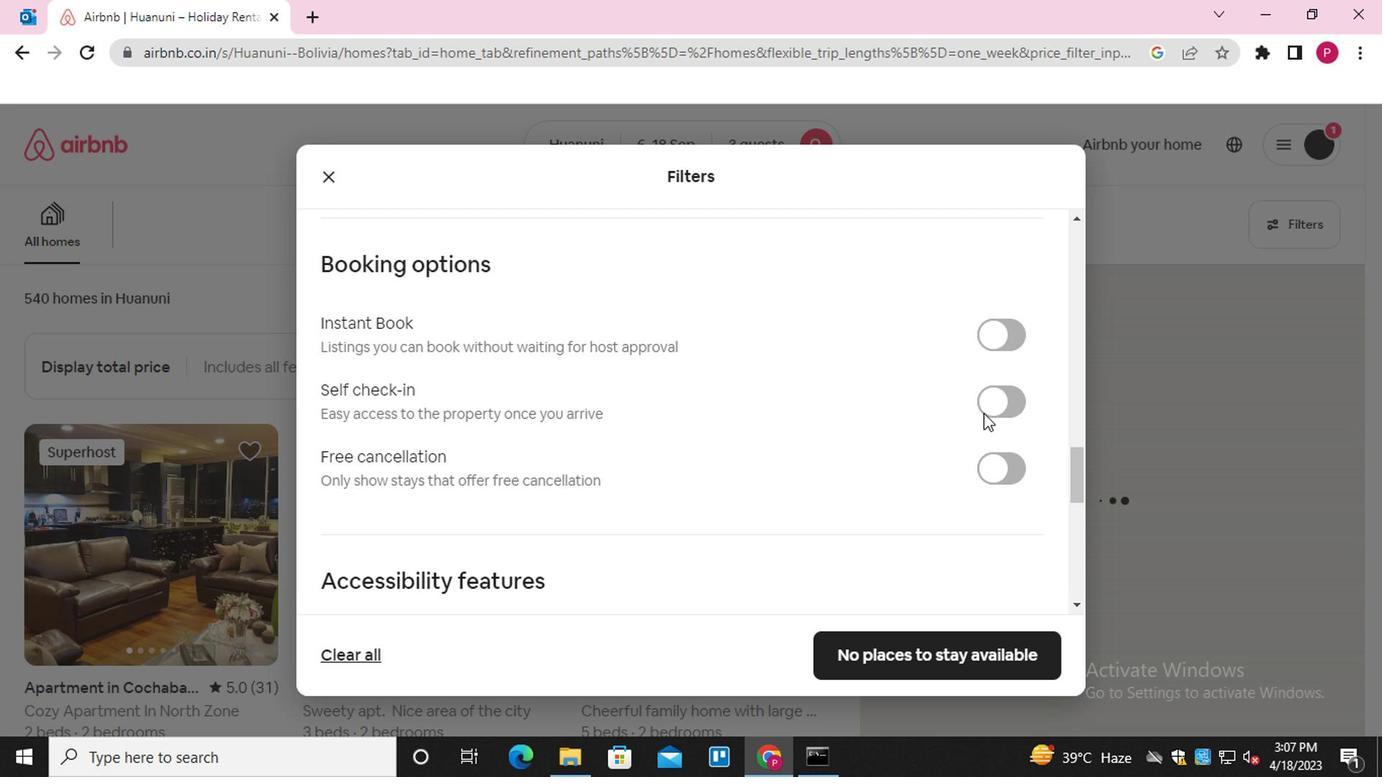 
Action: Mouse moved to (551, 516)
Screenshot: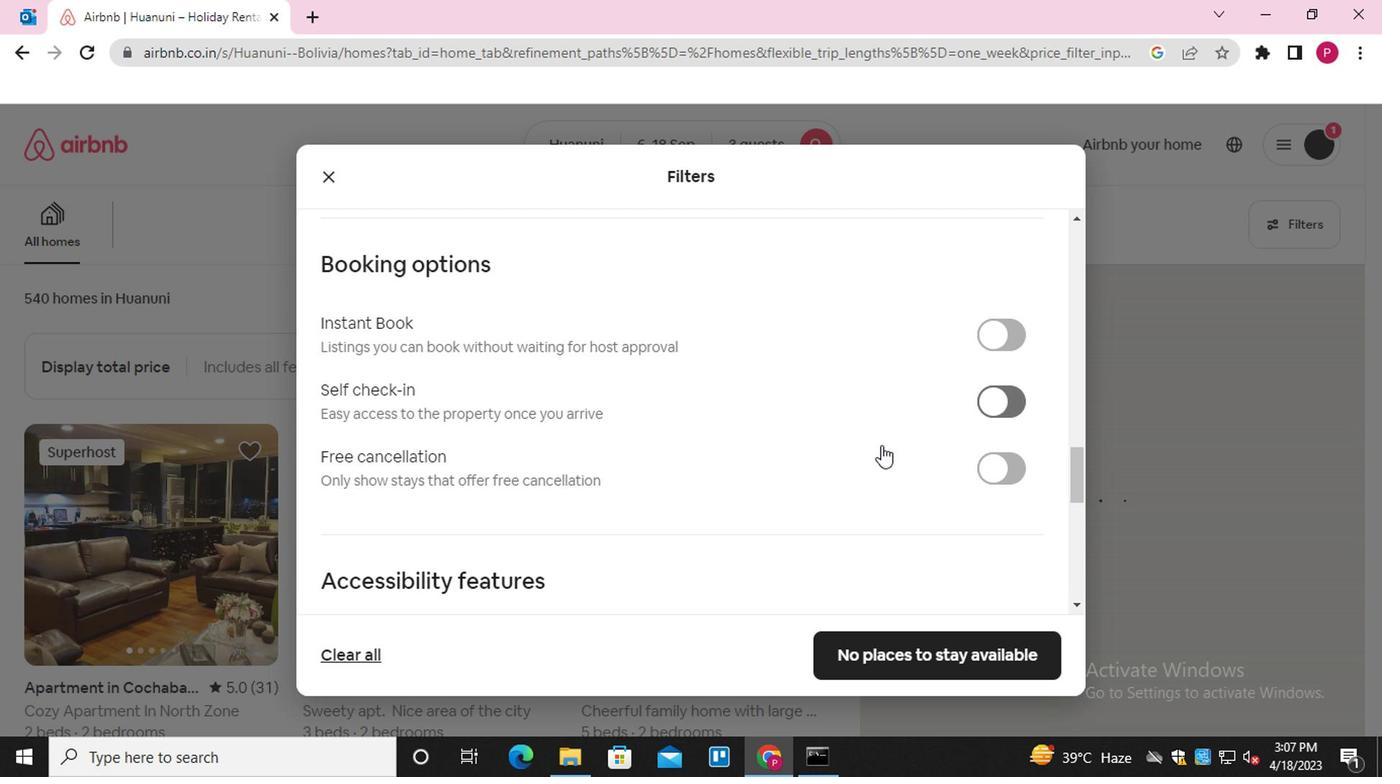 
Action: Mouse scrolled (551, 514) with delta (0, -1)
Screenshot: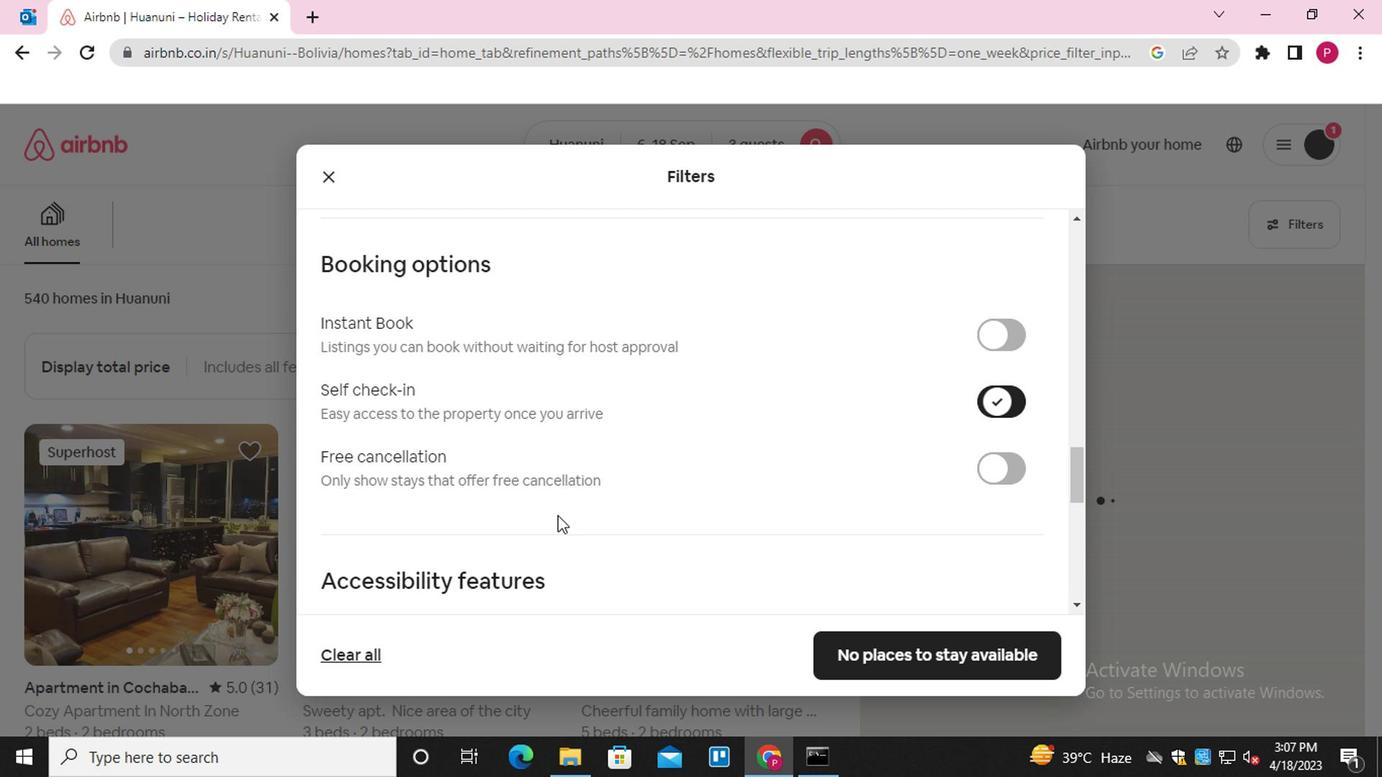 
Action: Mouse scrolled (551, 514) with delta (0, -1)
Screenshot: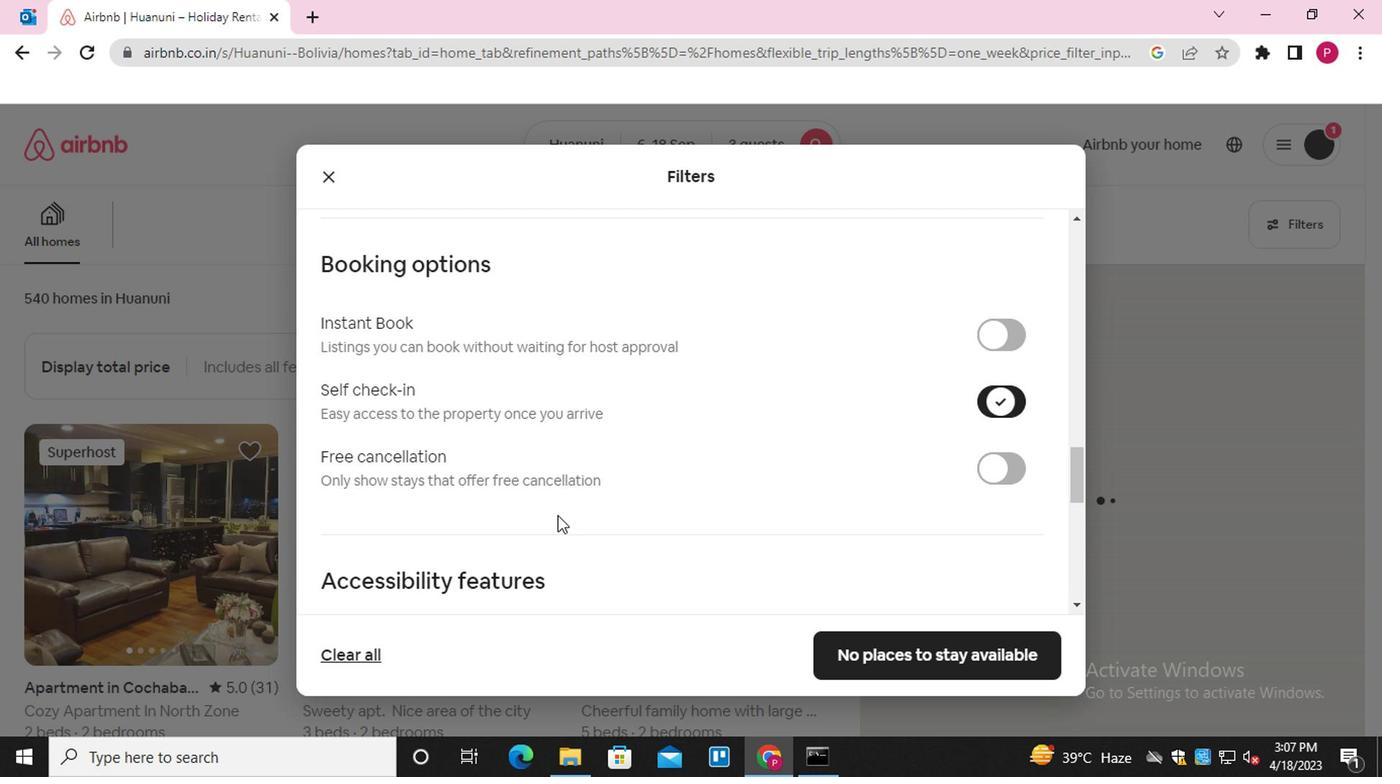 
Action: Mouse scrolled (551, 514) with delta (0, -1)
Screenshot: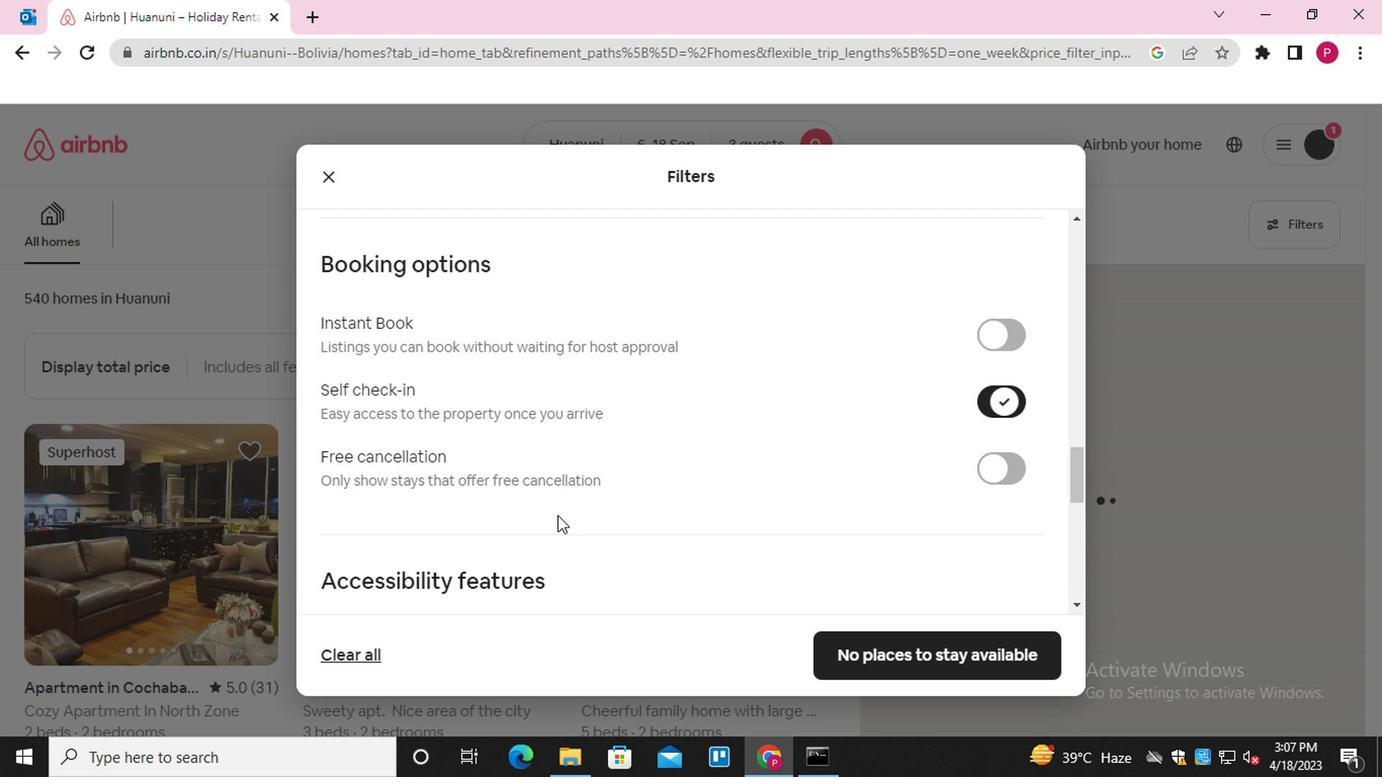 
Action: Mouse scrolled (551, 514) with delta (0, -1)
Screenshot: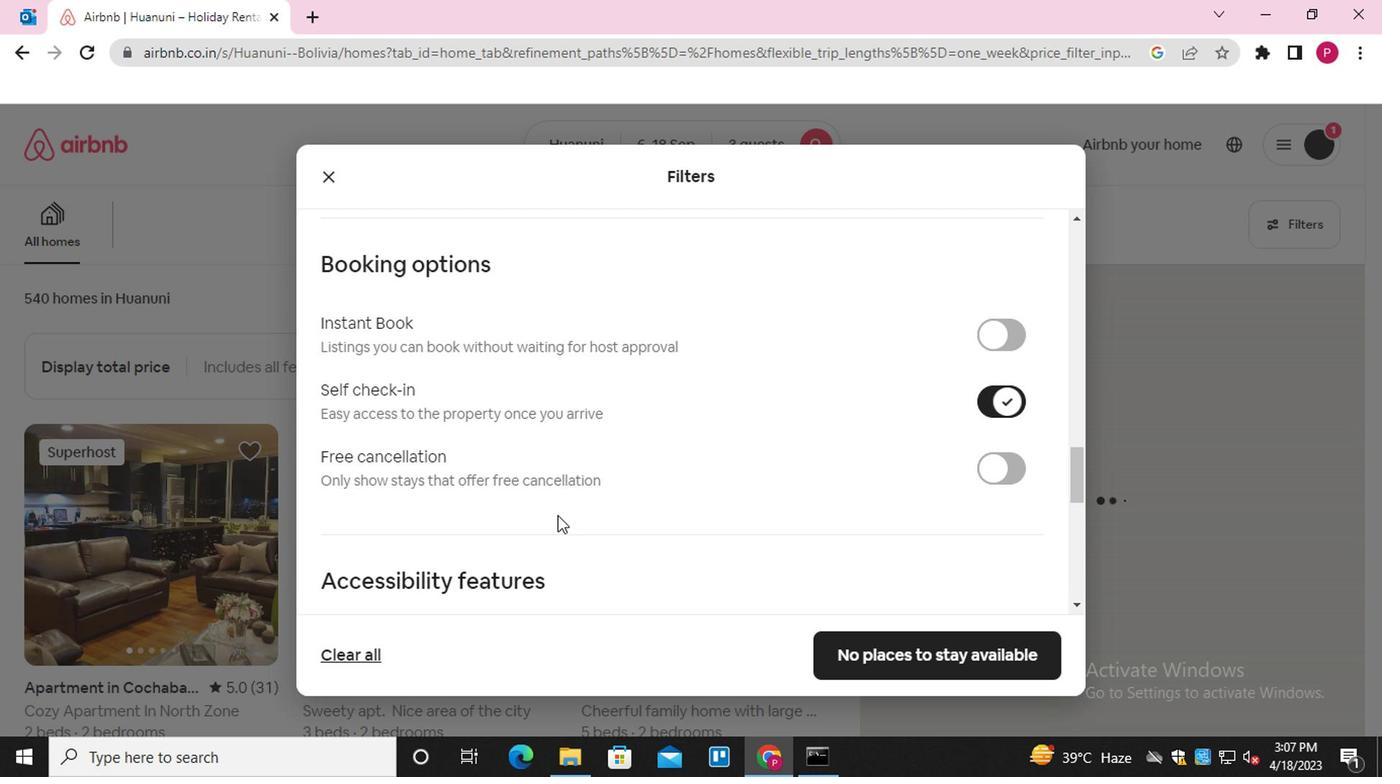 
Action: Mouse scrolled (551, 514) with delta (0, -1)
Screenshot: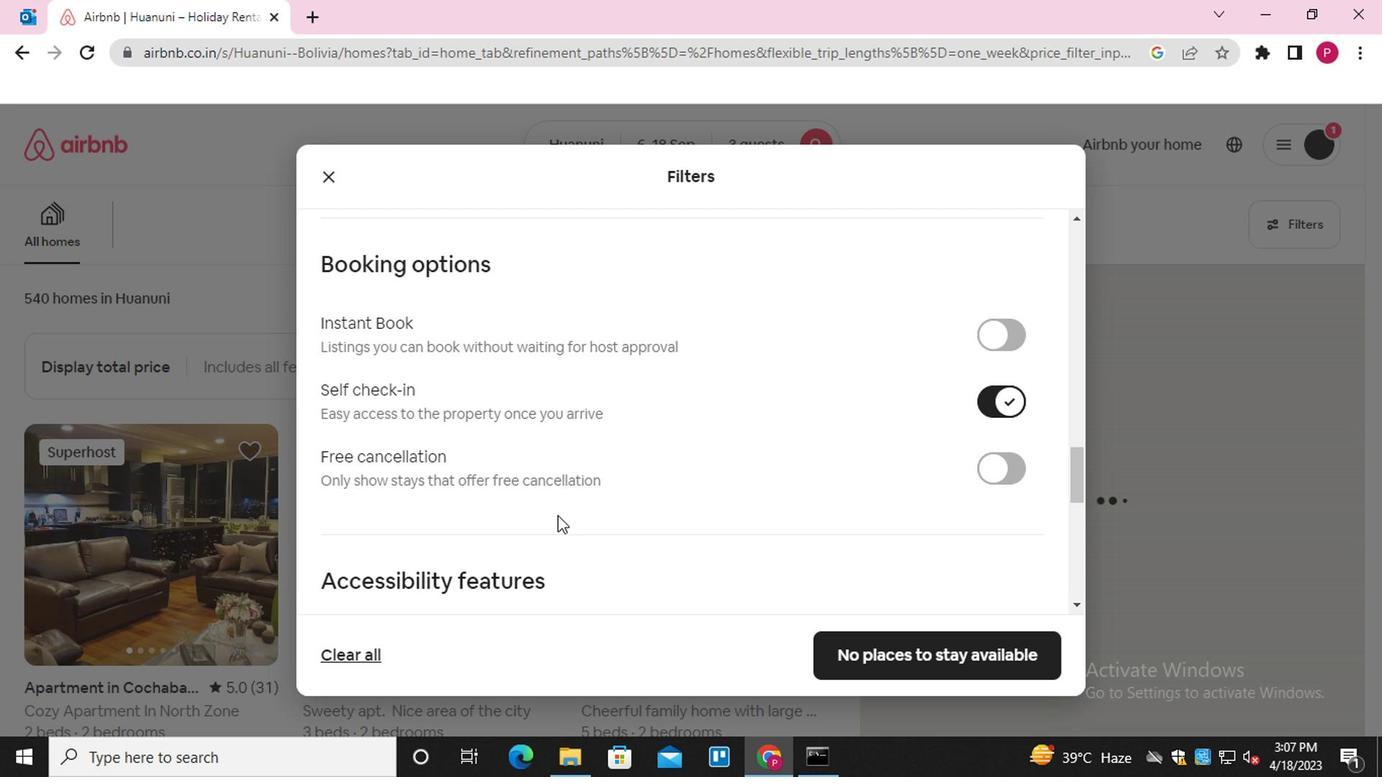 
Action: Mouse moved to (381, 553)
Screenshot: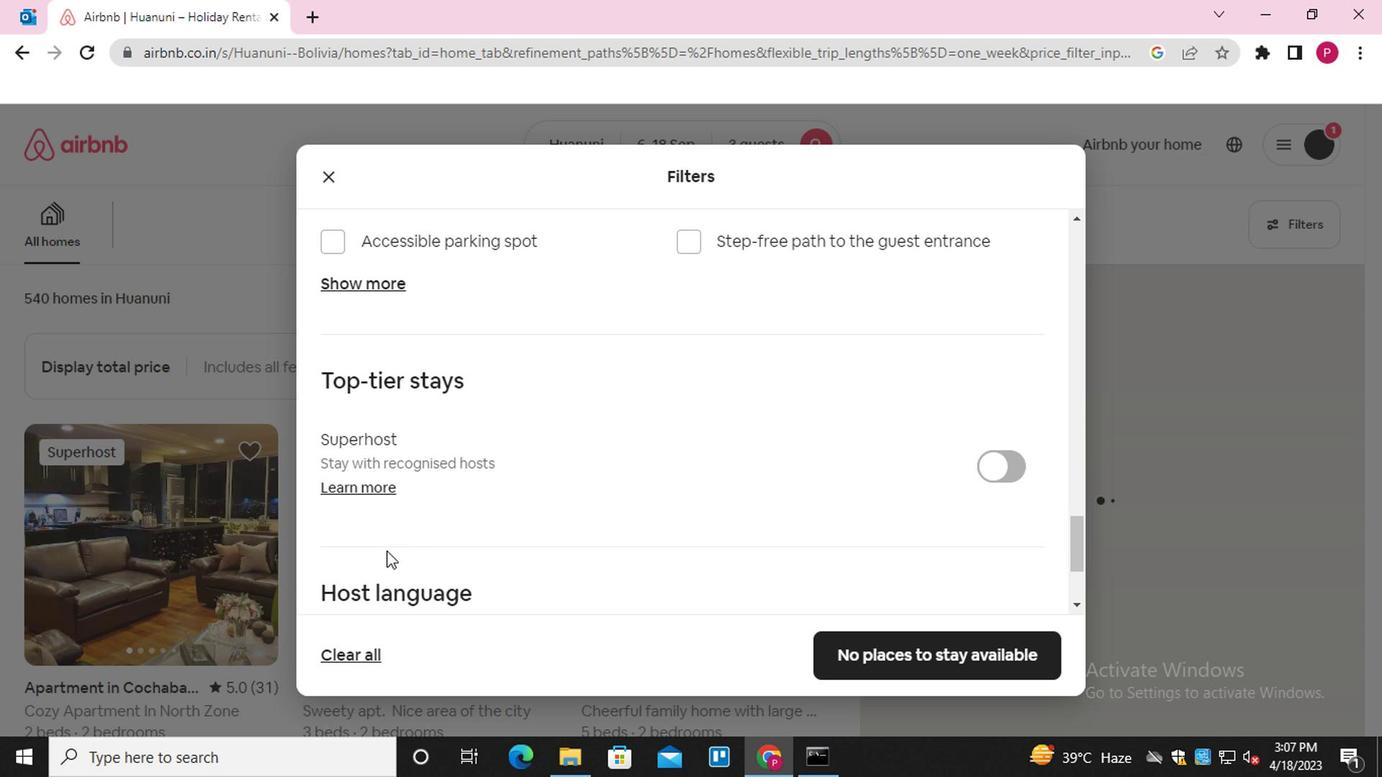 
Action: Mouse scrolled (381, 552) with delta (0, 0)
Screenshot: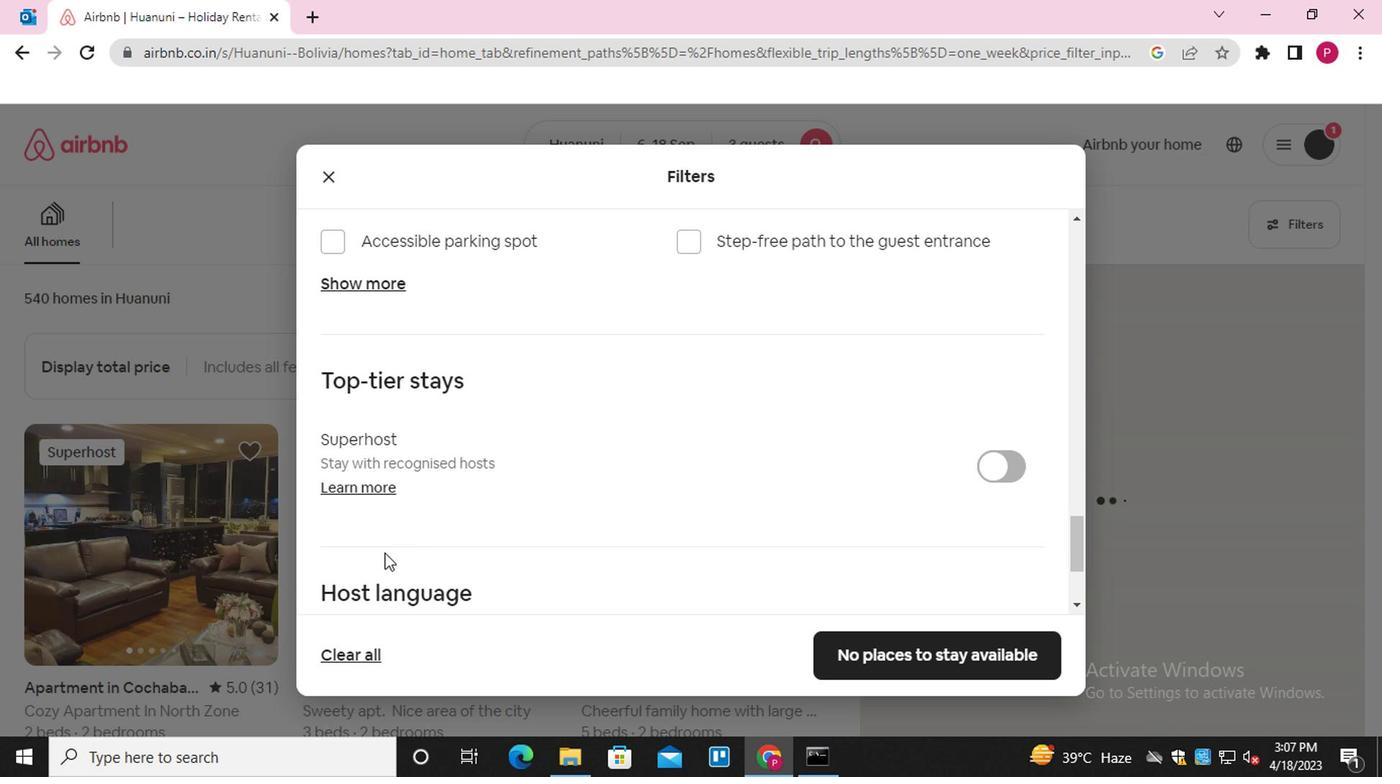 
Action: Mouse scrolled (381, 552) with delta (0, 0)
Screenshot: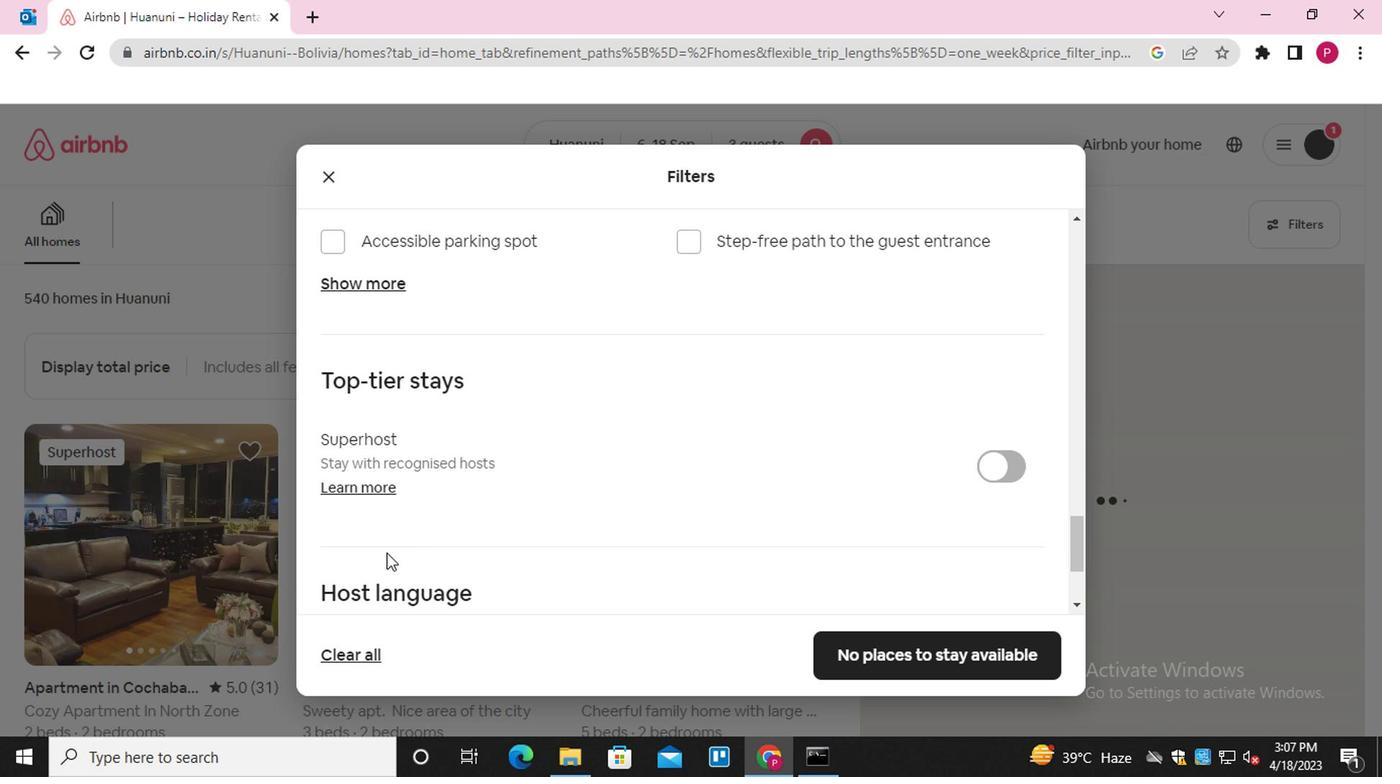 
Action: Mouse moved to (337, 486)
Screenshot: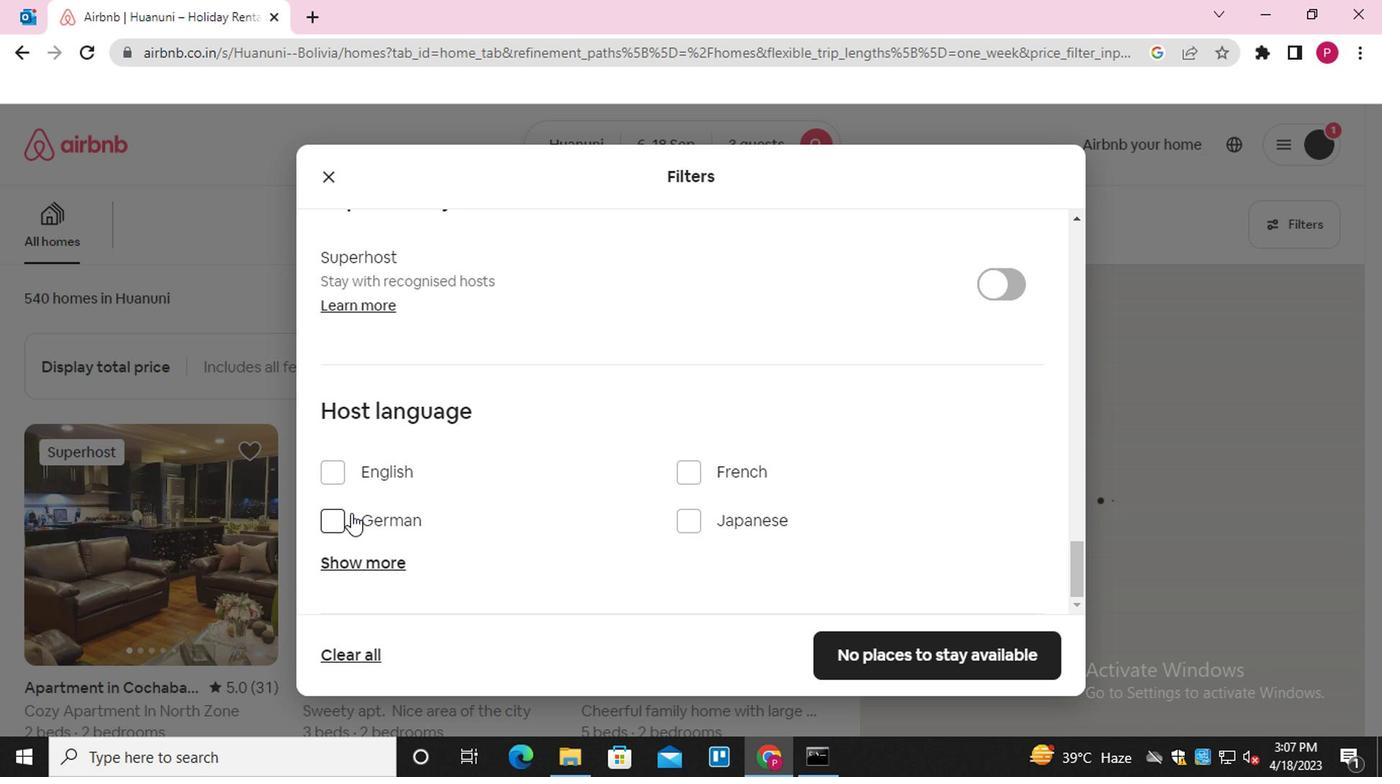
Action: Mouse pressed left at (337, 486)
Screenshot: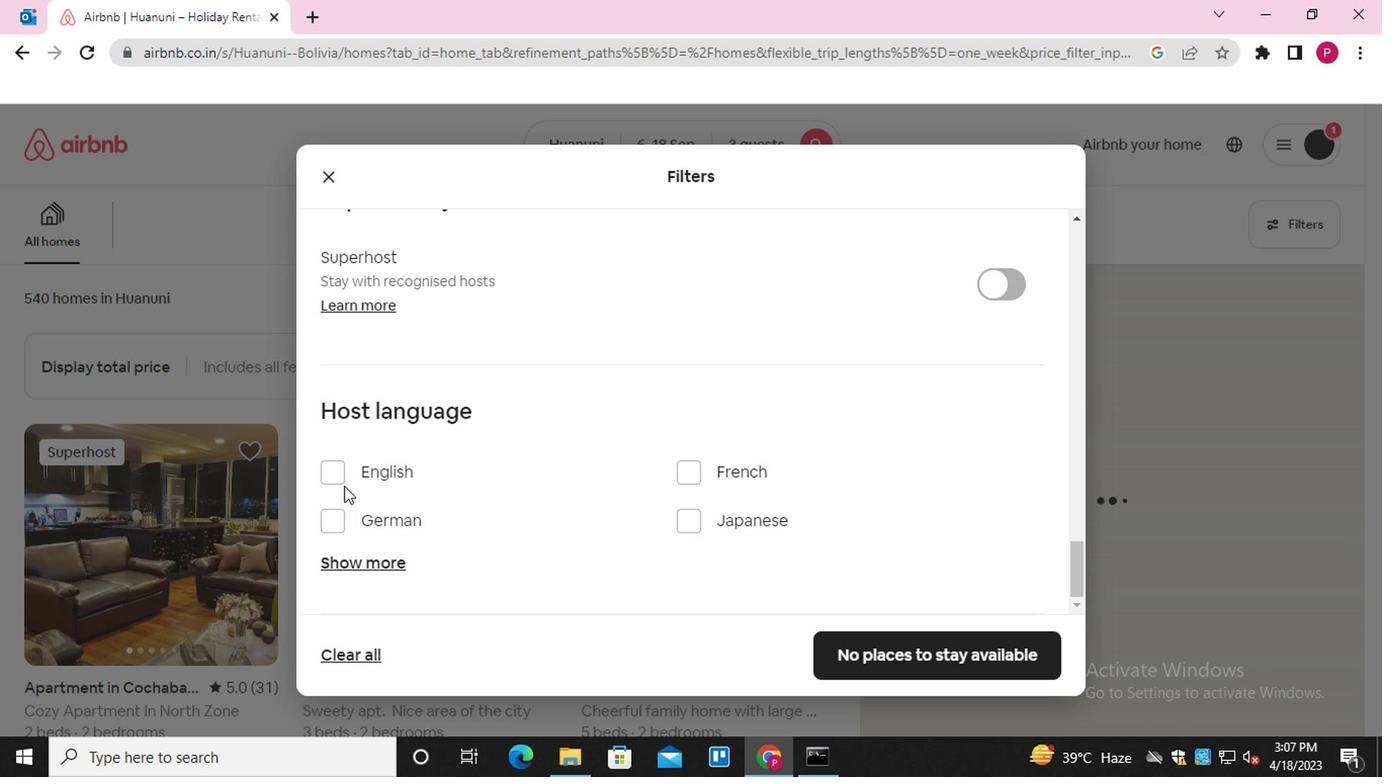 
Action: Mouse moved to (322, 476)
Screenshot: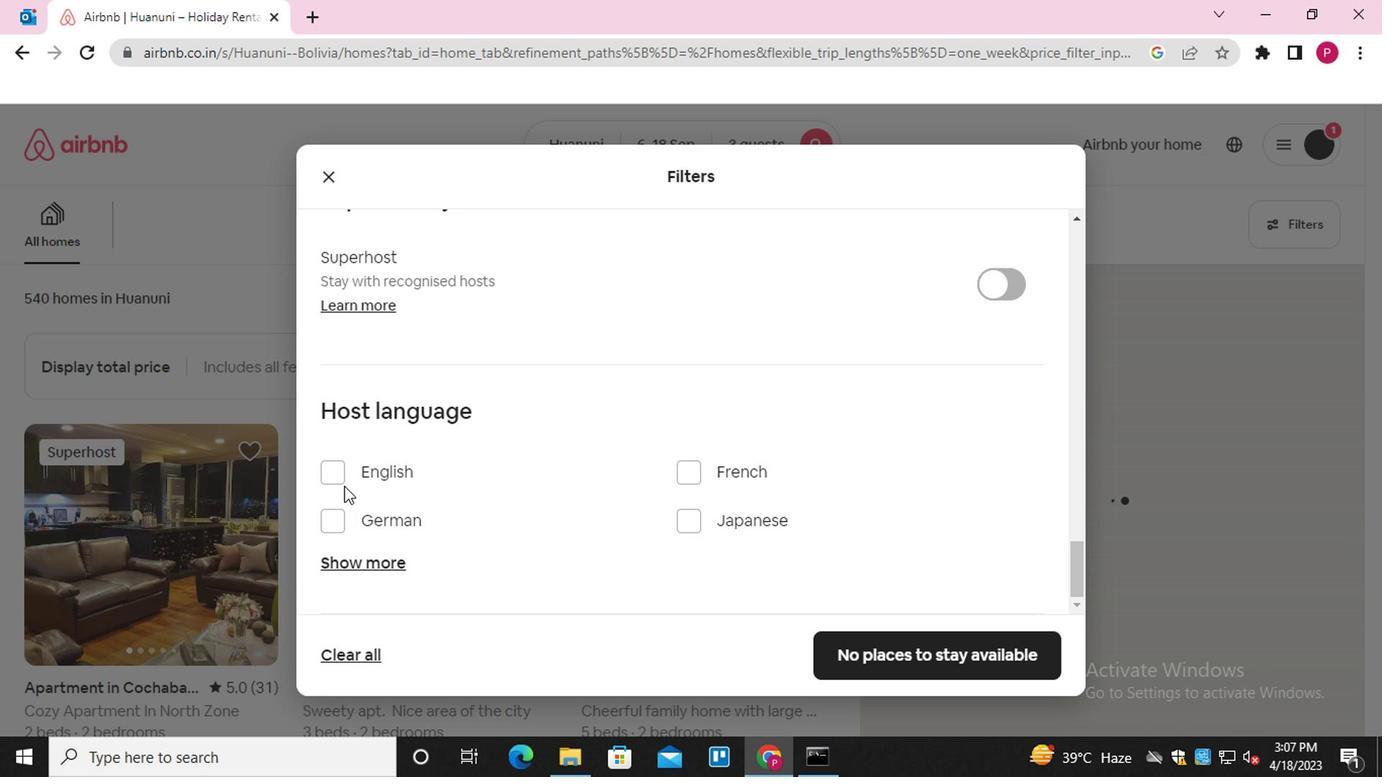 
Action: Mouse pressed left at (322, 476)
Screenshot: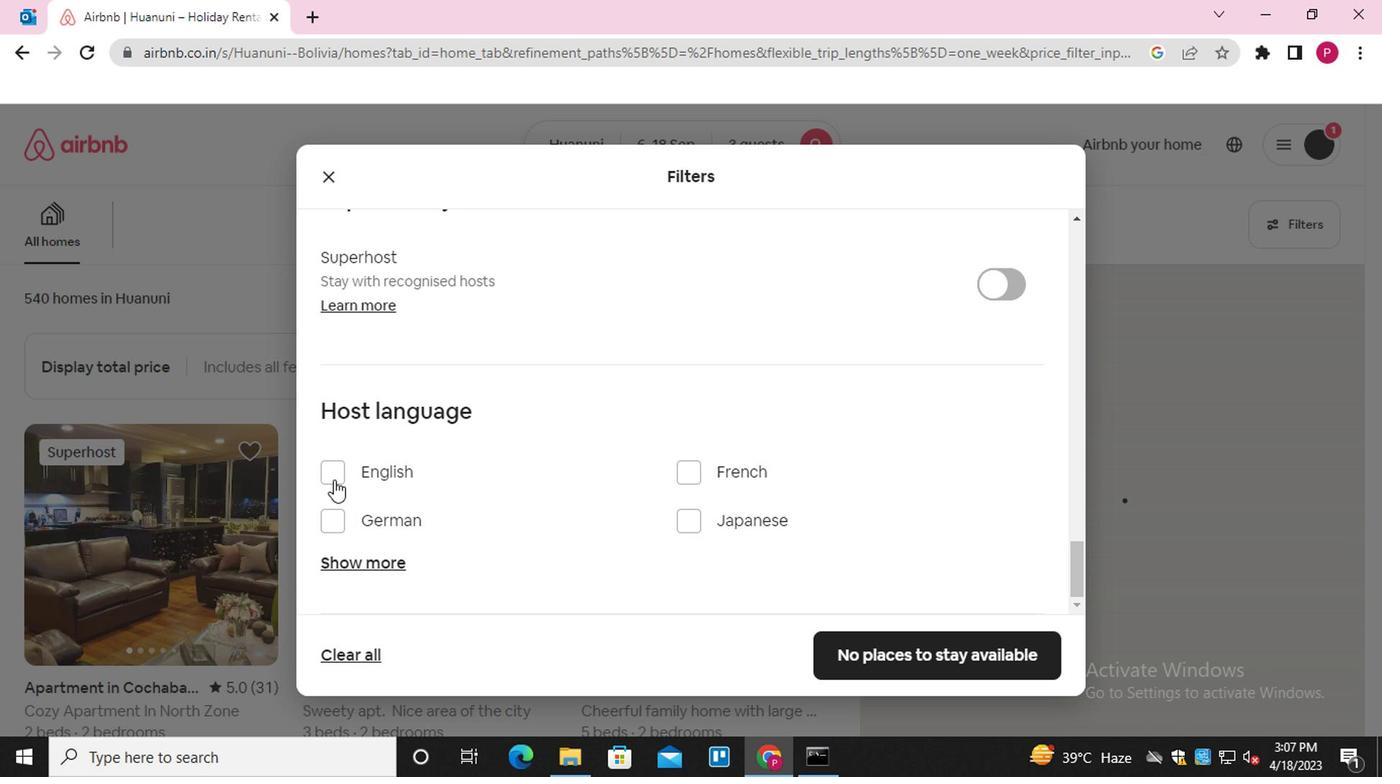 
Action: Mouse moved to (866, 643)
Screenshot: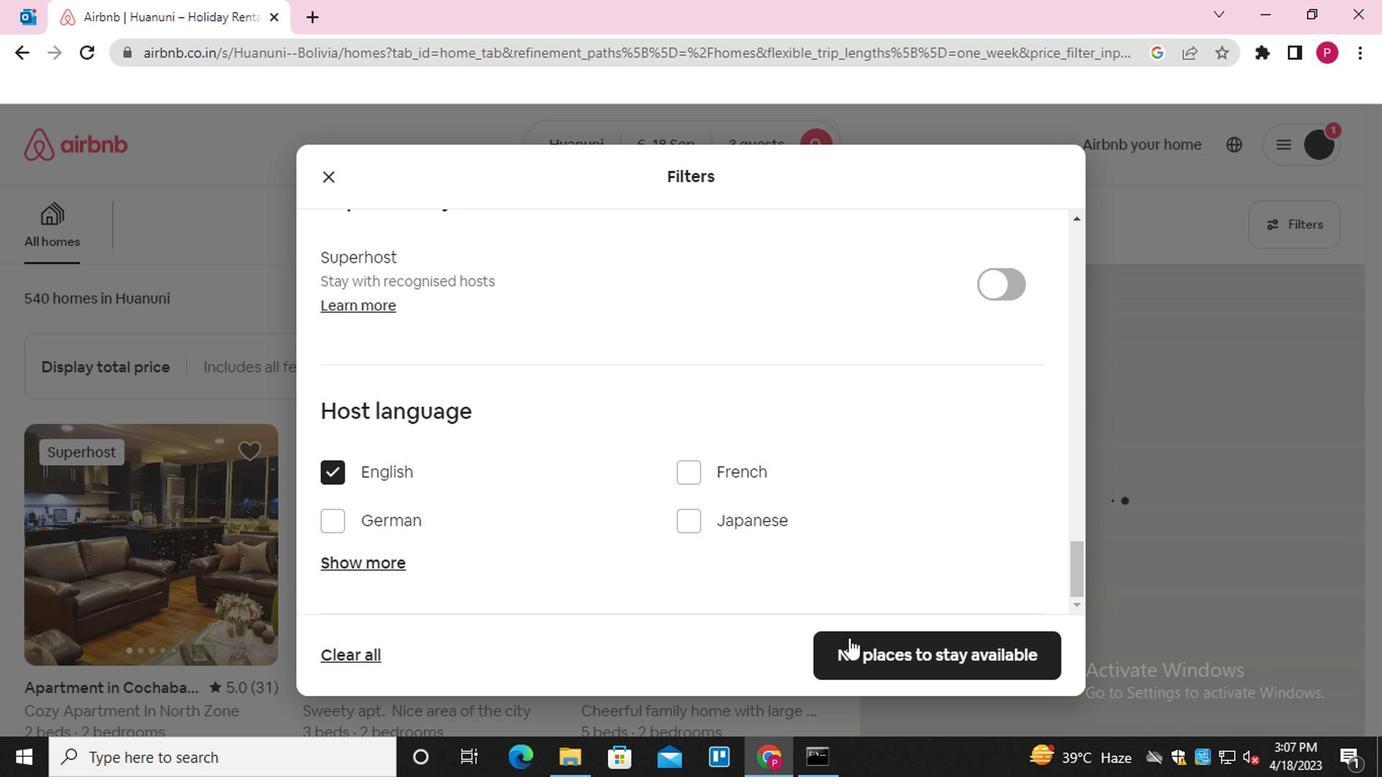 
Action: Mouse pressed left at (866, 643)
Screenshot: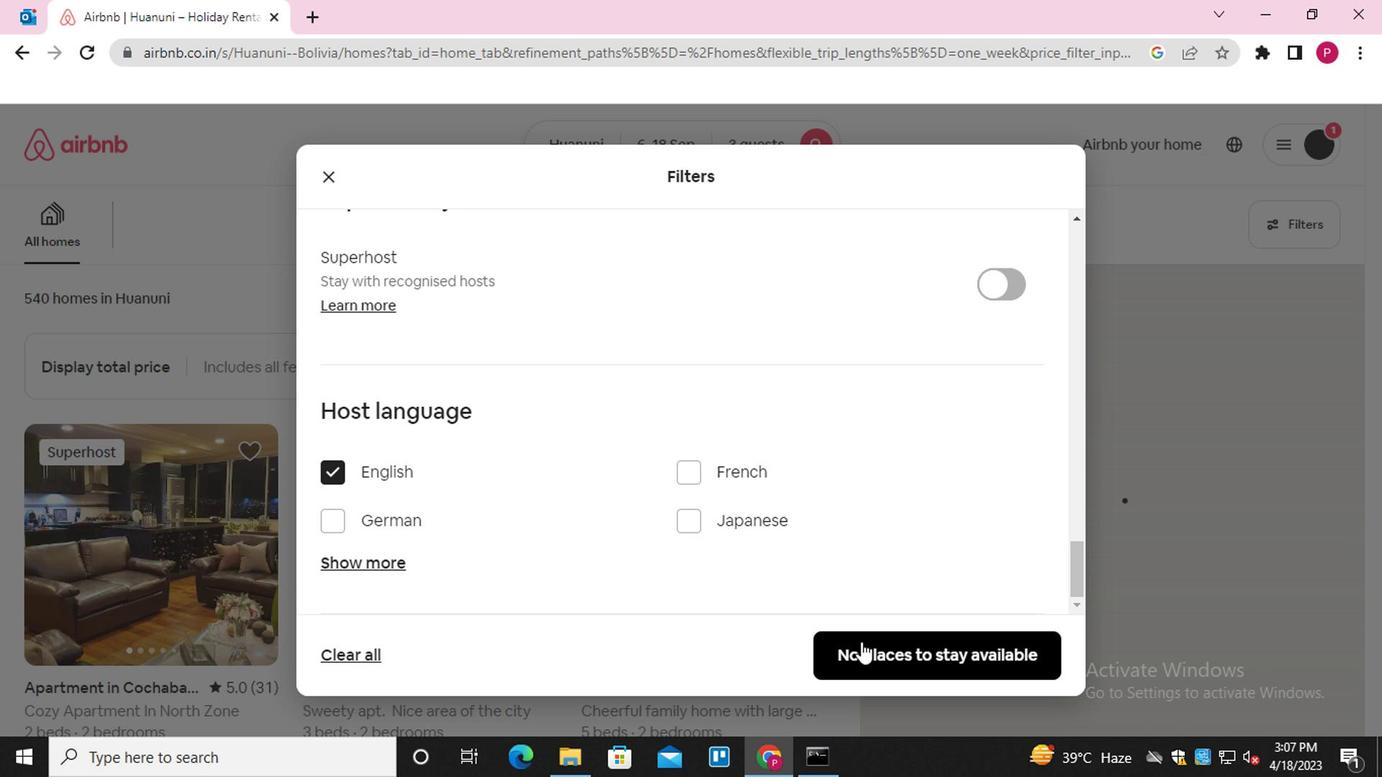 
Action: Mouse moved to (383, 563)
Screenshot: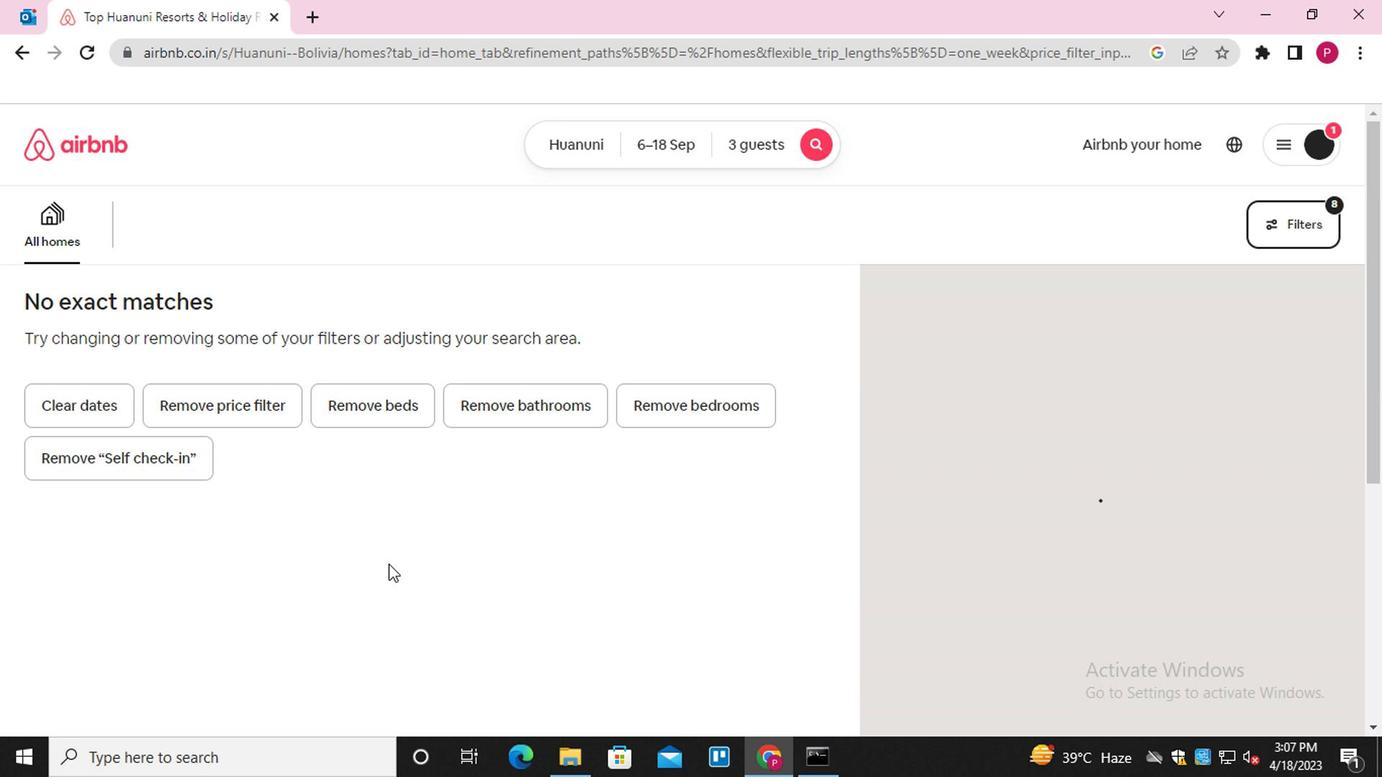 
